 Task: Check the picks of the 2023 Victory Lane Racing NASCAR Cup Series for the race "Daytona 500" on the track "Daytona".
Action: Mouse moved to (257, 317)
Screenshot: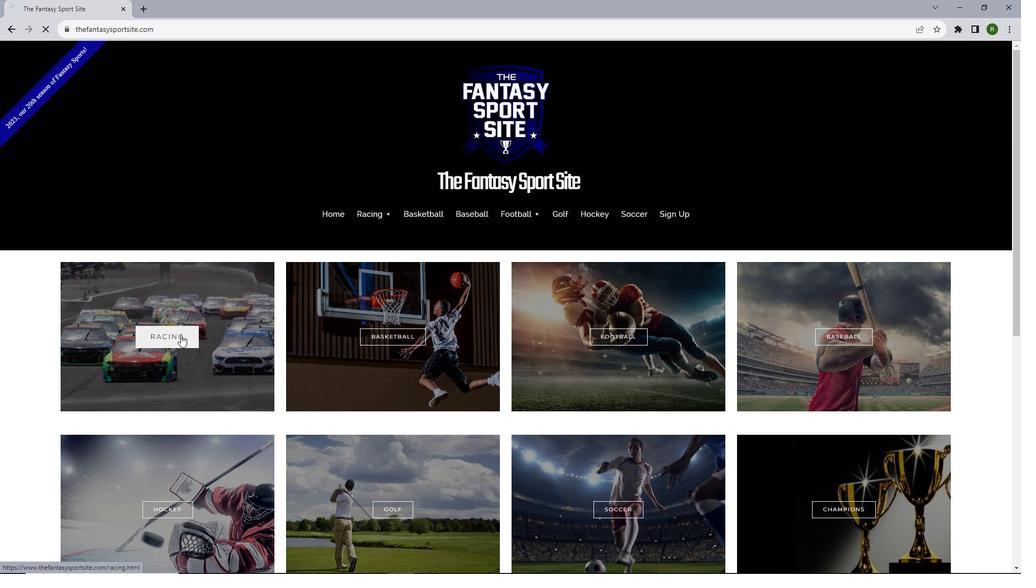 
Action: Mouse pressed left at (257, 317)
Screenshot: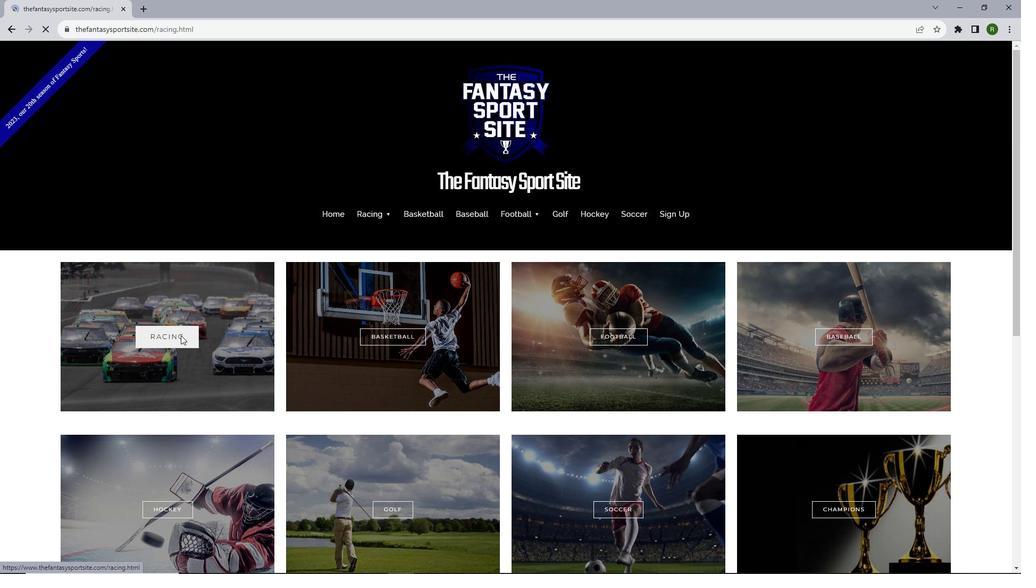 
Action: Mouse moved to (339, 297)
Screenshot: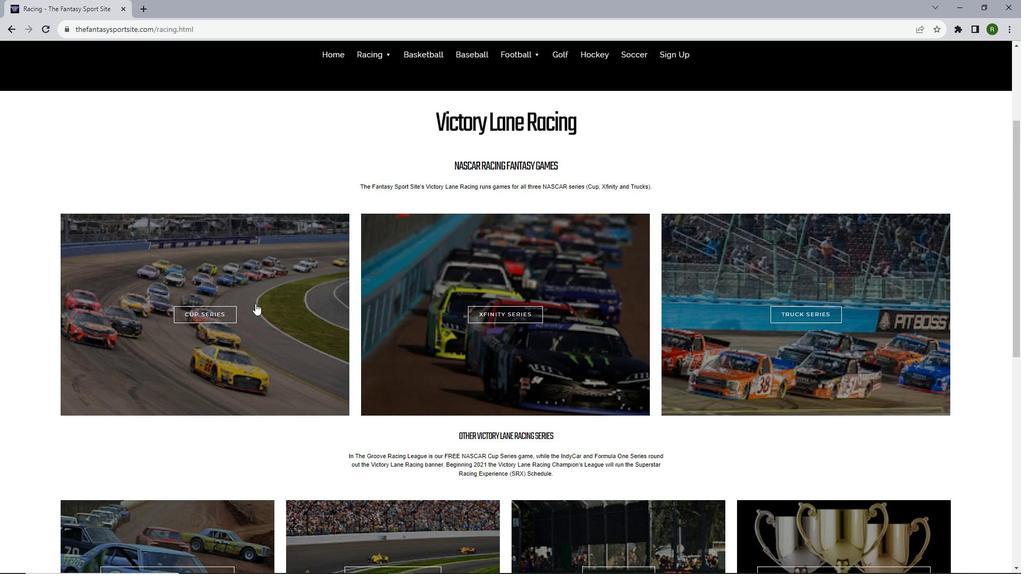 
Action: Mouse scrolled (339, 296) with delta (0, 0)
Screenshot: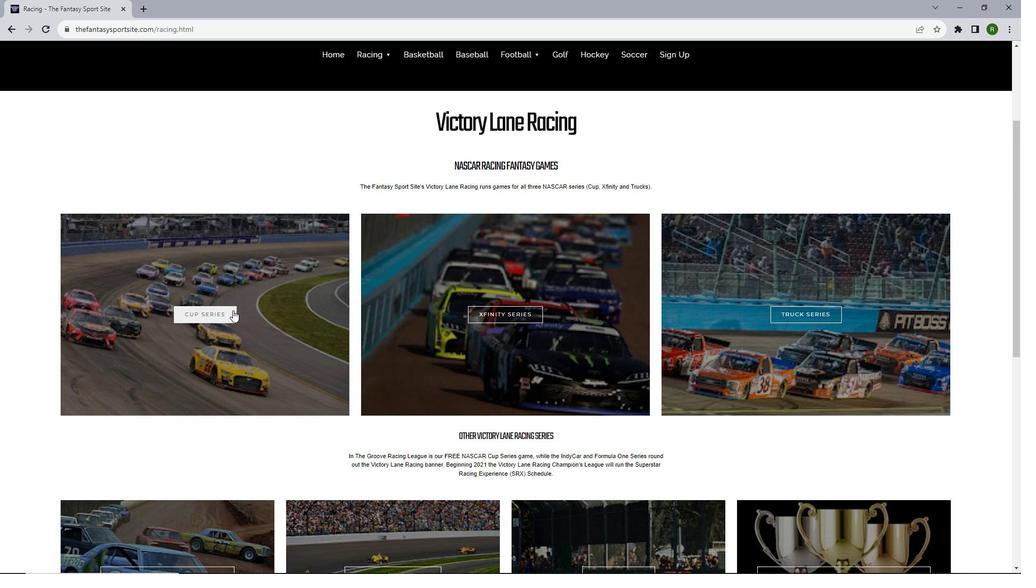 
Action: Mouse scrolled (339, 296) with delta (0, 0)
Screenshot: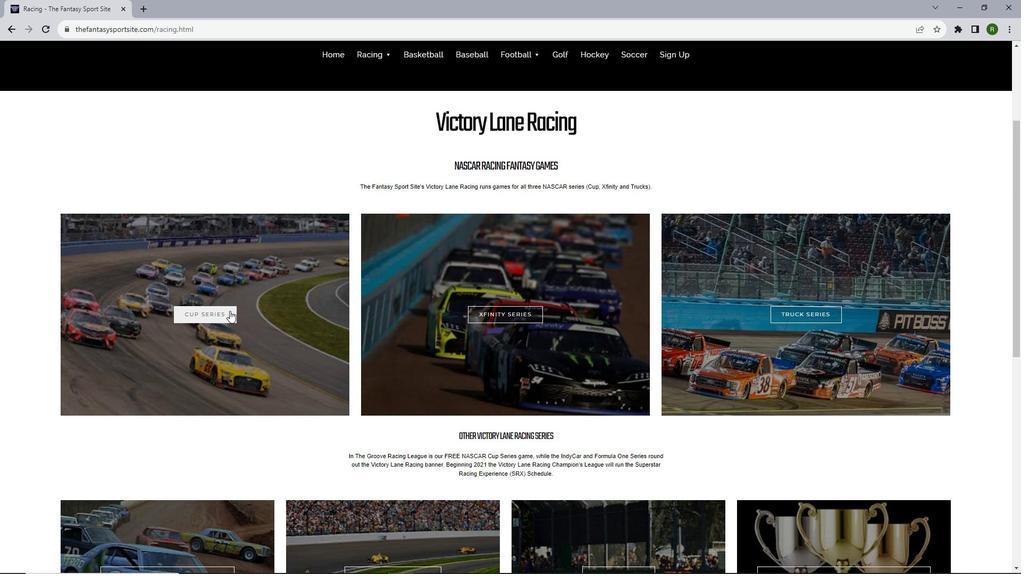 
Action: Mouse scrolled (339, 296) with delta (0, 0)
Screenshot: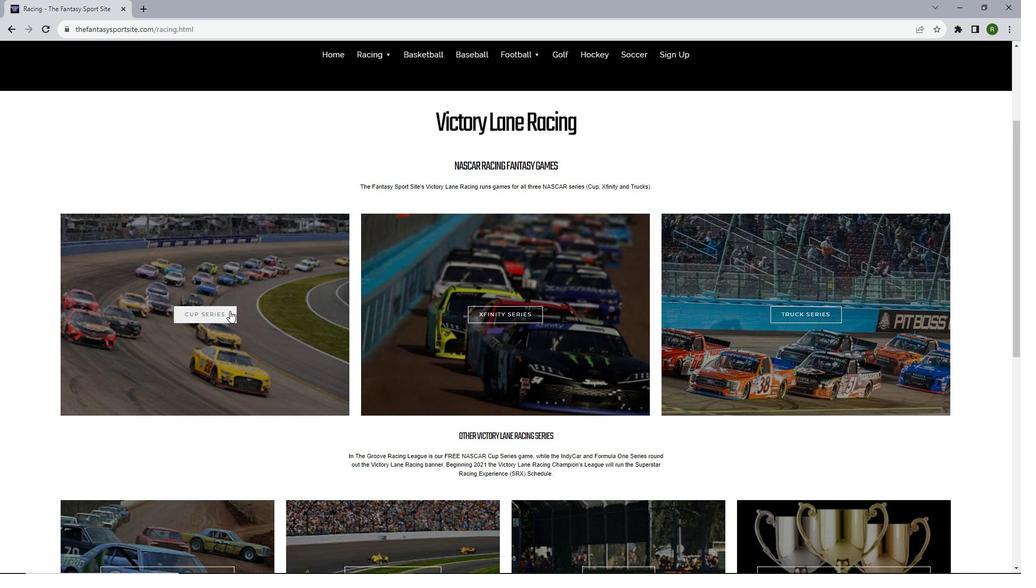 
Action: Mouse moved to (292, 304)
Screenshot: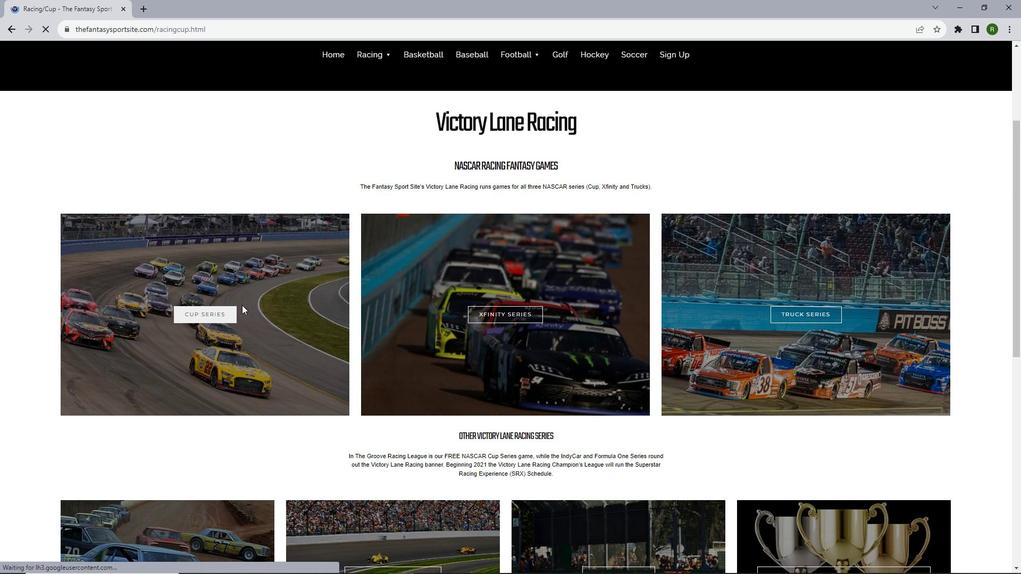 
Action: Mouse pressed left at (292, 304)
Screenshot: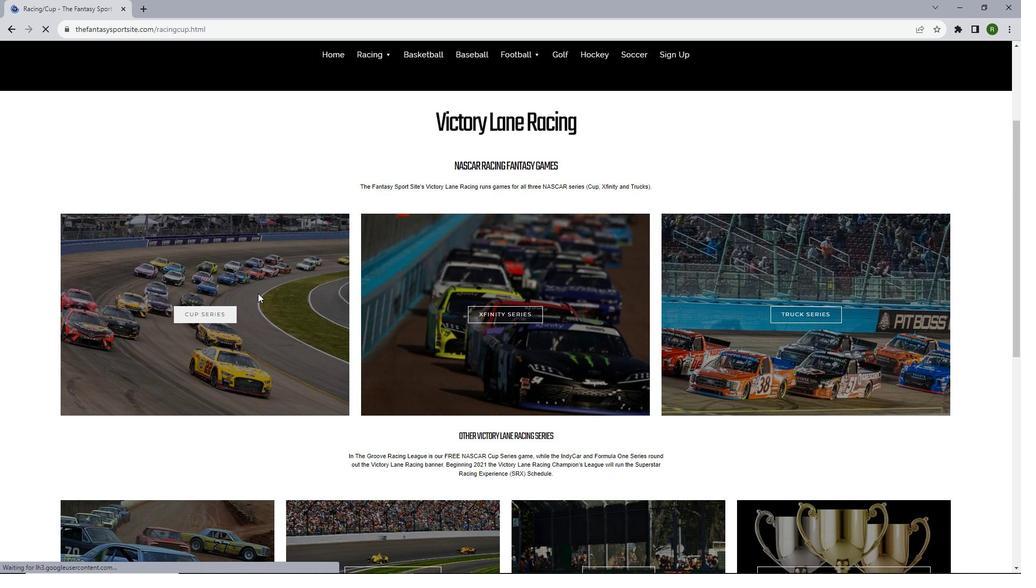 
Action: Mouse moved to (403, 288)
Screenshot: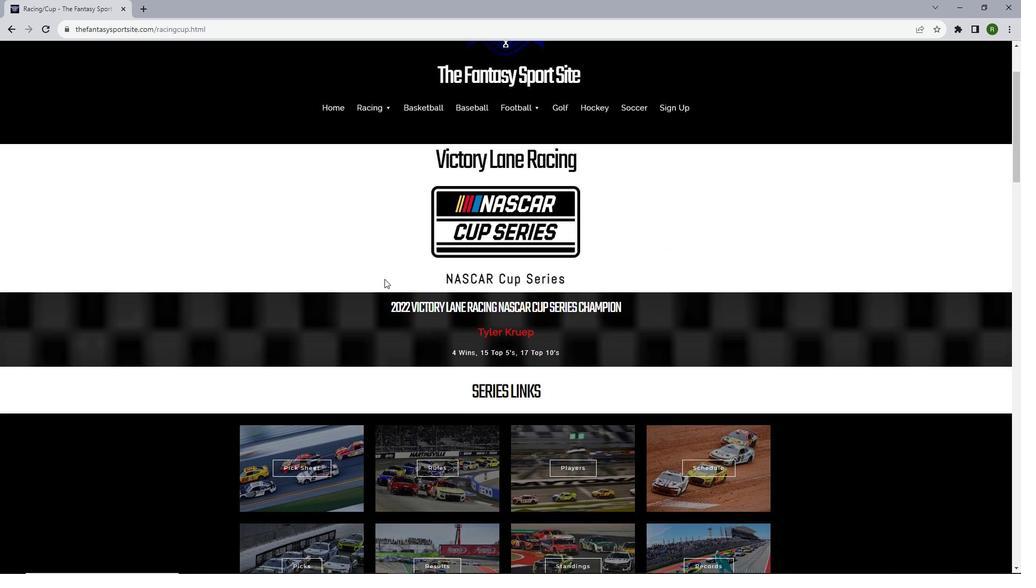 
Action: Mouse scrolled (403, 287) with delta (0, 0)
Screenshot: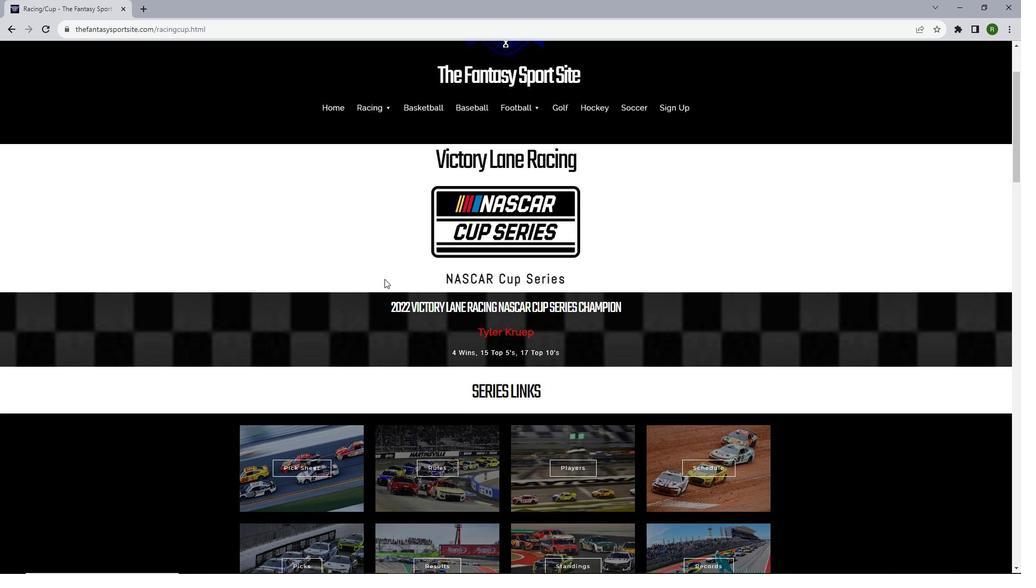 
Action: Mouse scrolled (403, 287) with delta (0, 0)
Screenshot: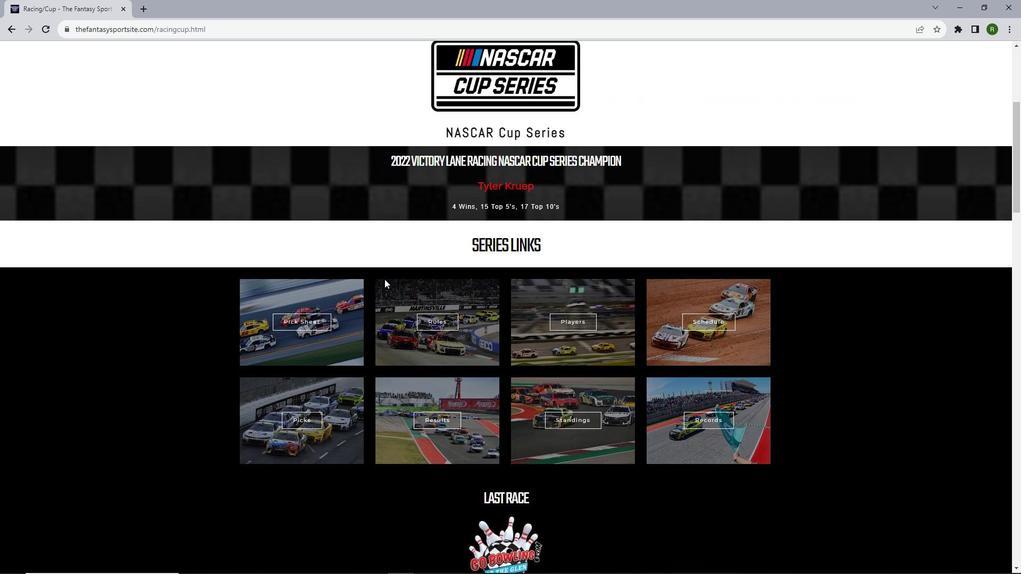 
Action: Mouse scrolled (403, 287) with delta (0, 0)
Screenshot: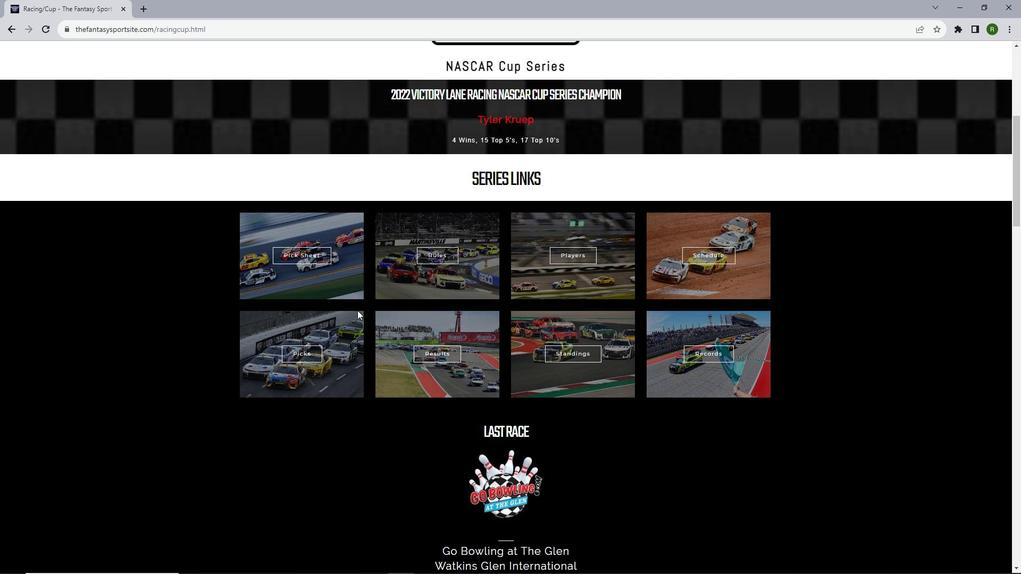 
Action: Mouse moved to (403, 288)
Screenshot: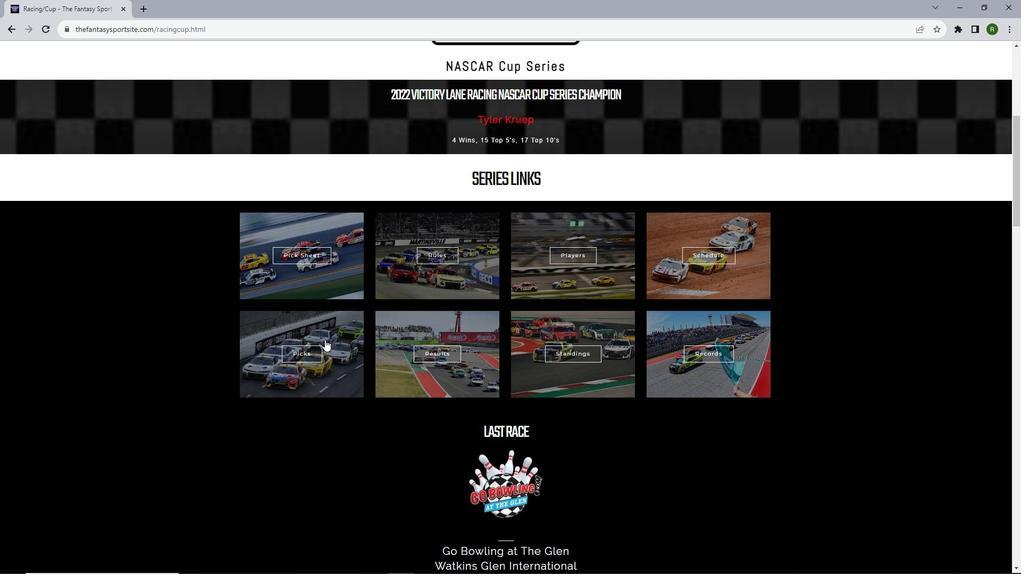 
Action: Mouse scrolled (403, 287) with delta (0, 0)
Screenshot: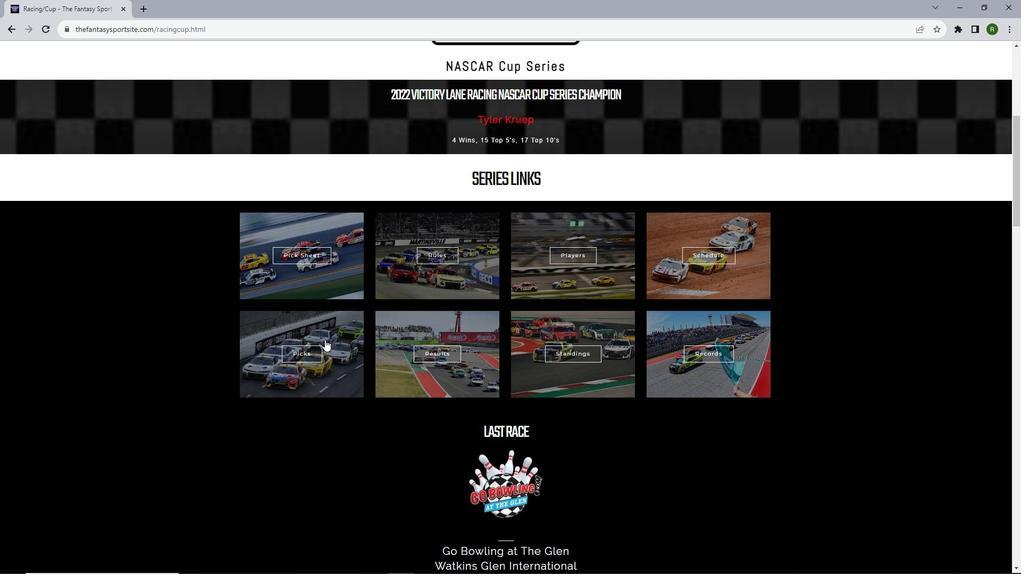 
Action: Mouse scrolled (403, 287) with delta (0, 0)
Screenshot: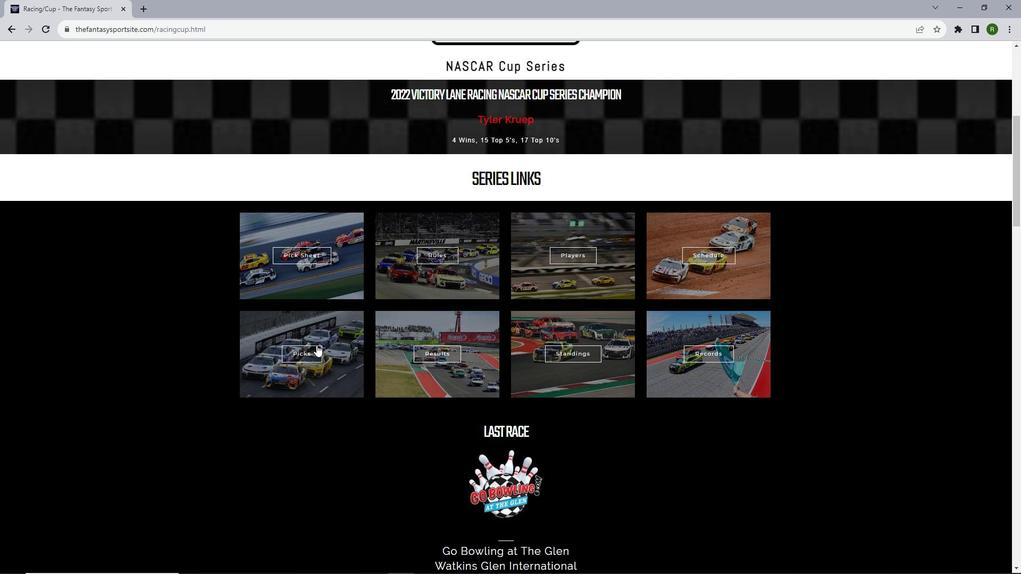 
Action: Mouse scrolled (403, 287) with delta (0, 0)
Screenshot: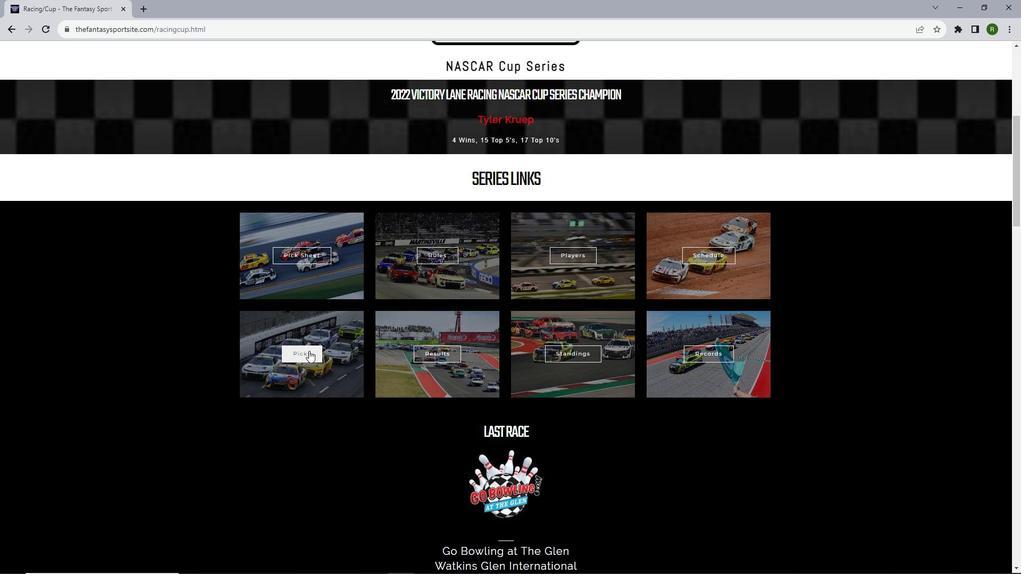 
Action: Mouse moved to (349, 325)
Screenshot: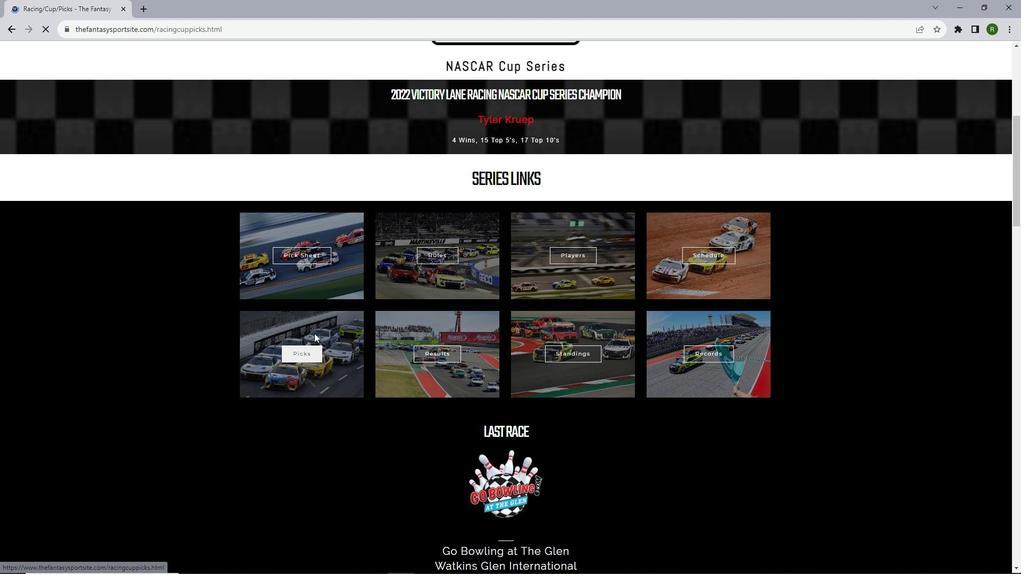 
Action: Mouse pressed left at (349, 325)
Screenshot: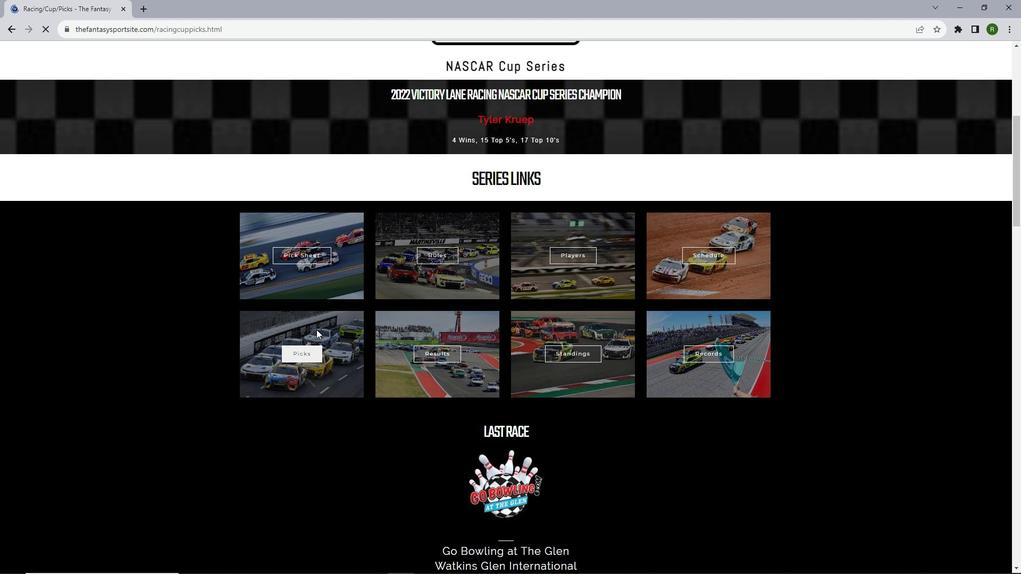 
Action: Mouse moved to (409, 294)
Screenshot: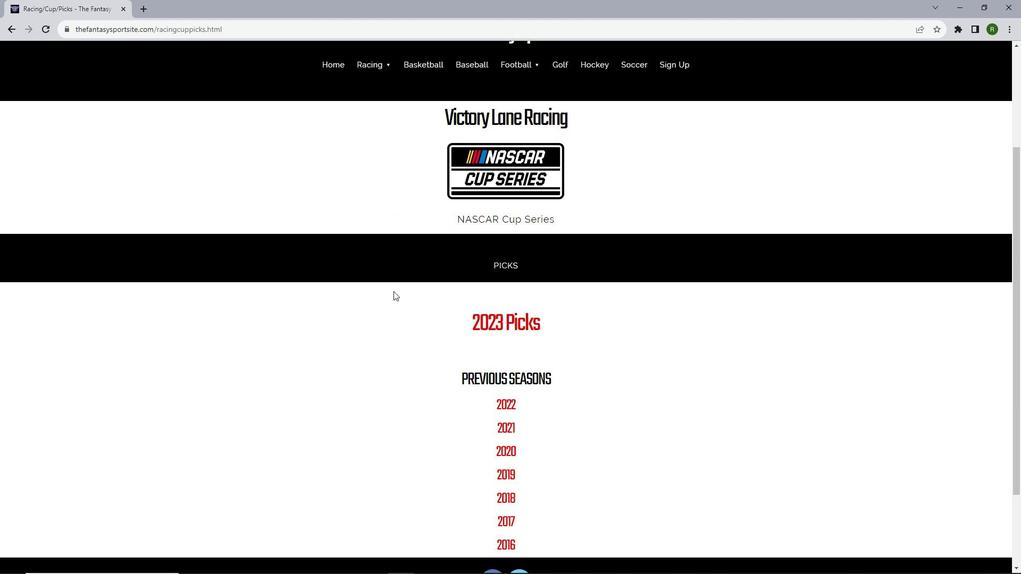 
Action: Mouse scrolled (409, 294) with delta (0, 0)
Screenshot: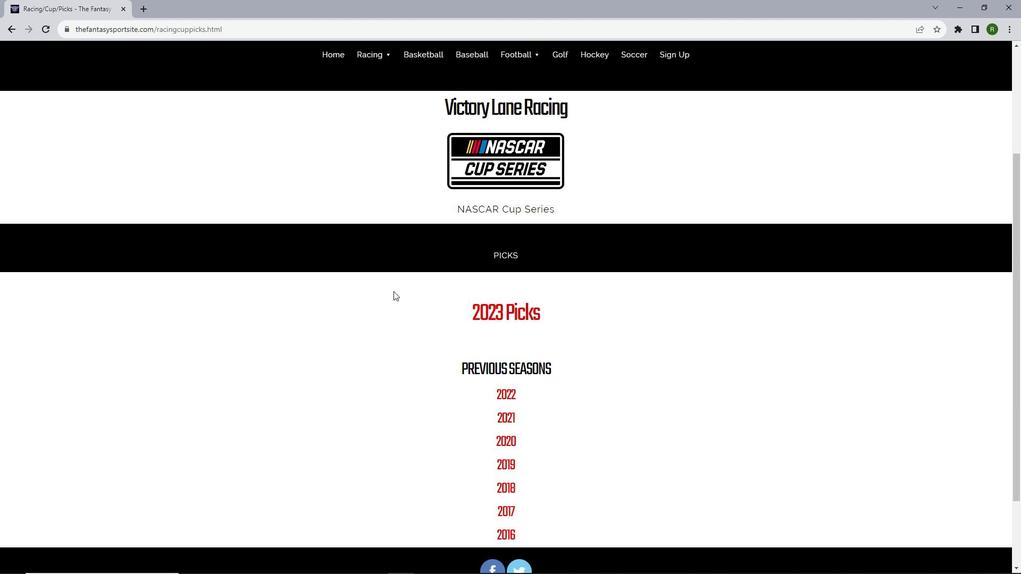 
Action: Mouse scrolled (409, 294) with delta (0, 0)
Screenshot: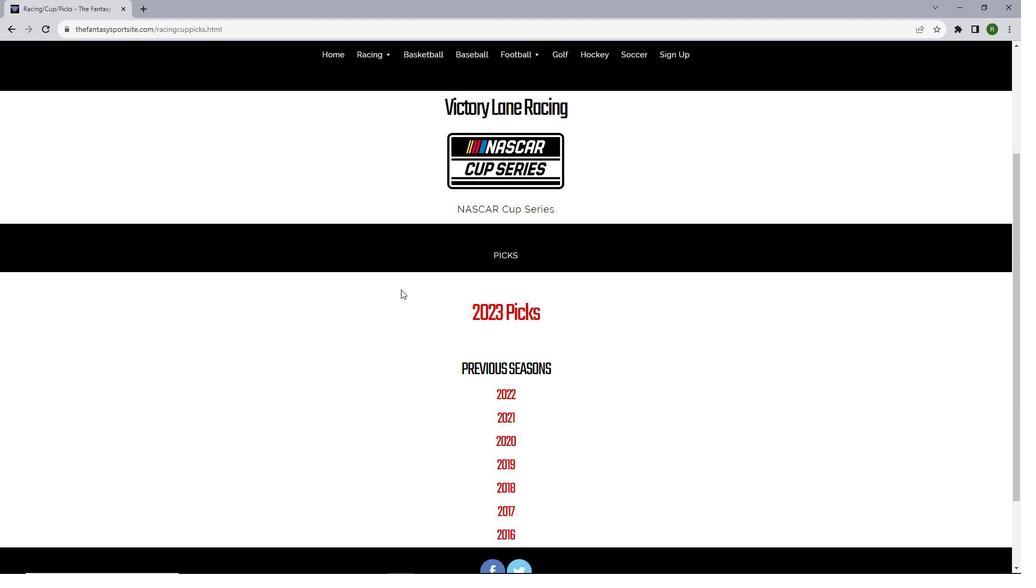 
Action: Mouse scrolled (409, 294) with delta (0, 0)
Screenshot: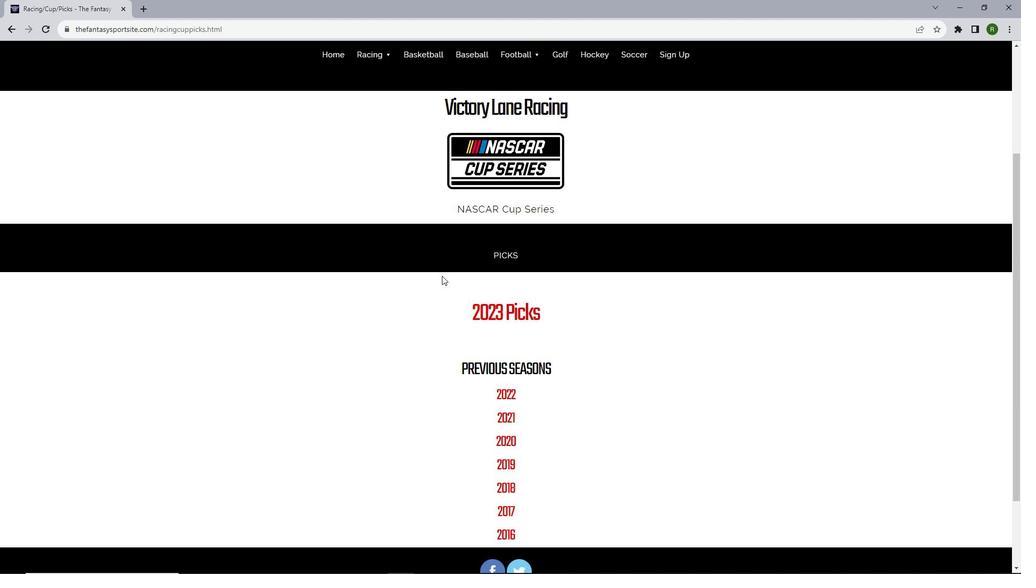 
Action: Mouse moved to (479, 305)
Screenshot: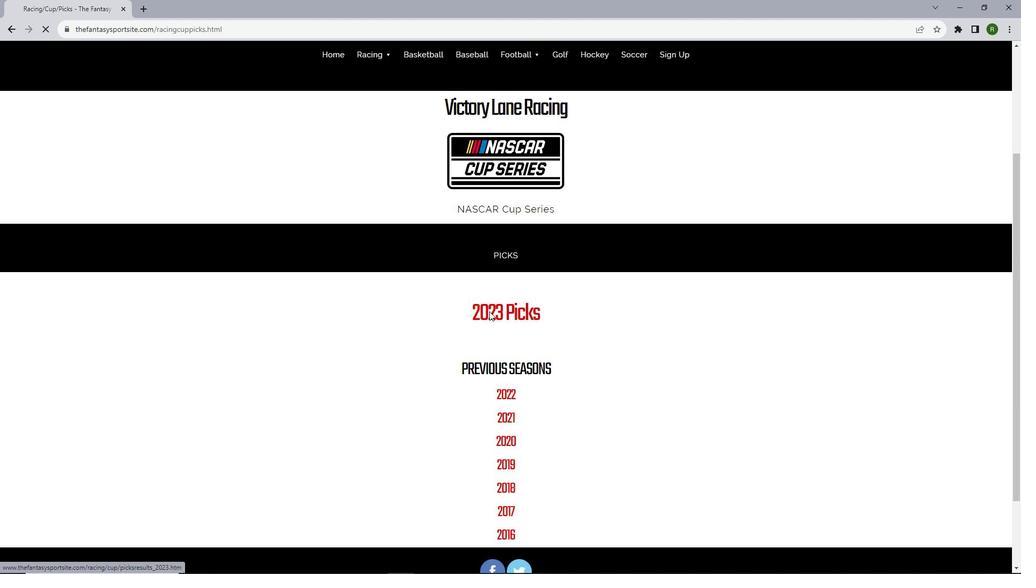 
Action: Mouse pressed left at (479, 305)
Screenshot: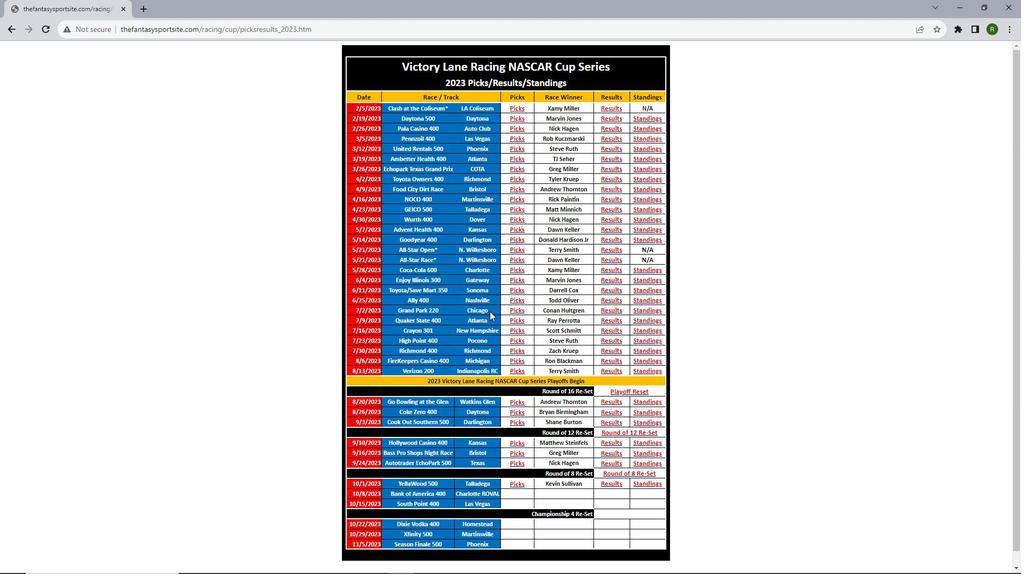 
Action: Mouse moved to (501, 204)
Screenshot: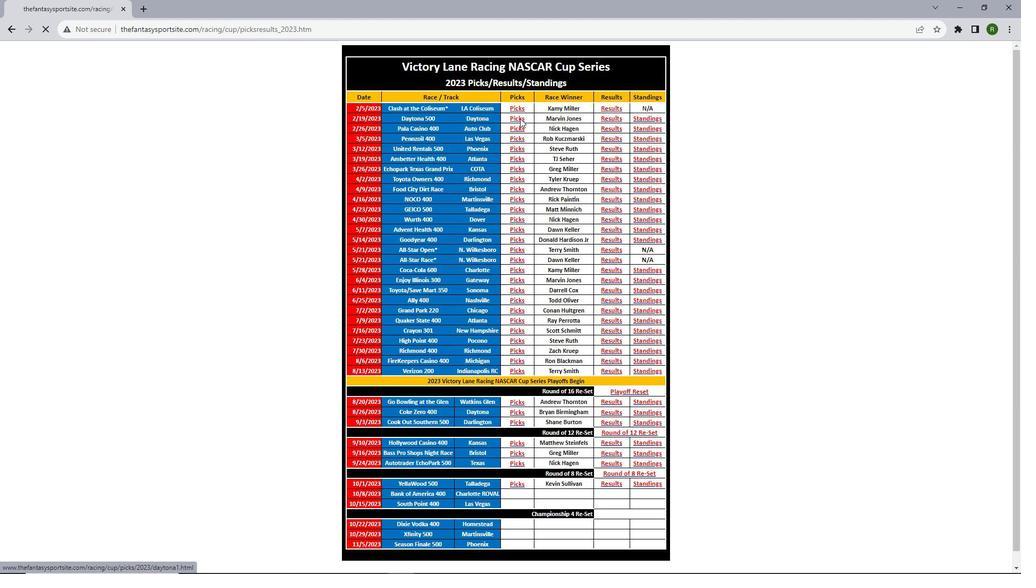 
Action: Mouse pressed left at (501, 204)
Screenshot: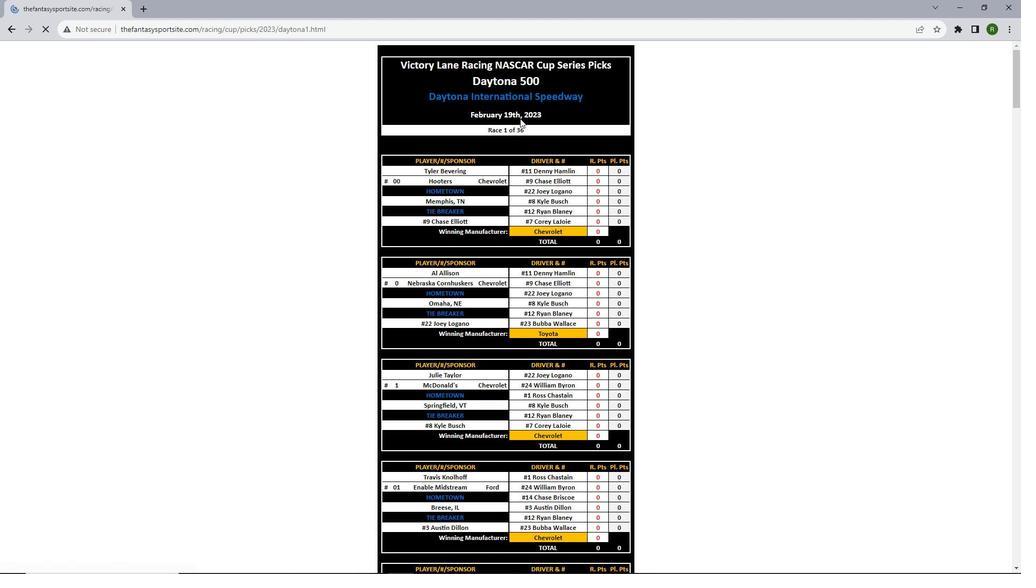 
Action: Mouse moved to (501, 212)
Screenshot: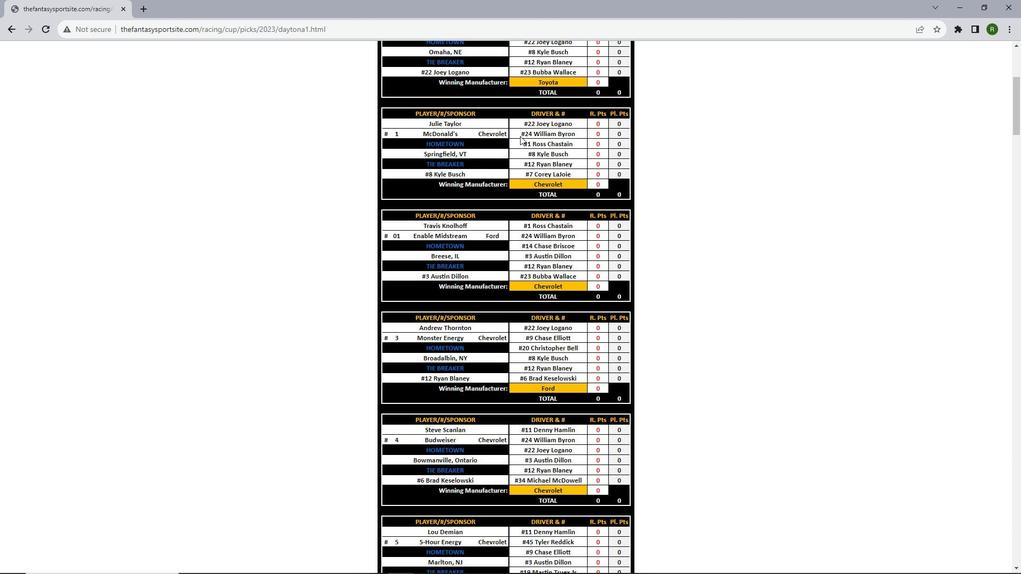 
Action: Mouse scrolled (501, 212) with delta (0, 0)
Screenshot: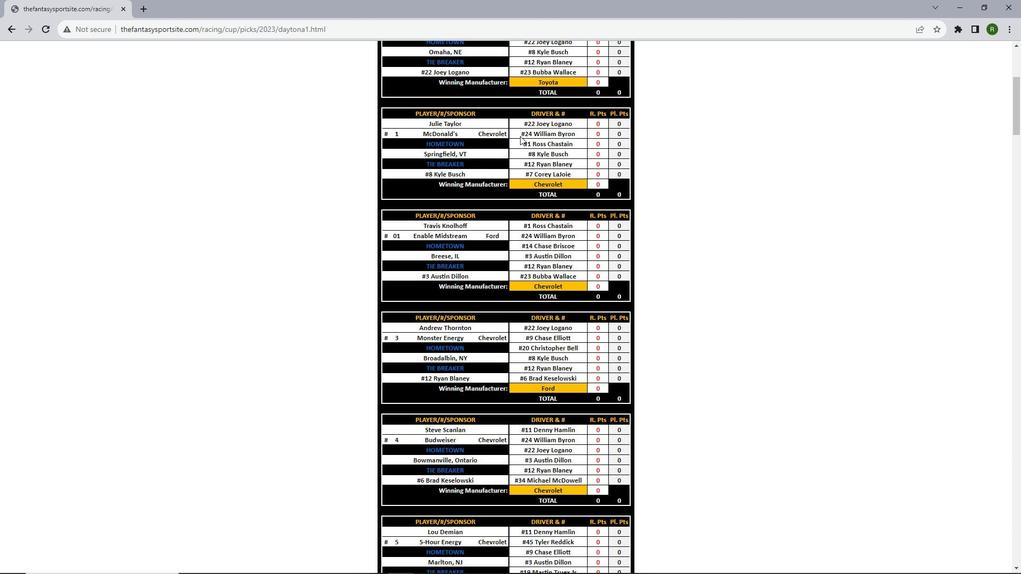 
Action: Mouse moved to (501, 213)
Screenshot: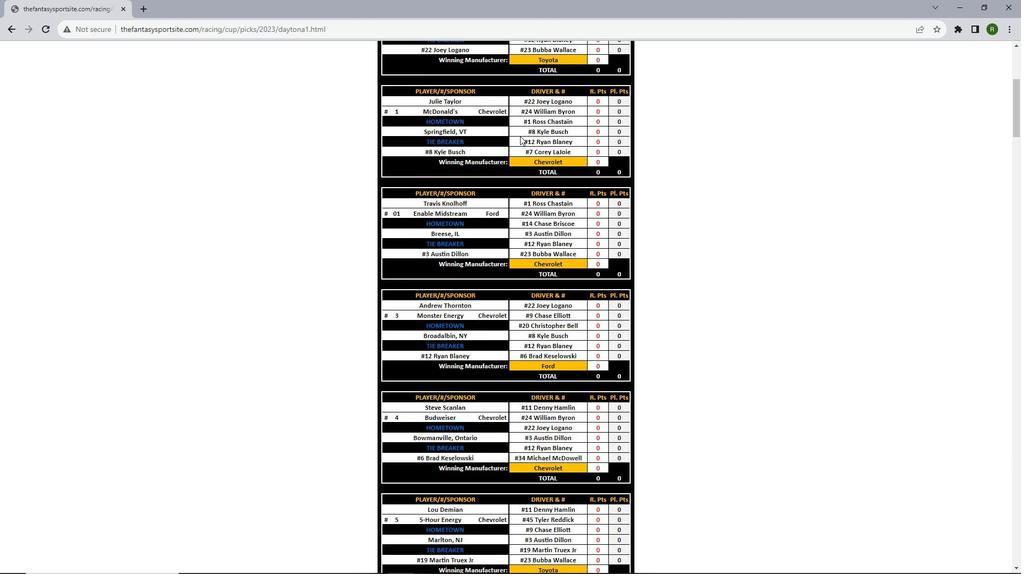 
Action: Mouse scrolled (501, 213) with delta (0, 0)
Screenshot: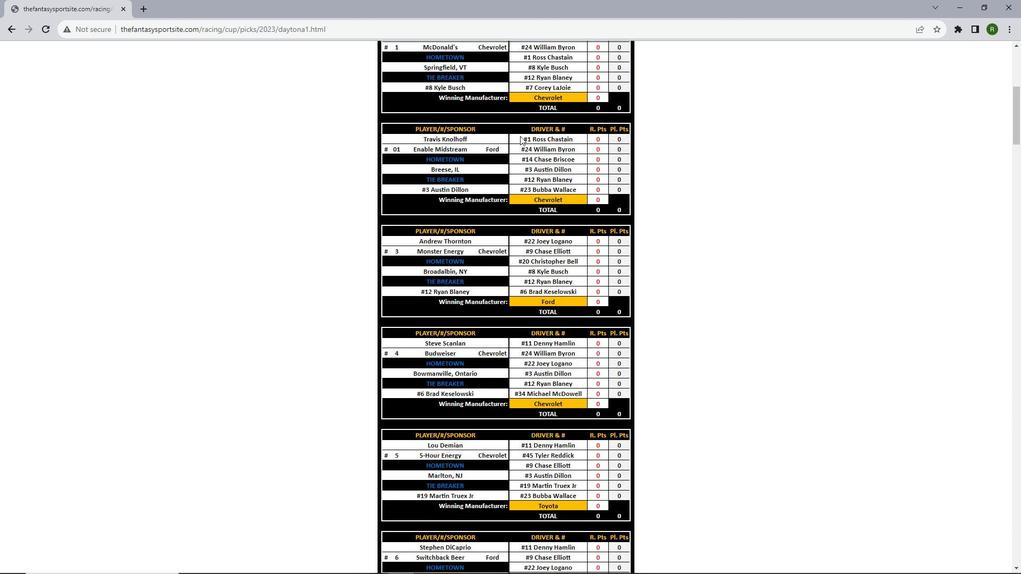 
Action: Mouse scrolled (501, 213) with delta (0, 0)
Screenshot: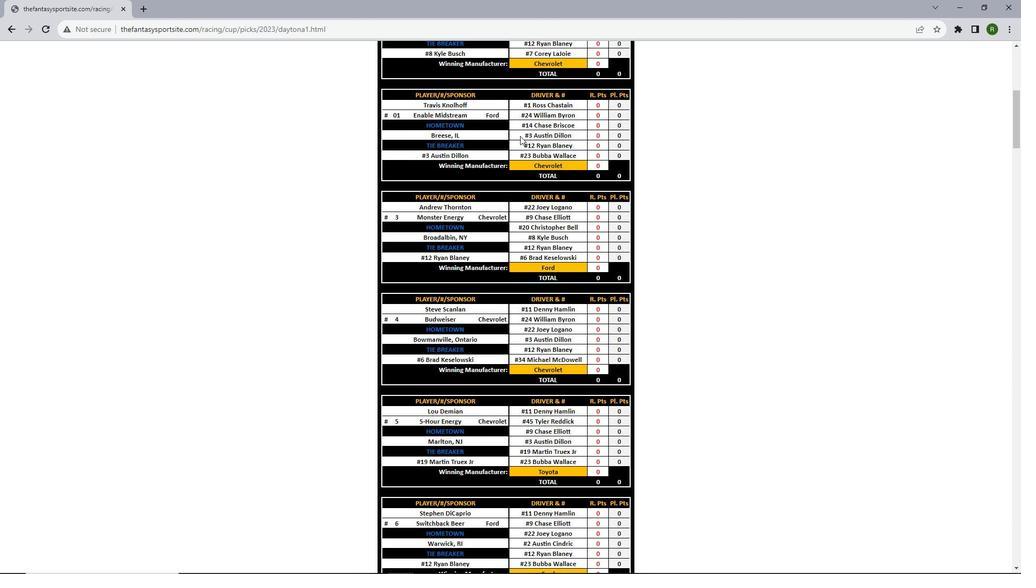 
Action: Mouse scrolled (501, 213) with delta (0, 0)
Screenshot: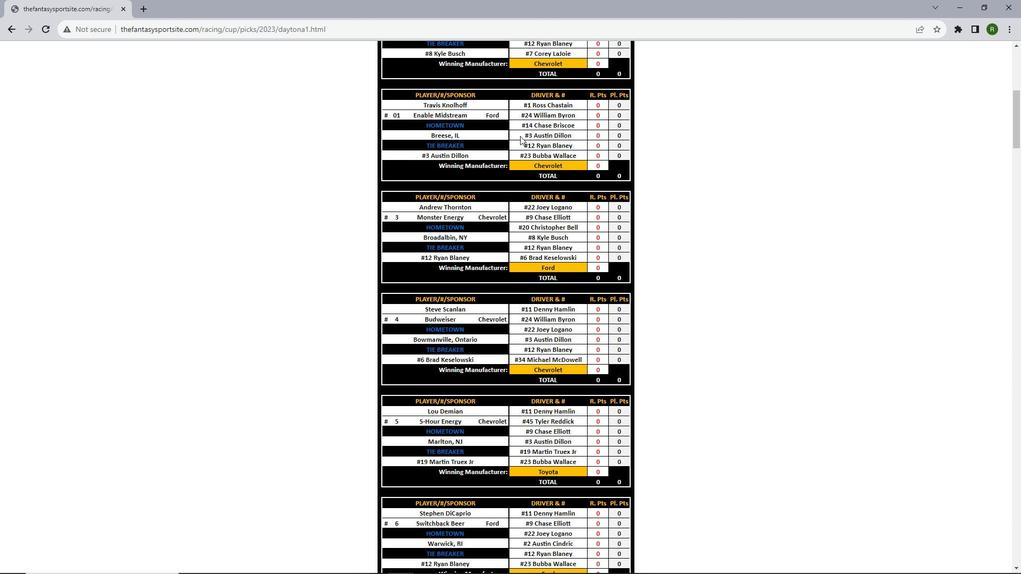 
Action: Mouse scrolled (501, 213) with delta (0, 0)
Screenshot: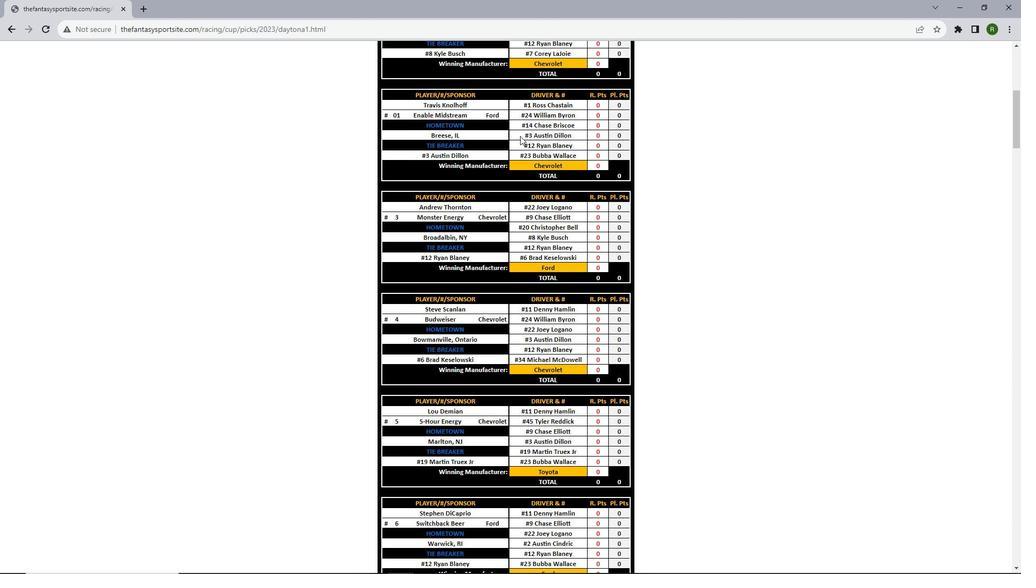 
Action: Mouse scrolled (501, 213) with delta (0, 0)
Screenshot: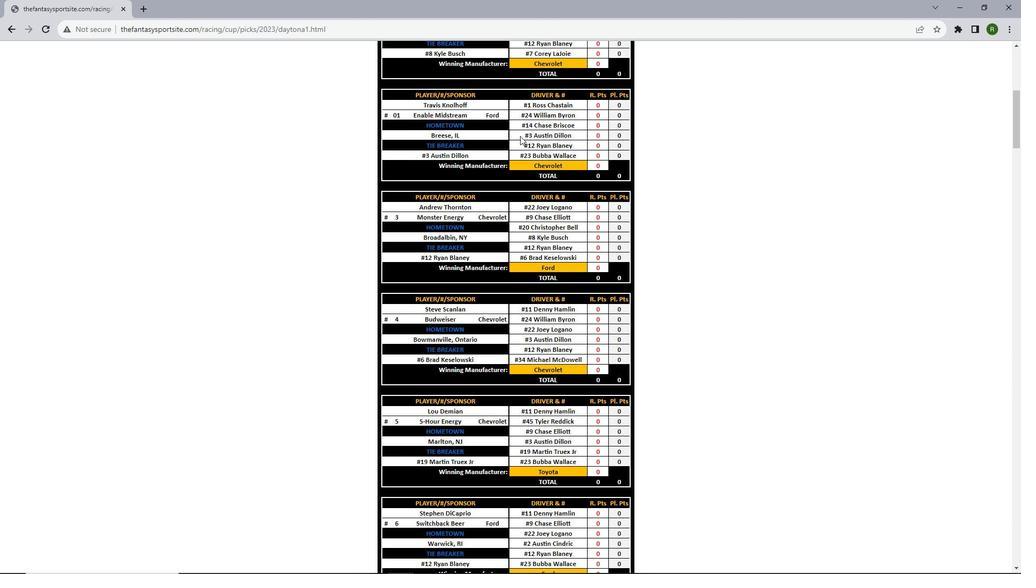 
Action: Mouse scrolled (501, 213) with delta (0, 0)
Screenshot: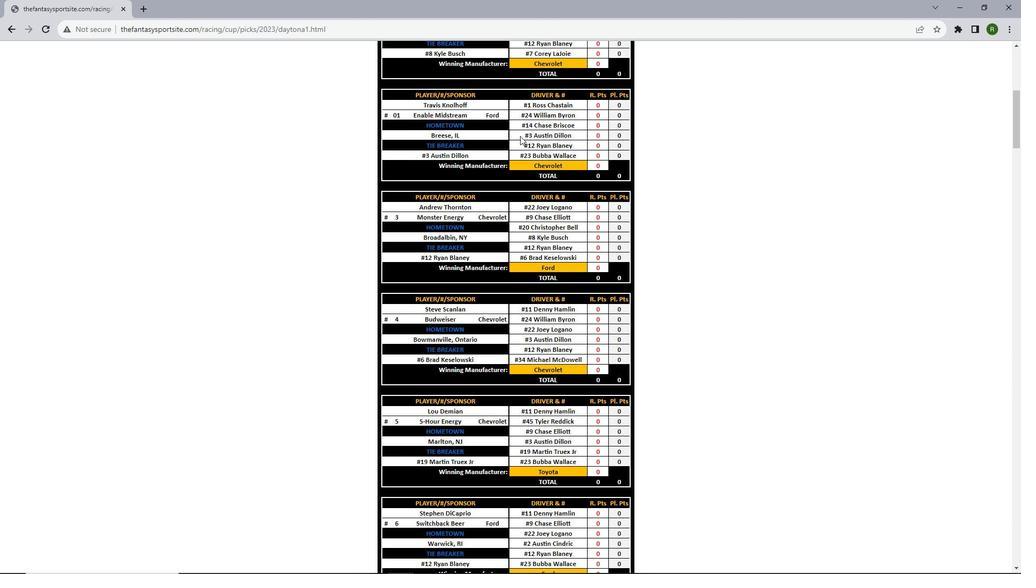 
Action: Mouse moved to (501, 213)
Screenshot: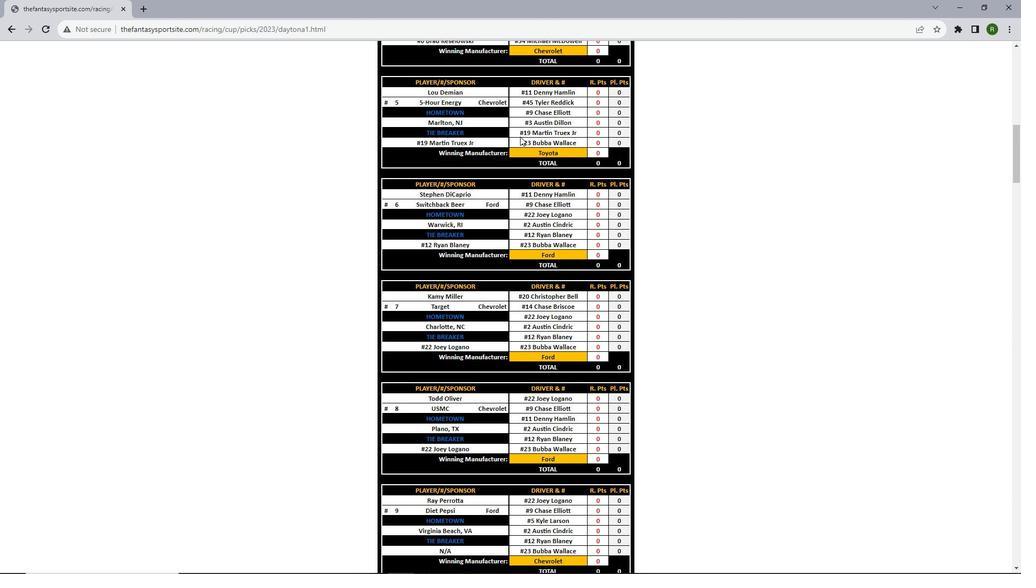 
Action: Mouse scrolled (501, 213) with delta (0, 0)
Screenshot: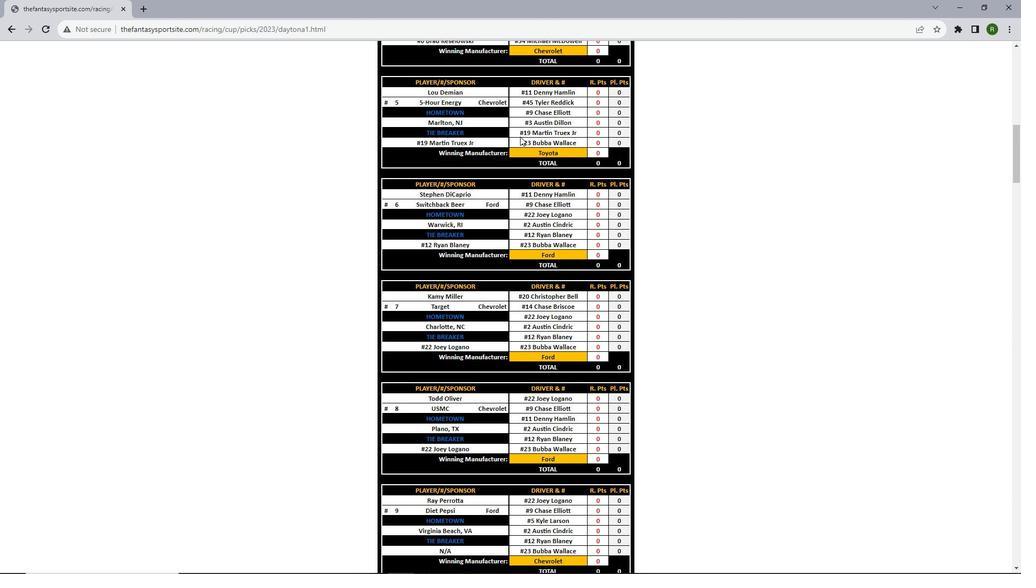 
Action: Mouse scrolled (501, 213) with delta (0, 0)
Screenshot: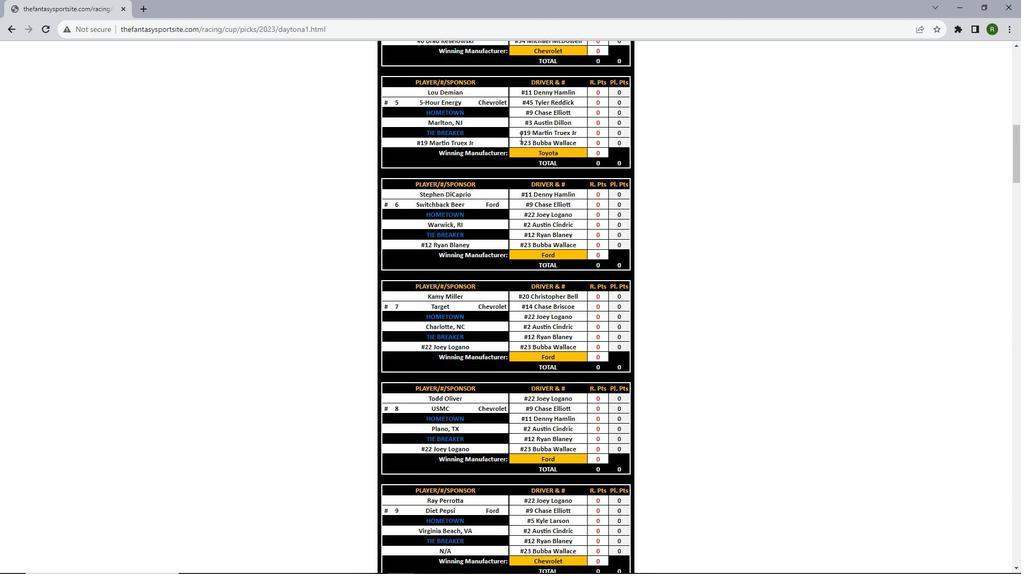 
Action: Mouse scrolled (501, 213) with delta (0, 0)
Screenshot: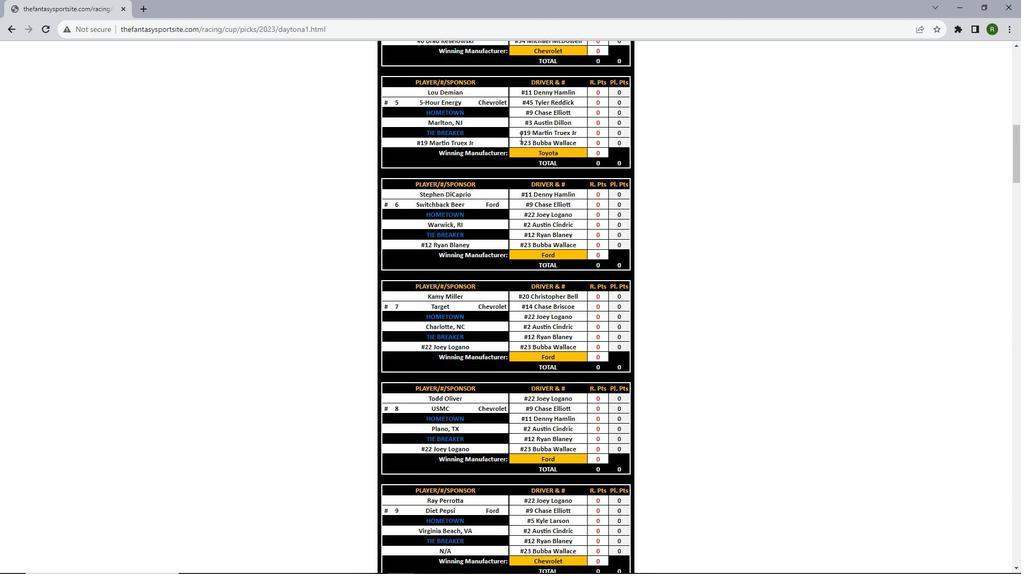 
Action: Mouse scrolled (501, 213) with delta (0, 0)
Screenshot: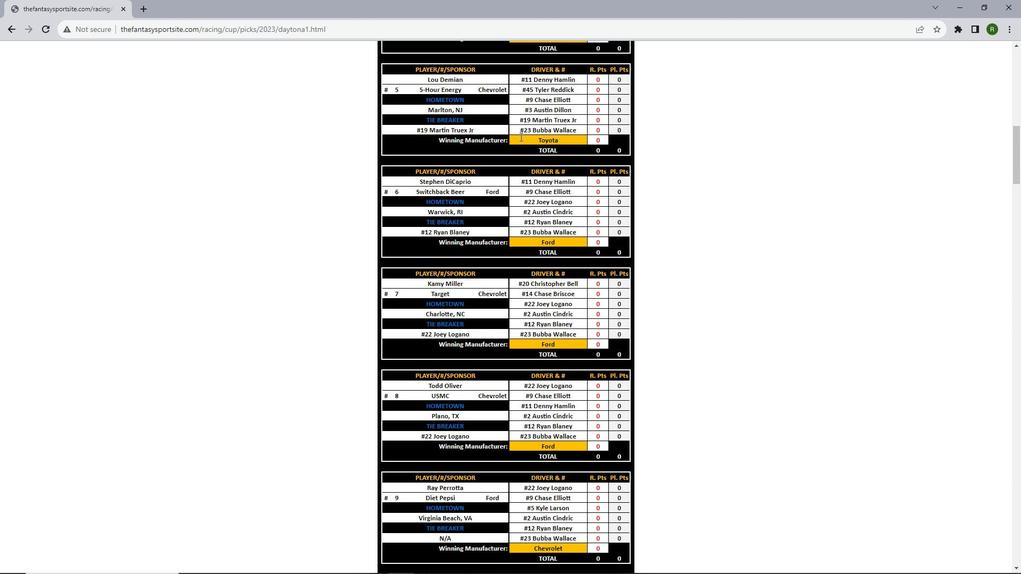 
Action: Mouse scrolled (501, 213) with delta (0, 0)
Screenshot: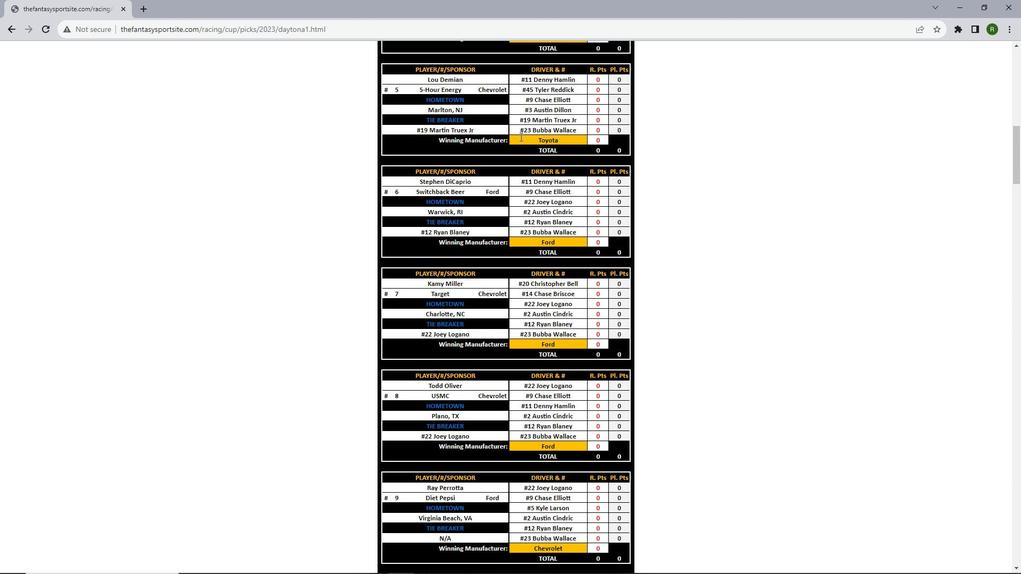 
Action: Mouse scrolled (501, 213) with delta (0, 0)
Screenshot: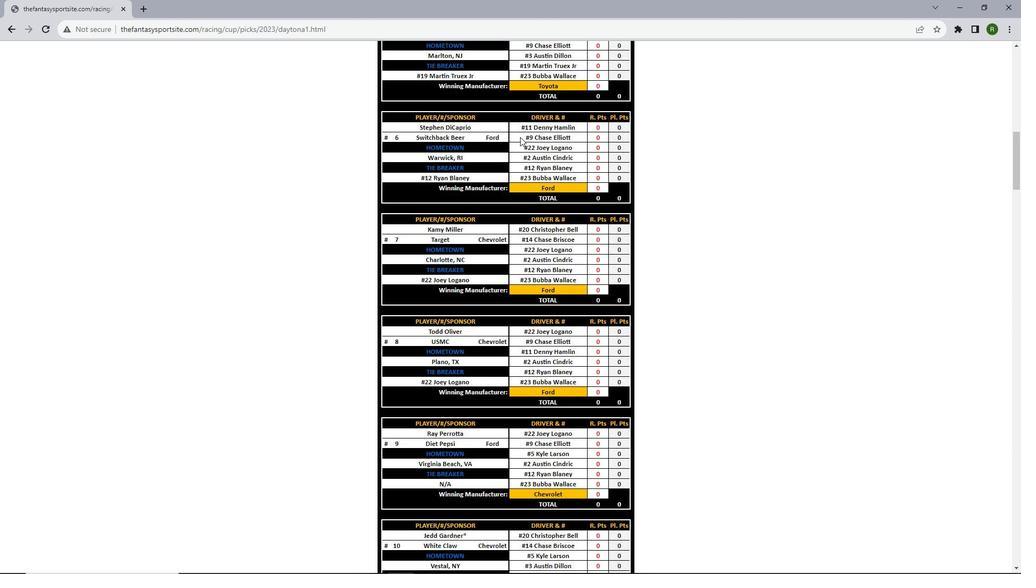
Action: Mouse scrolled (501, 213) with delta (0, 0)
Screenshot: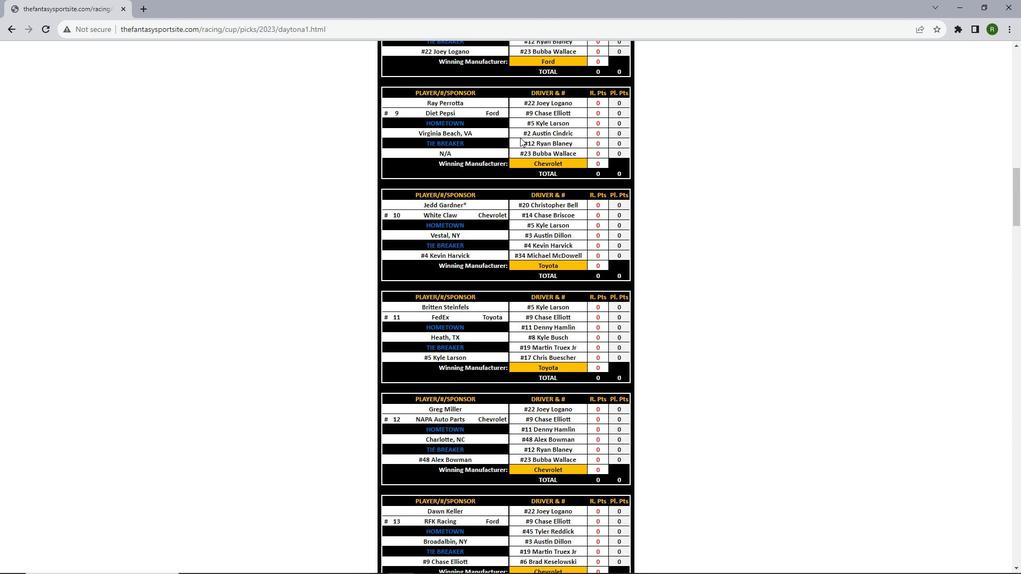 
Action: Mouse scrolled (501, 213) with delta (0, 0)
Screenshot: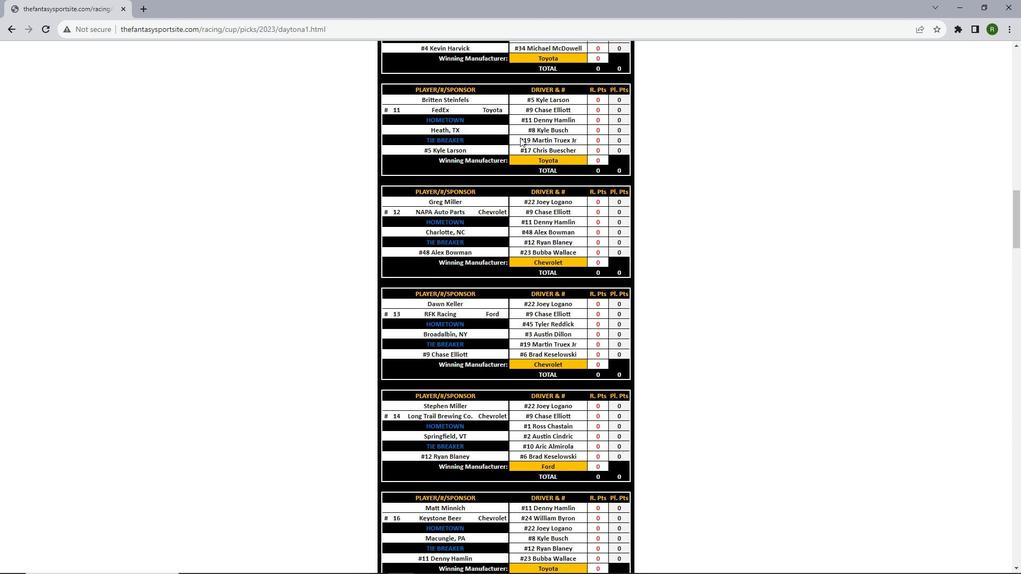
Action: Mouse scrolled (501, 213) with delta (0, 0)
Screenshot: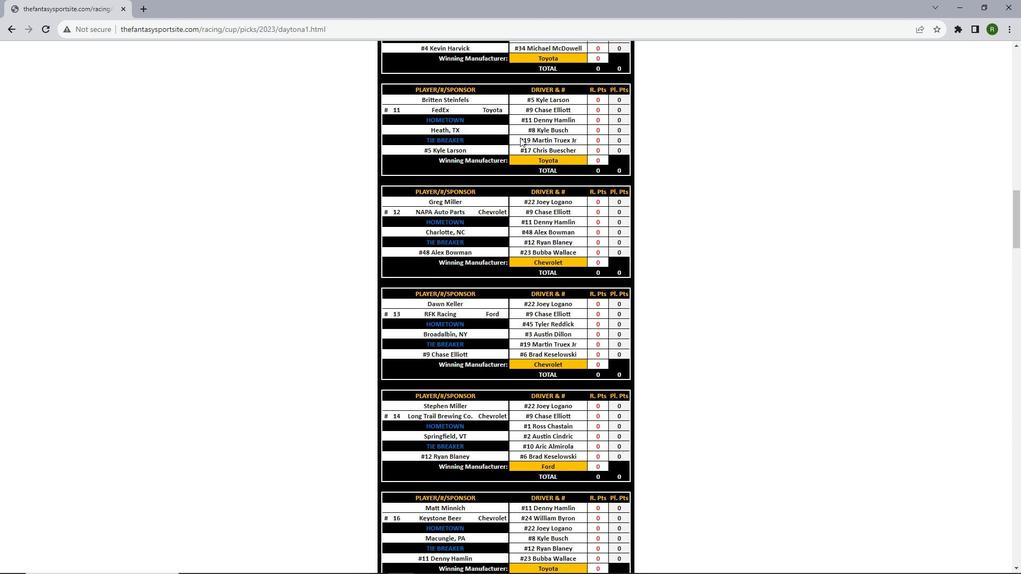 
Action: Mouse scrolled (501, 213) with delta (0, 0)
Screenshot: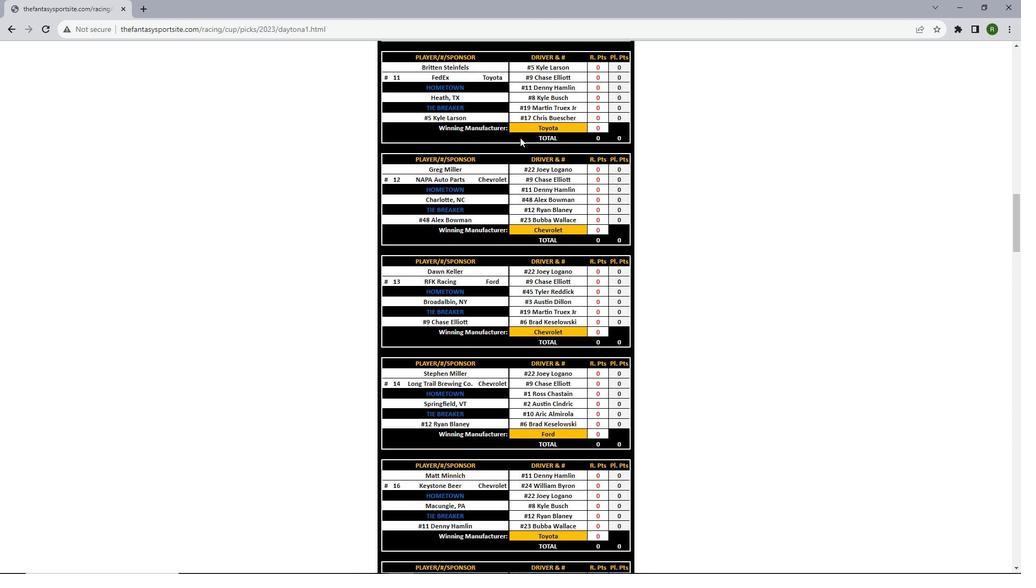
Action: Mouse scrolled (501, 213) with delta (0, 0)
Screenshot: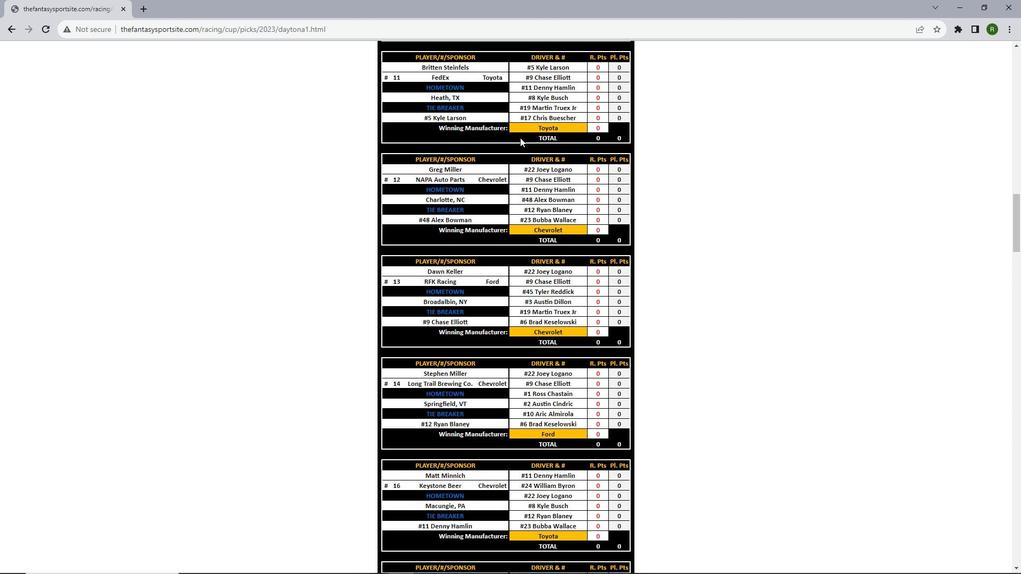 
Action: Mouse moved to (501, 214)
Screenshot: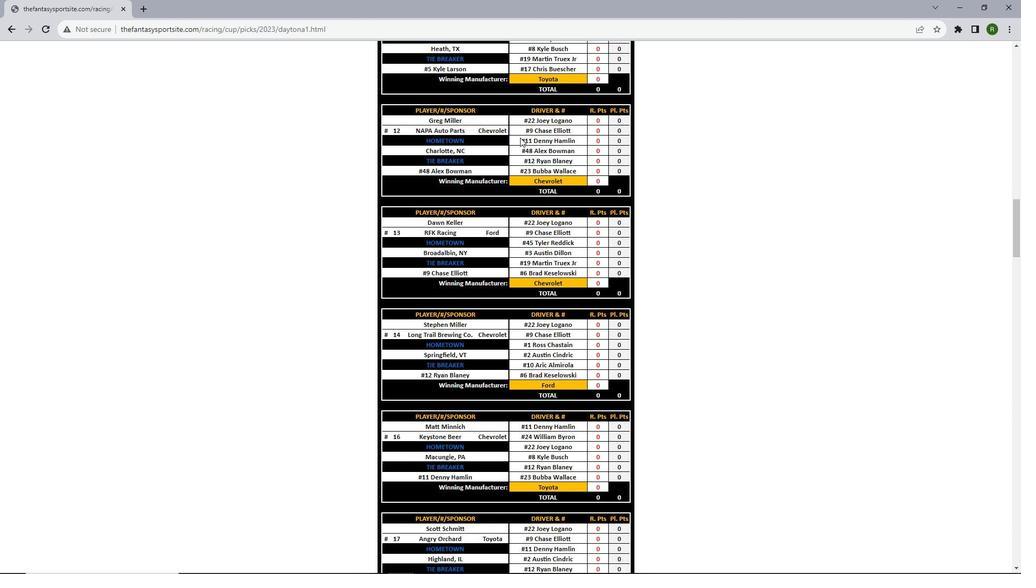 
Action: Mouse scrolled (501, 213) with delta (0, 0)
Screenshot: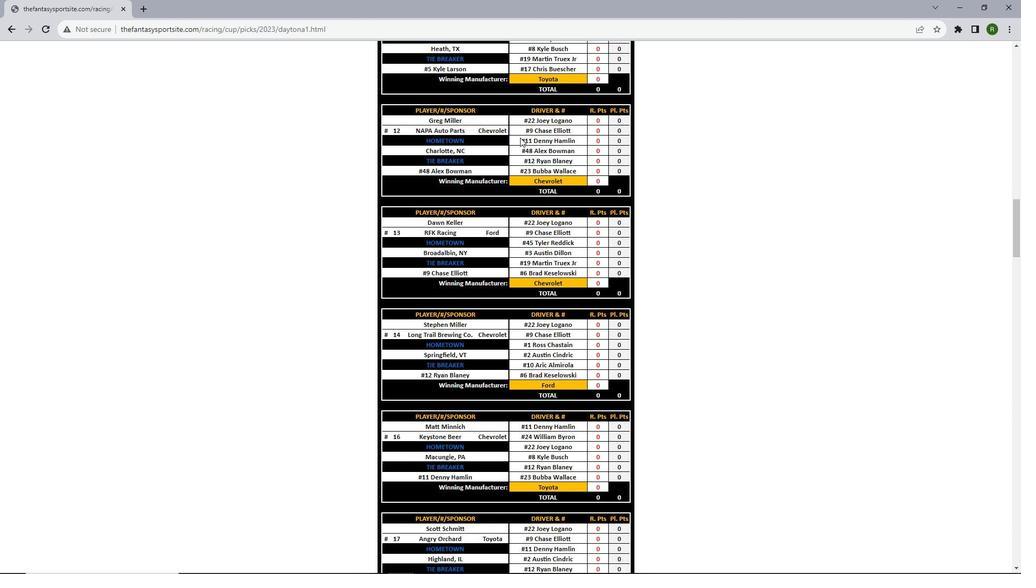 
Action: Mouse moved to (501, 214)
Screenshot: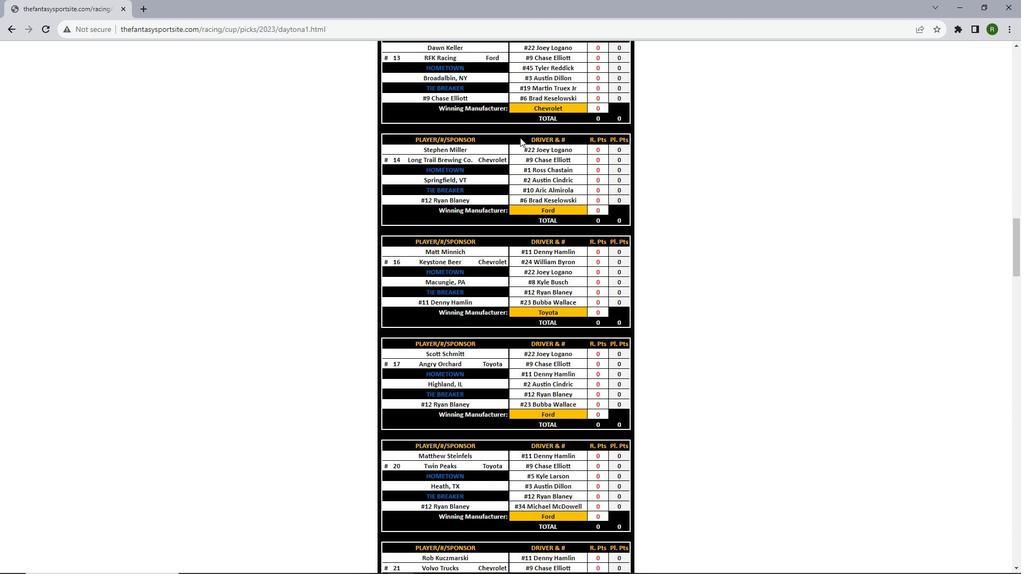 
Action: Mouse scrolled (501, 214) with delta (0, 0)
Screenshot: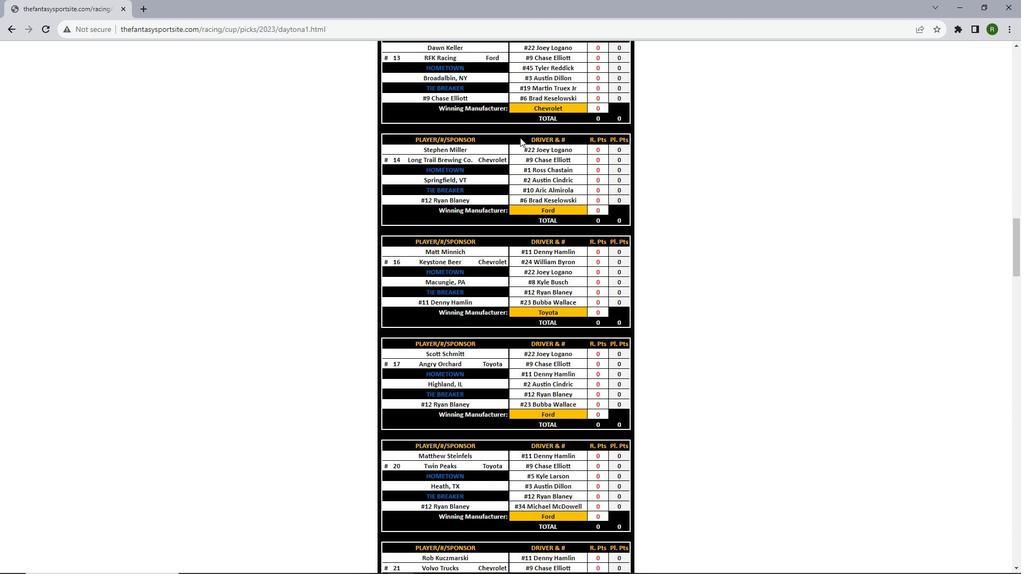 
Action: Mouse scrolled (501, 214) with delta (0, 0)
Screenshot: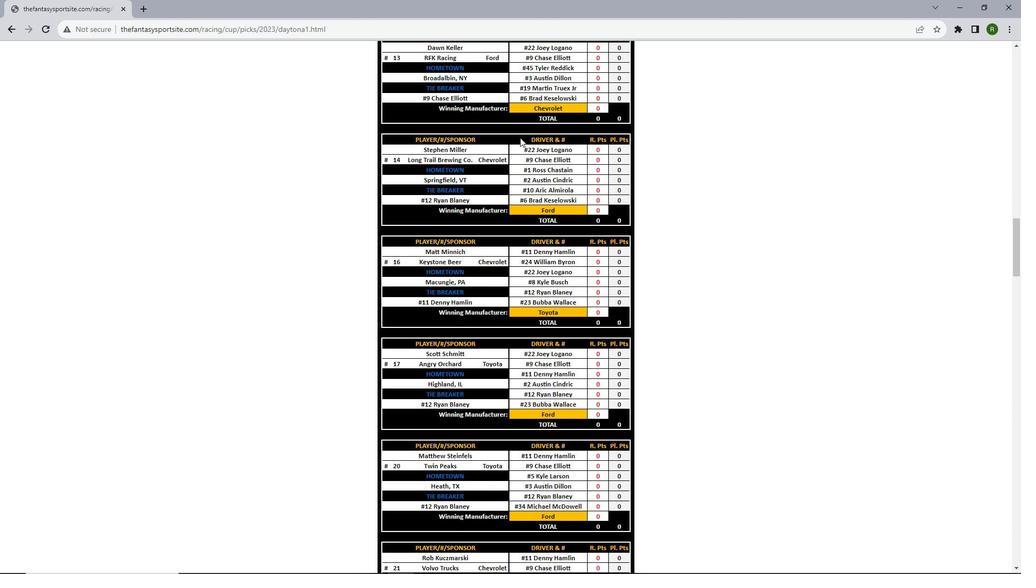 
Action: Mouse scrolled (501, 214) with delta (0, 0)
Screenshot: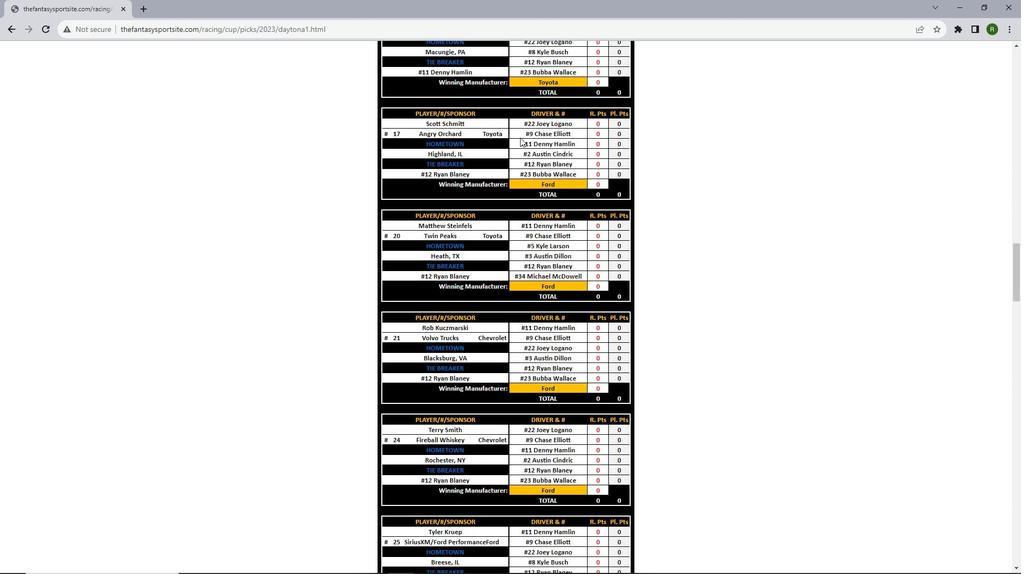 
Action: Mouse scrolled (501, 214) with delta (0, 0)
Screenshot: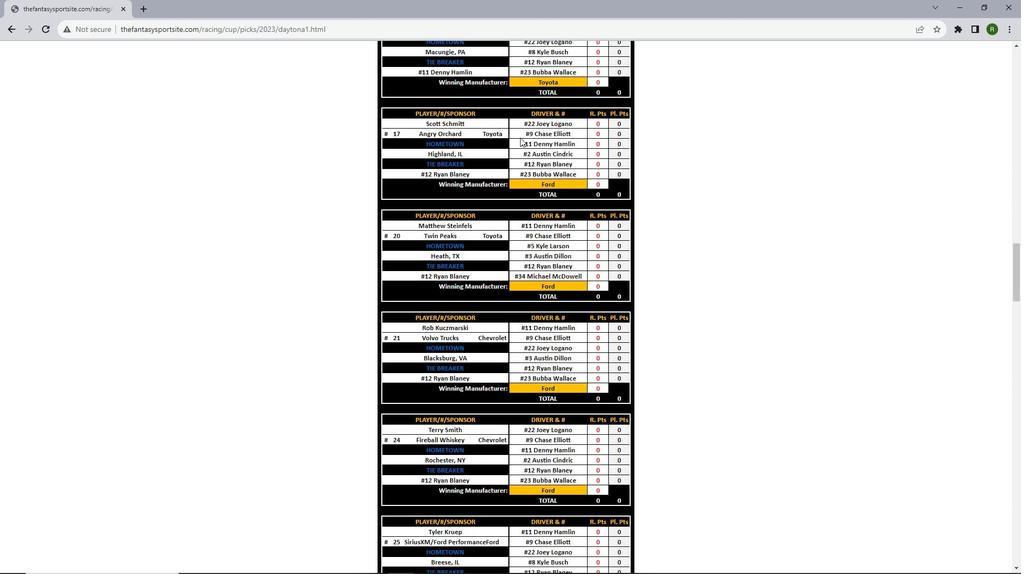 
Action: Mouse scrolled (501, 214) with delta (0, 0)
Screenshot: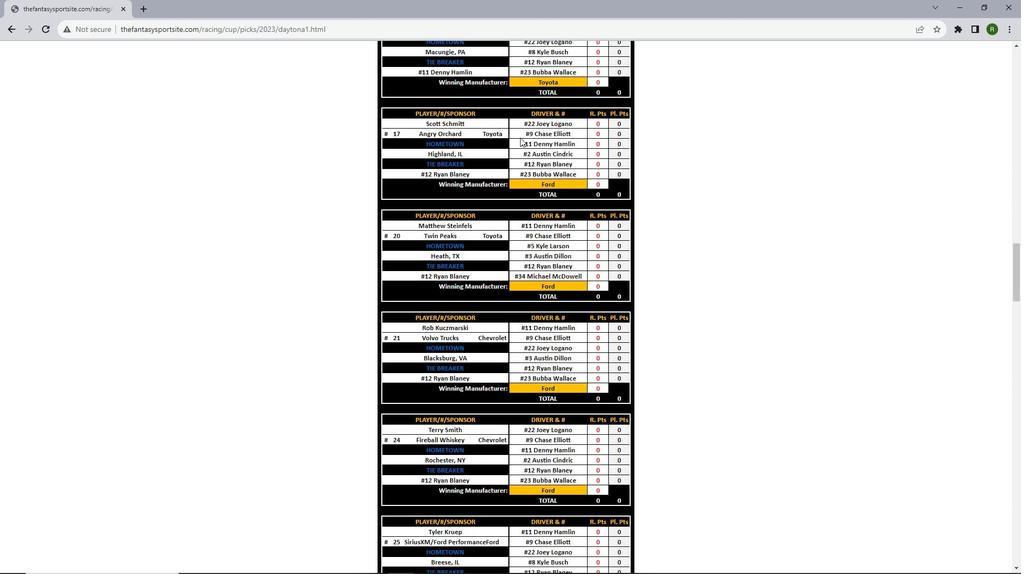 
Action: Mouse scrolled (501, 214) with delta (0, 0)
Screenshot: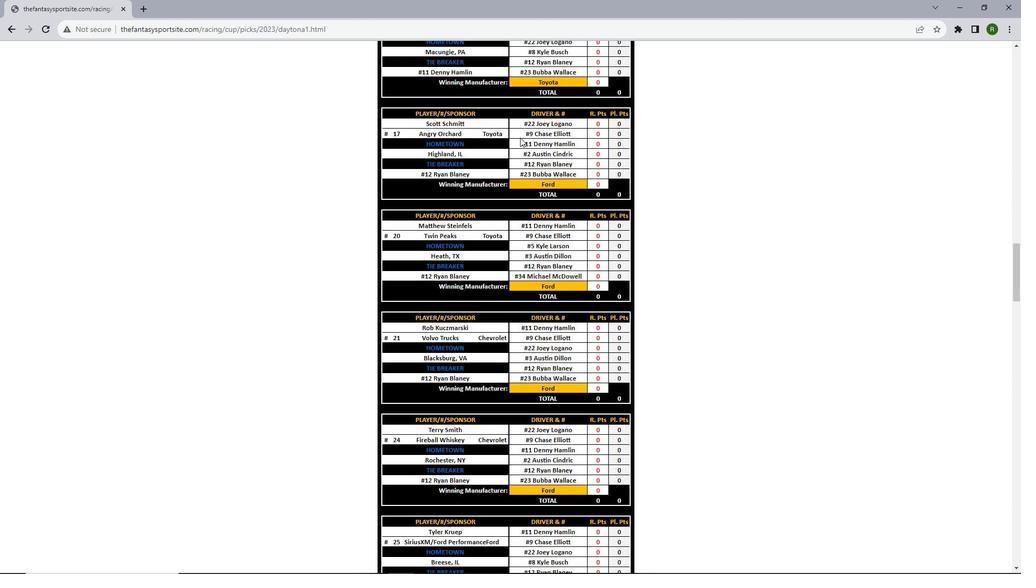 
Action: Mouse scrolled (501, 214) with delta (0, 0)
Screenshot: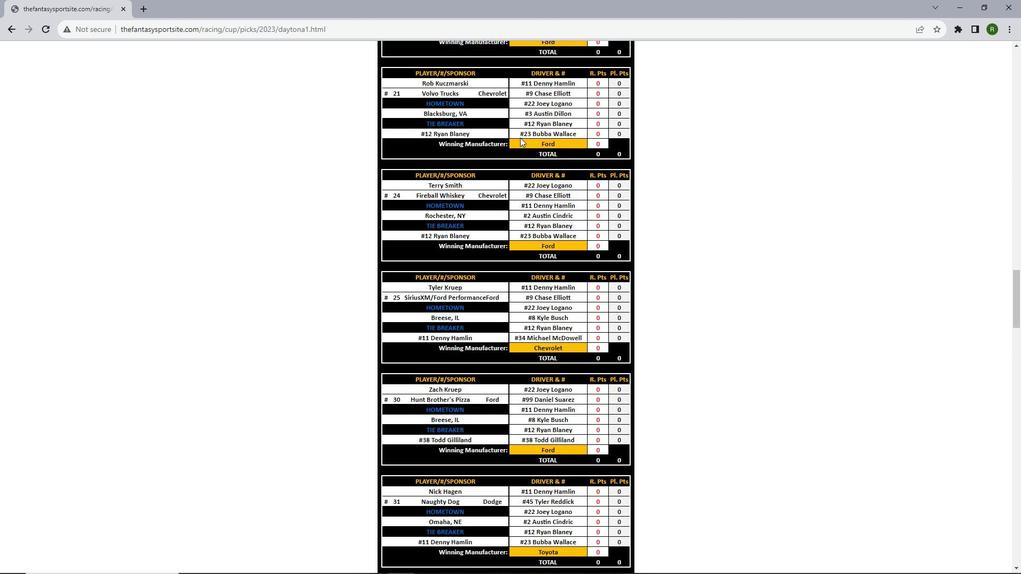 
Action: Mouse scrolled (501, 214) with delta (0, 0)
Screenshot: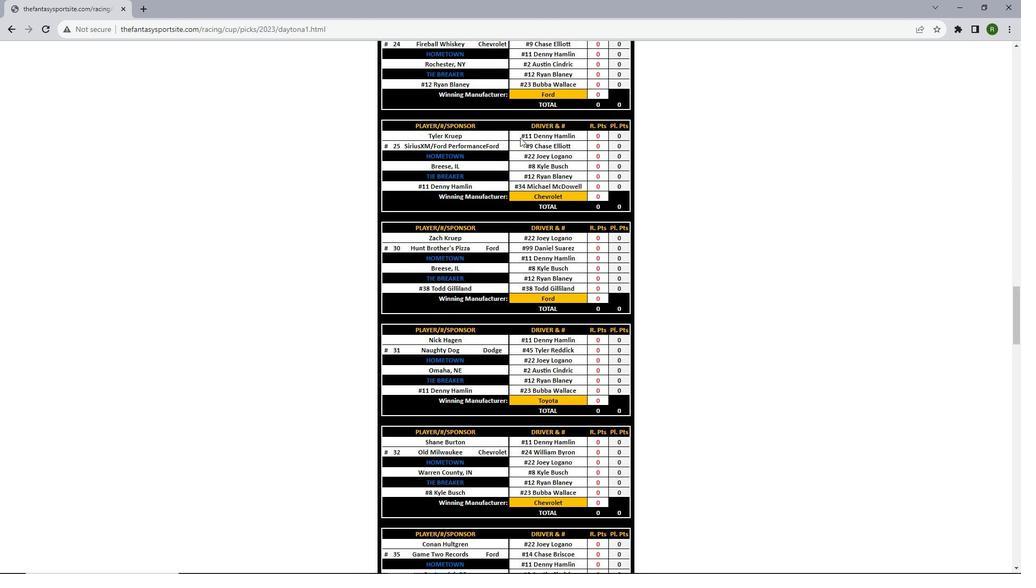 
Action: Mouse scrolled (501, 214) with delta (0, 0)
Screenshot: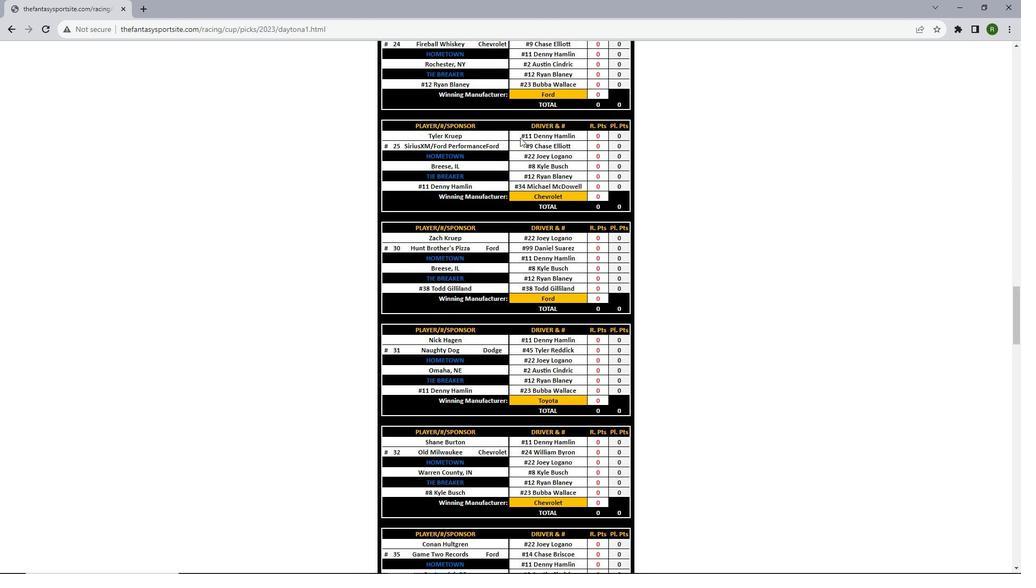 
Action: Mouse scrolled (501, 214) with delta (0, 0)
Screenshot: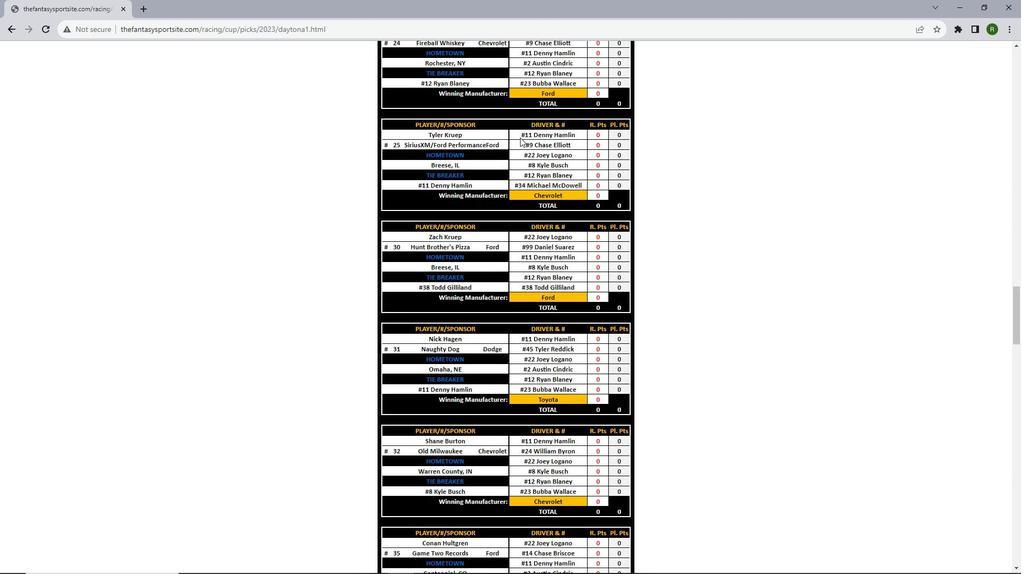 
Action: Mouse scrolled (501, 214) with delta (0, 0)
Screenshot: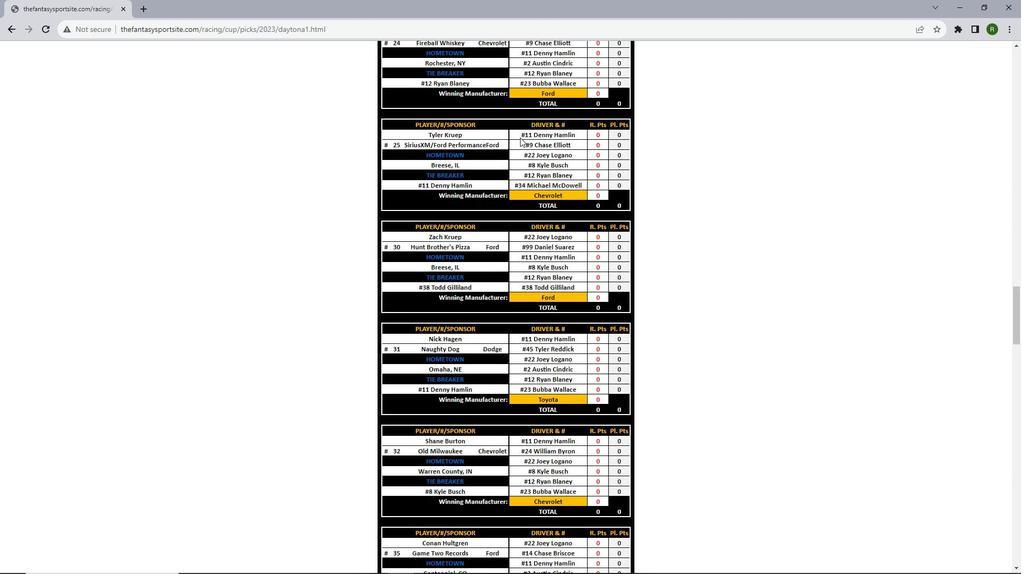 
Action: Mouse scrolled (501, 214) with delta (0, 0)
Screenshot: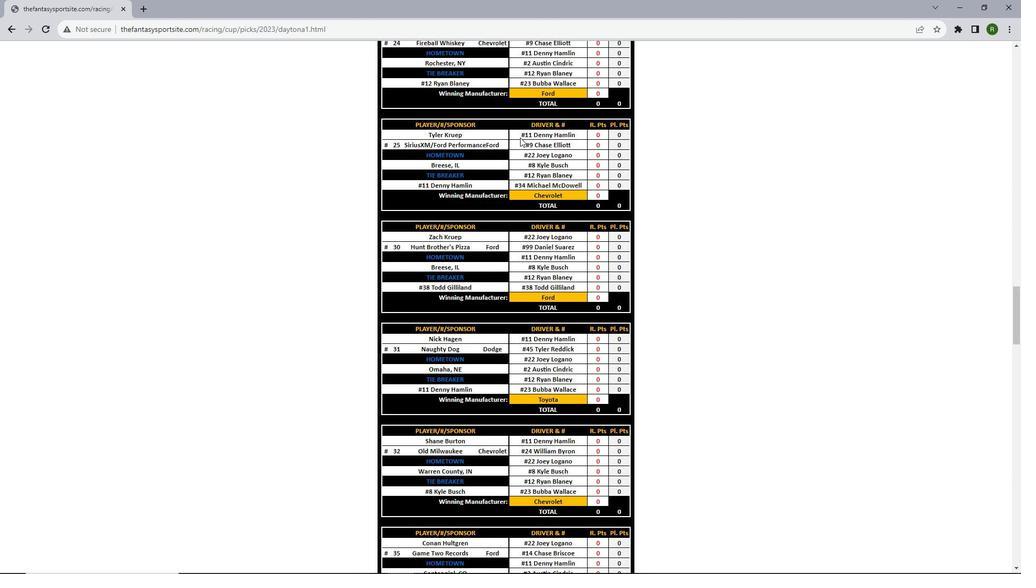 
Action: Mouse scrolled (501, 214) with delta (0, 0)
Screenshot: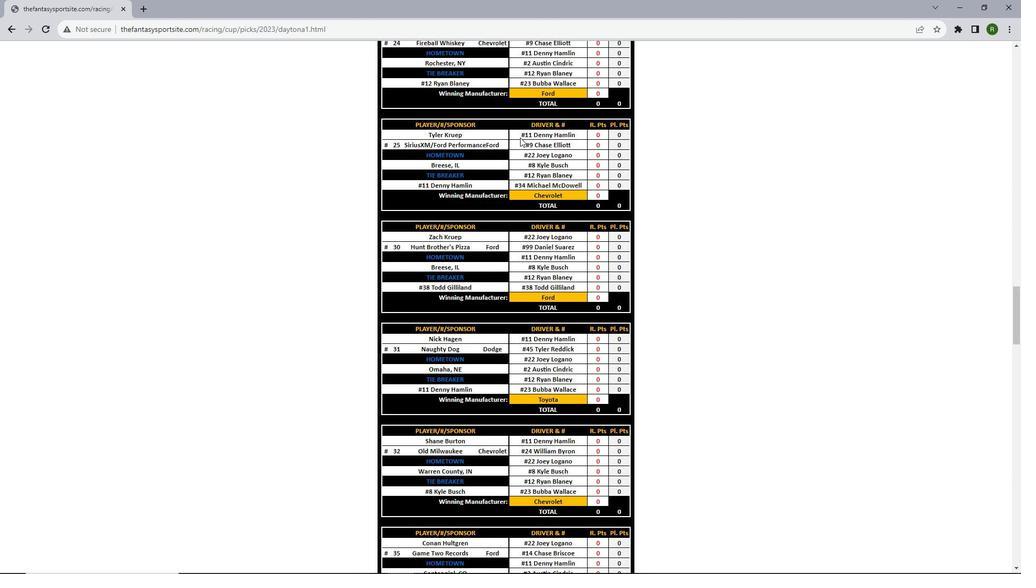 
Action: Mouse scrolled (501, 214) with delta (0, 0)
Screenshot: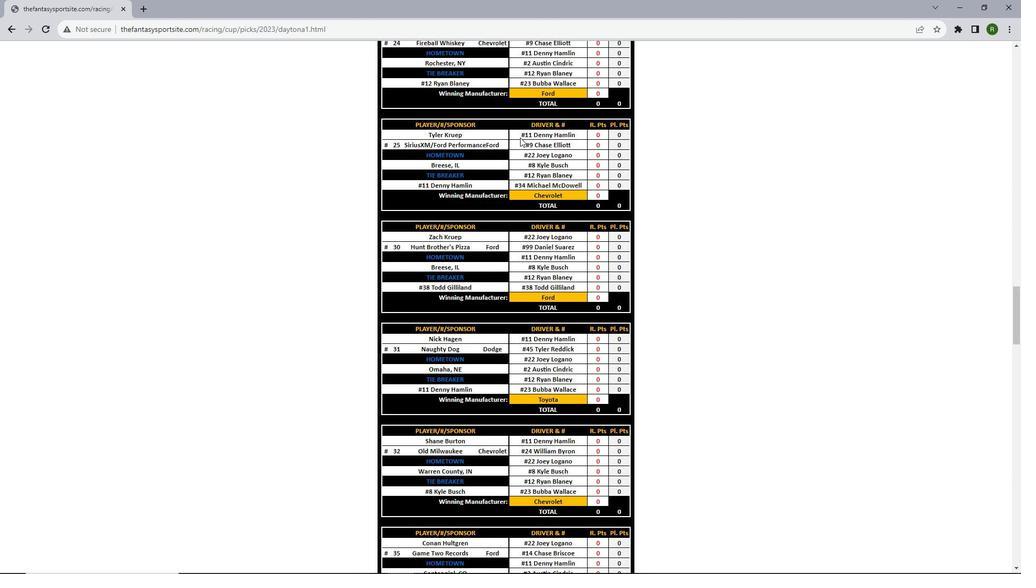 
Action: Mouse scrolled (501, 214) with delta (0, 0)
Screenshot: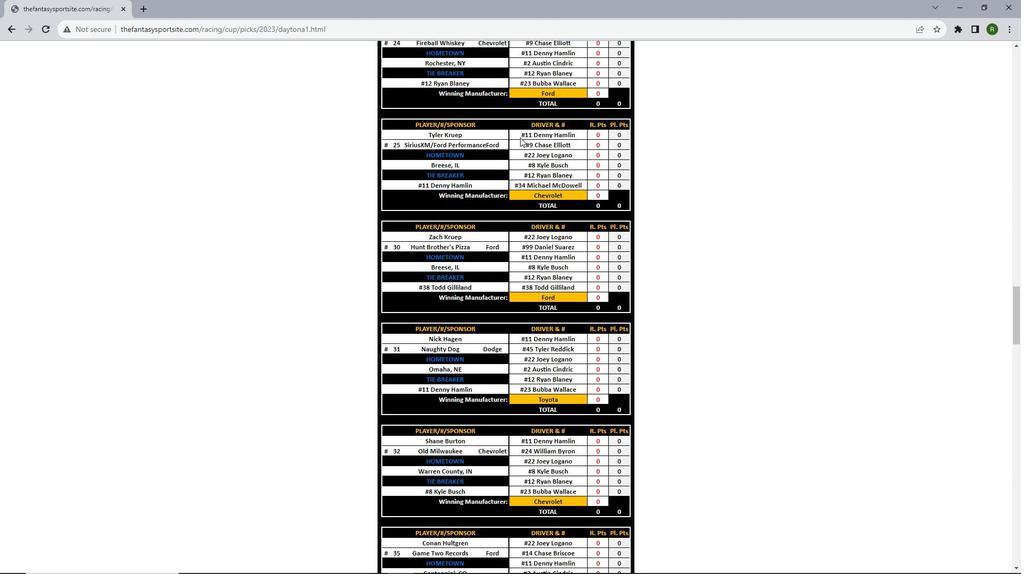 
Action: Mouse scrolled (501, 214) with delta (0, 0)
Screenshot: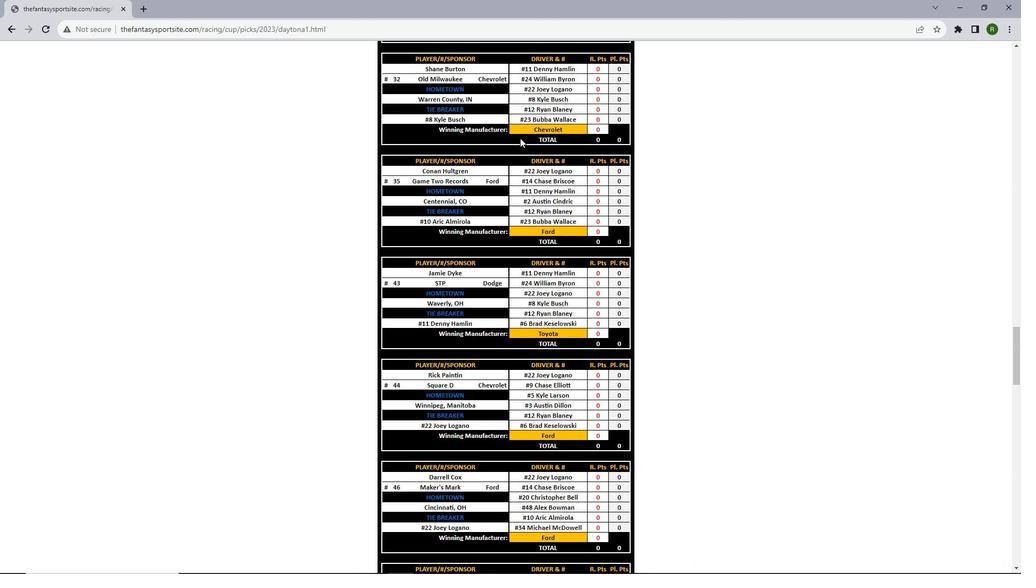 
Action: Mouse scrolled (501, 214) with delta (0, 0)
Screenshot: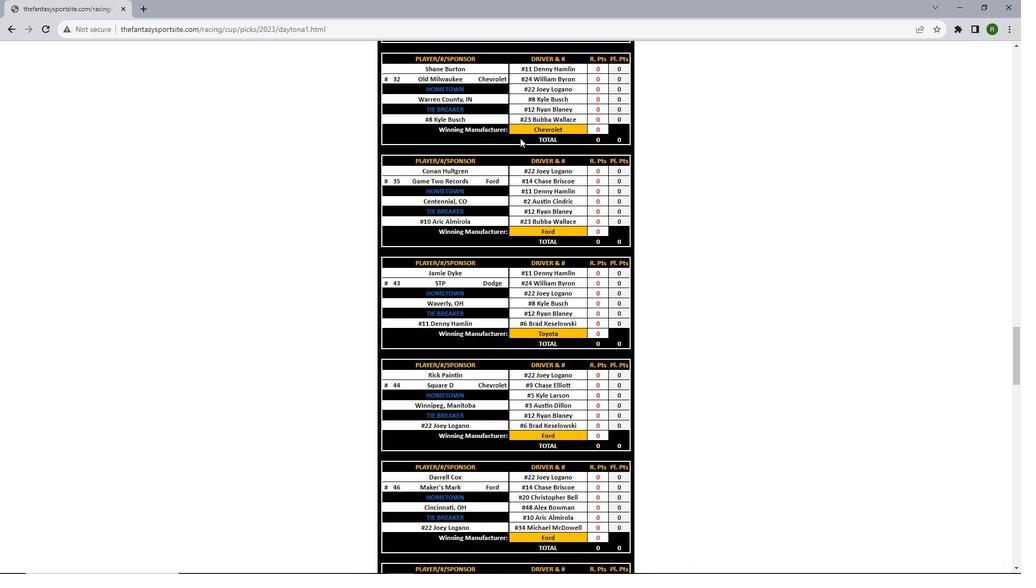 
Action: Mouse scrolled (501, 214) with delta (0, 0)
Screenshot: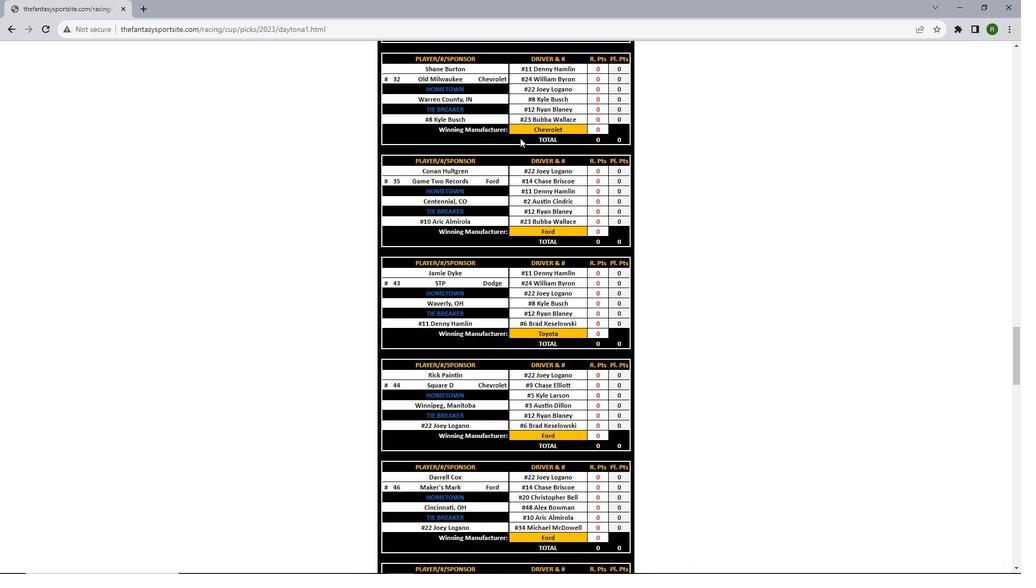 
Action: Mouse scrolled (501, 214) with delta (0, 0)
Screenshot: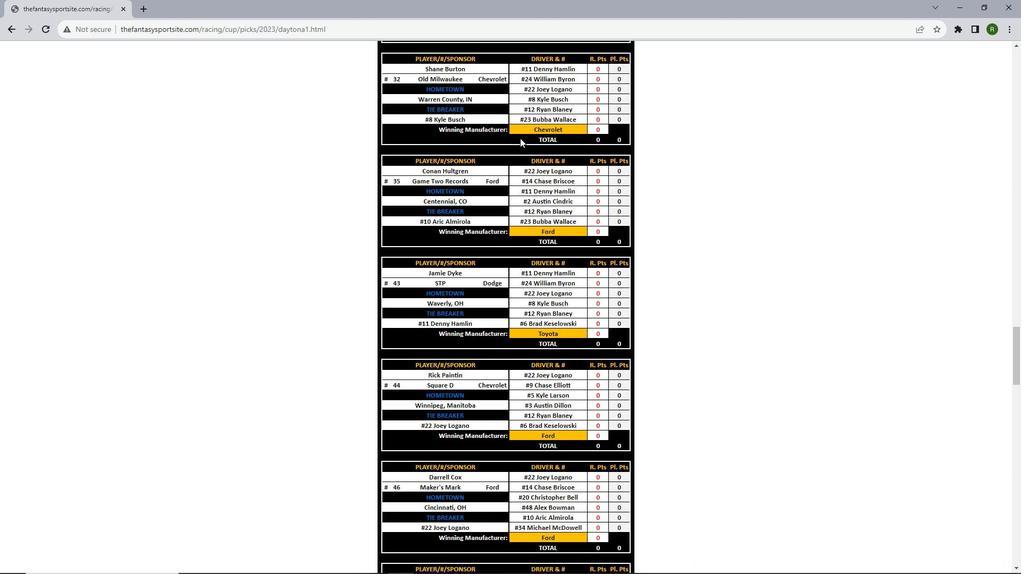 
Action: Mouse scrolled (501, 214) with delta (0, 0)
Screenshot: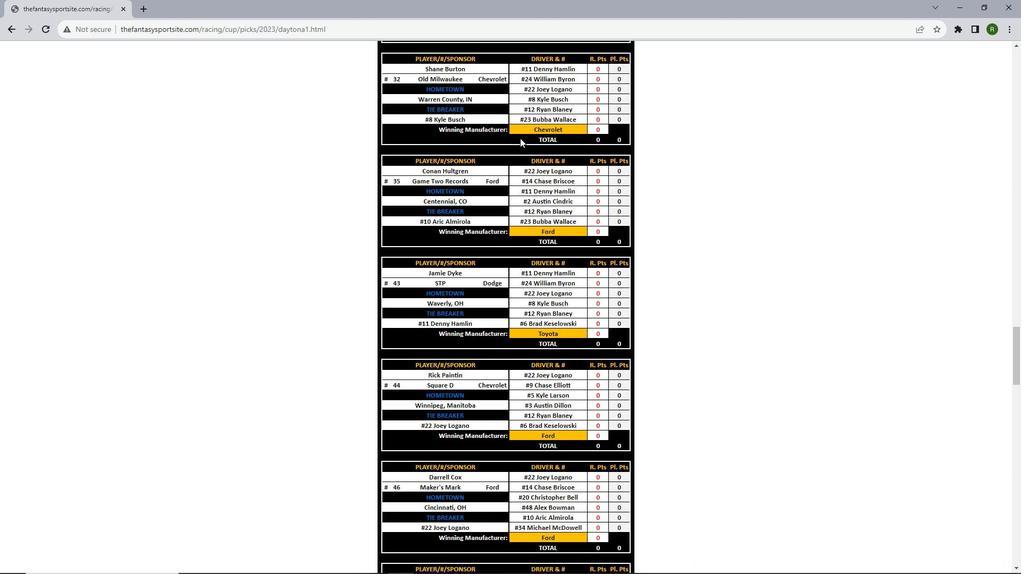 
Action: Mouse scrolled (501, 214) with delta (0, 0)
Screenshot: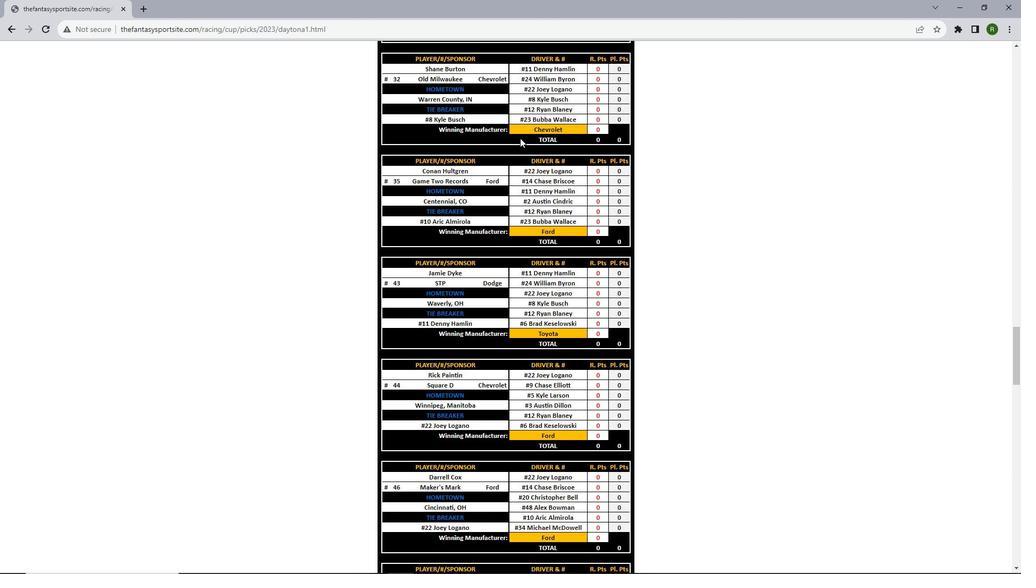 
Action: Mouse scrolled (501, 214) with delta (0, 0)
Screenshot: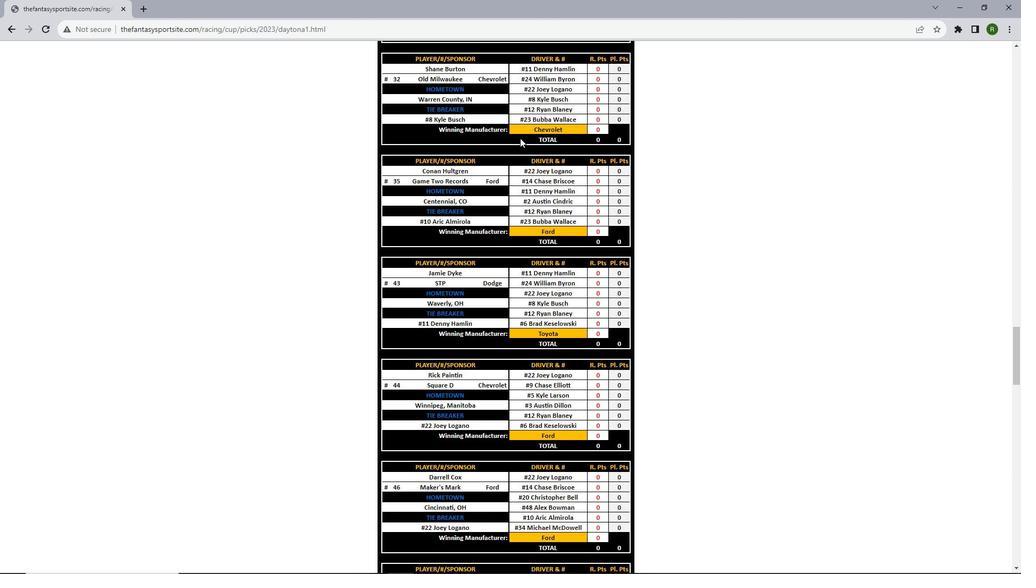 
Action: Mouse scrolled (501, 214) with delta (0, 0)
Screenshot: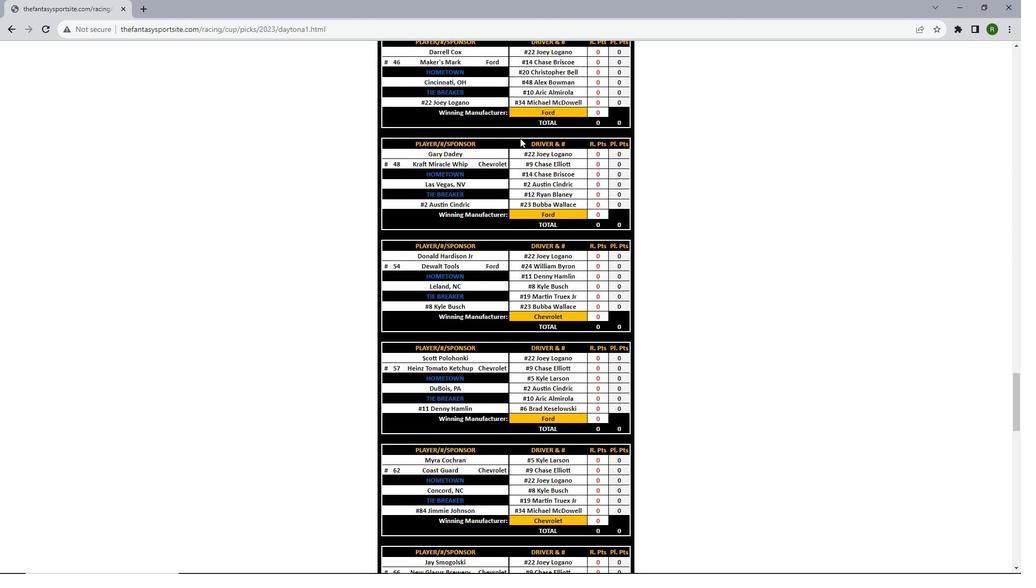 
Action: Mouse scrolled (501, 214) with delta (0, 0)
Screenshot: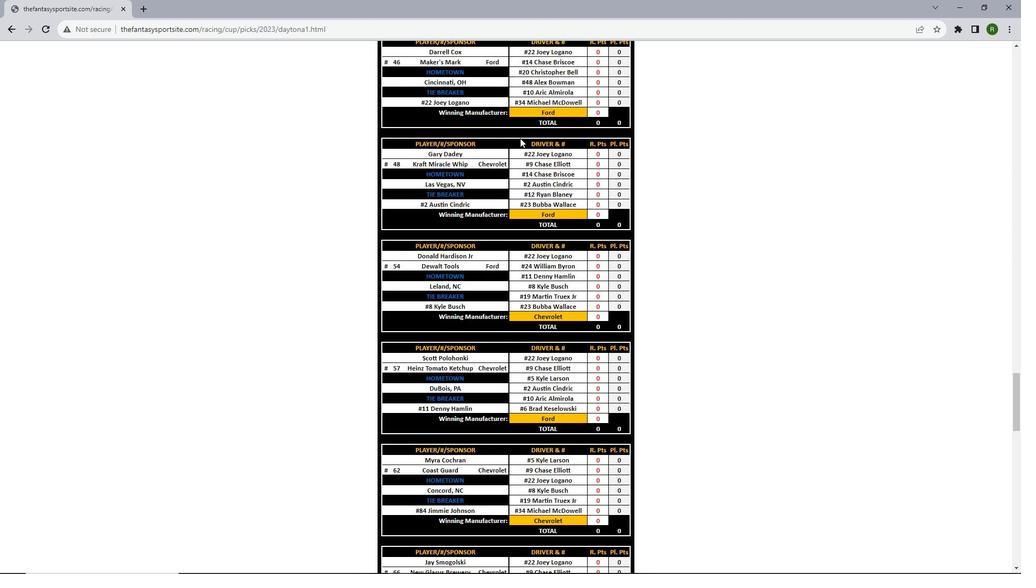 
Action: Mouse moved to (501, 215)
Screenshot: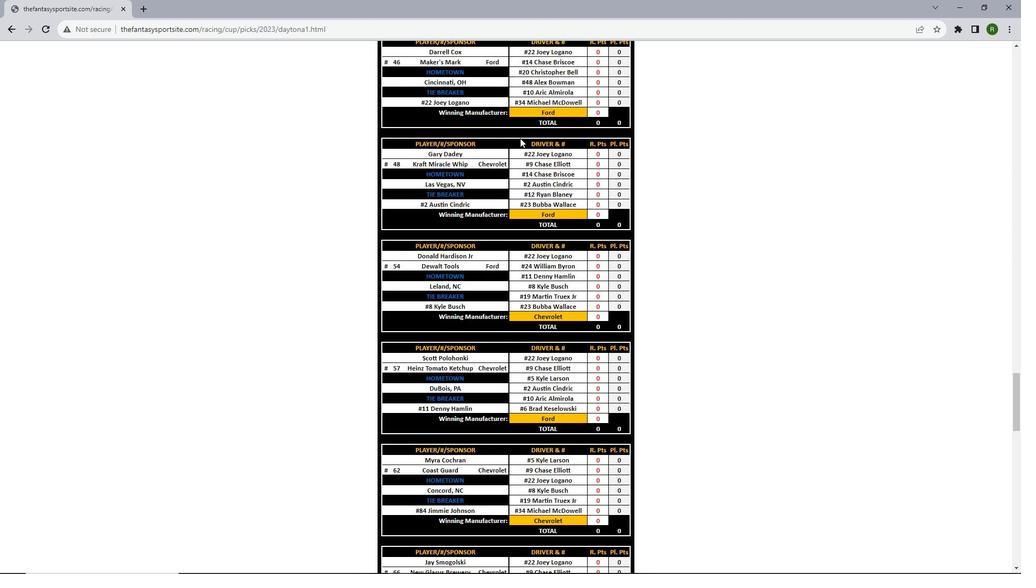 
Action: Mouse scrolled (501, 214) with delta (0, 0)
Screenshot: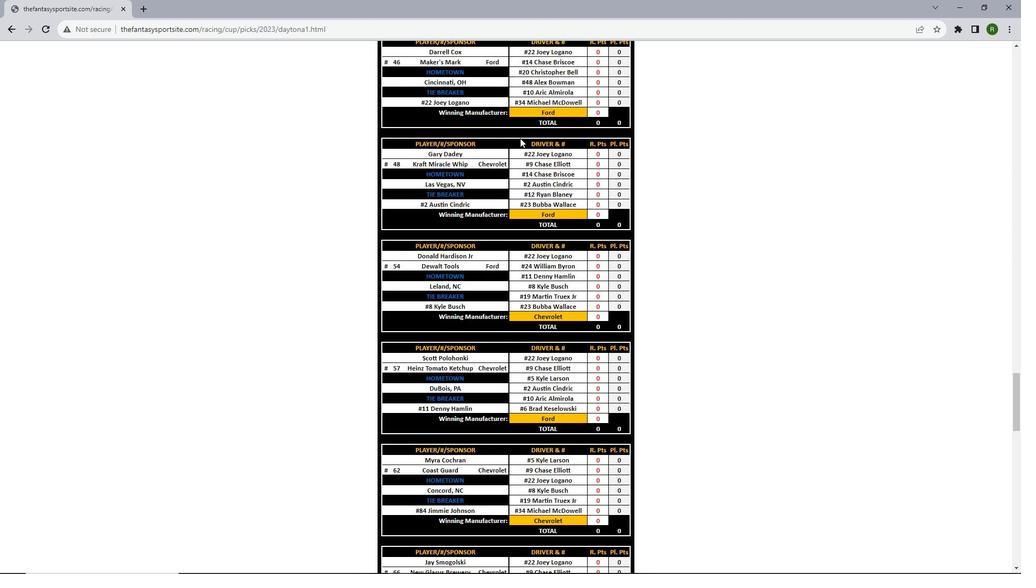 
Action: Mouse scrolled (501, 214) with delta (0, 0)
Screenshot: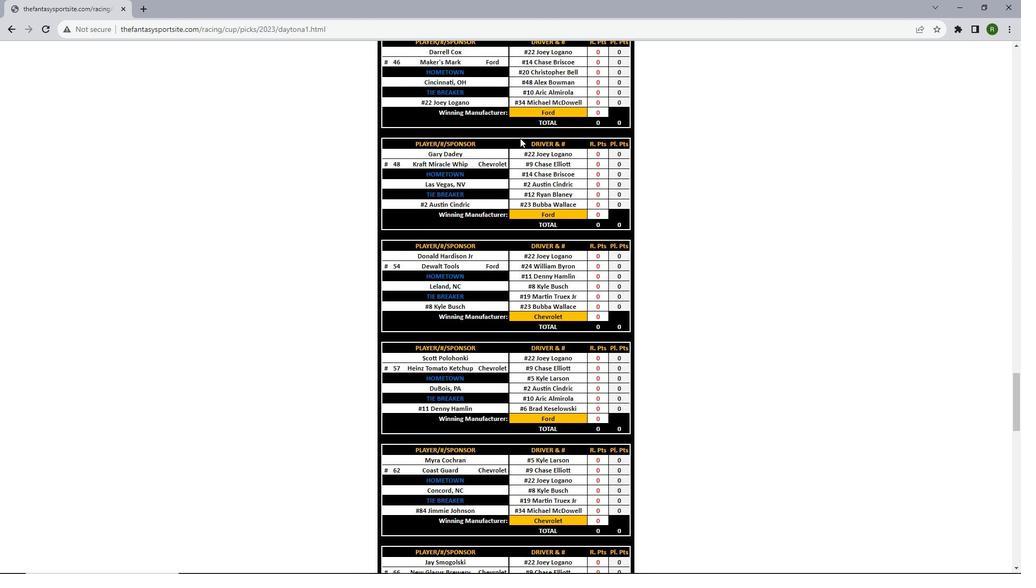 
Action: Mouse scrolled (501, 214) with delta (0, 0)
Screenshot: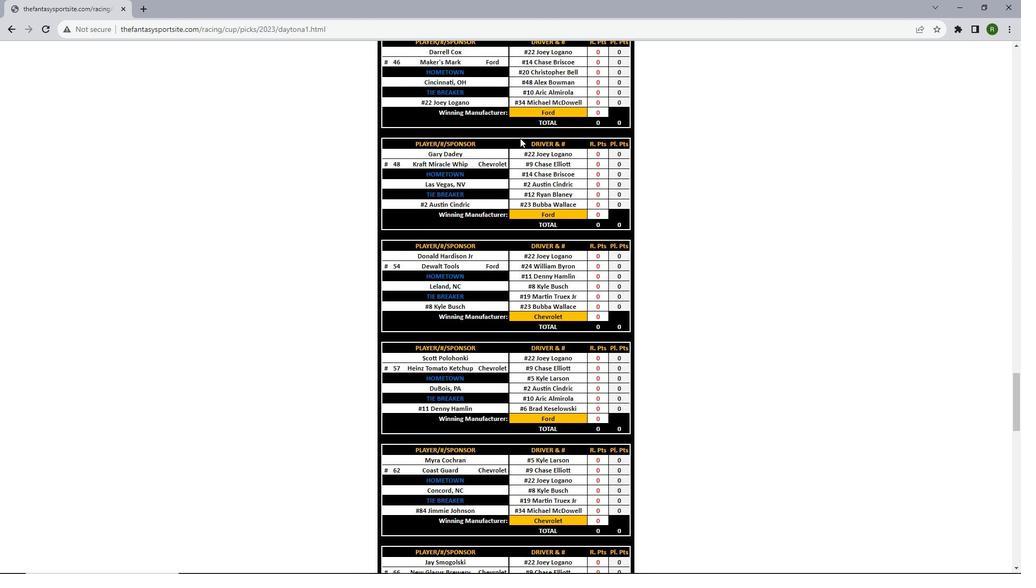 
Action: Mouse scrolled (501, 214) with delta (0, 0)
Screenshot: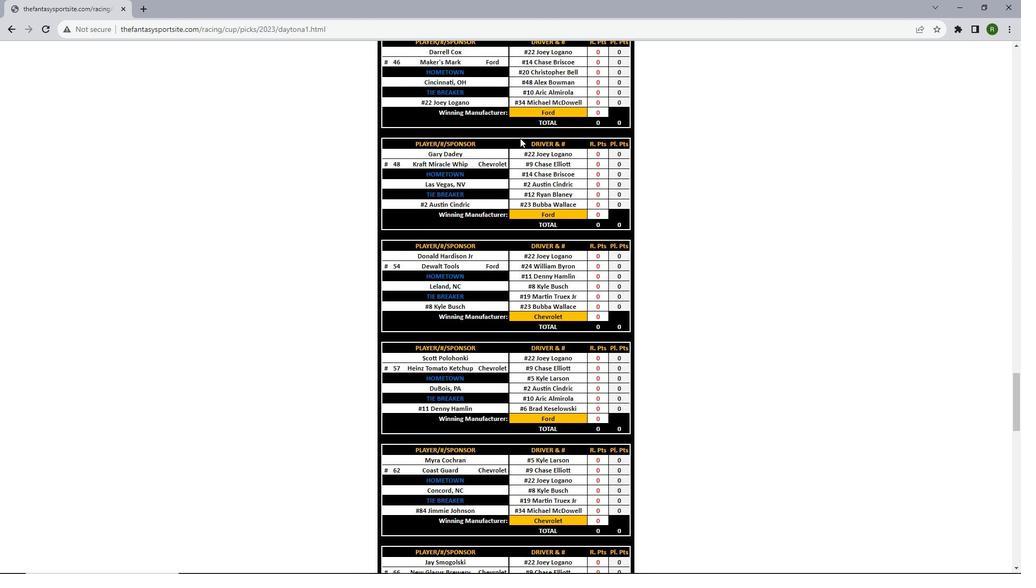 
Action: Mouse scrolled (501, 214) with delta (0, 0)
Screenshot: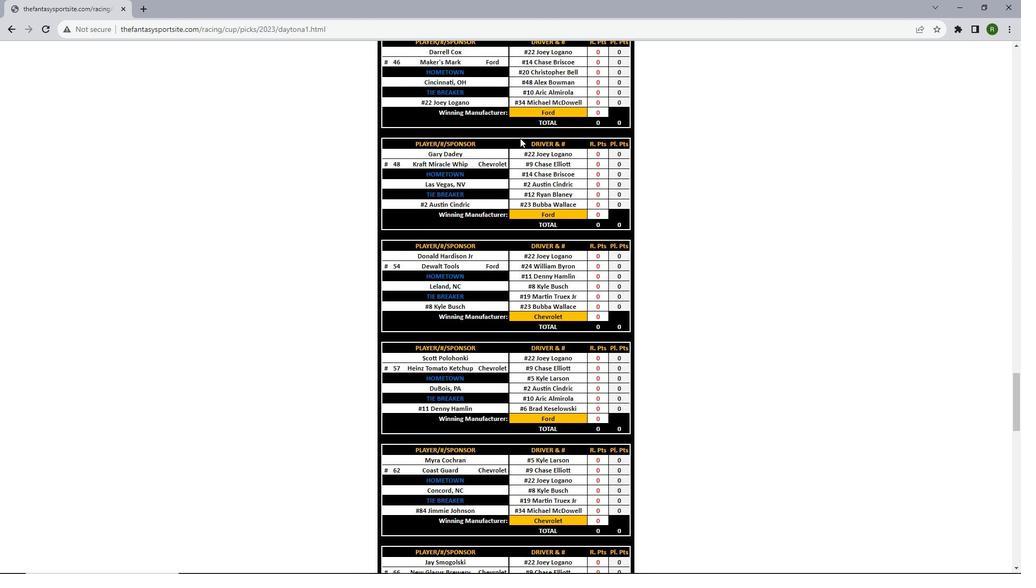 
Action: Mouse scrolled (501, 214) with delta (0, 0)
Screenshot: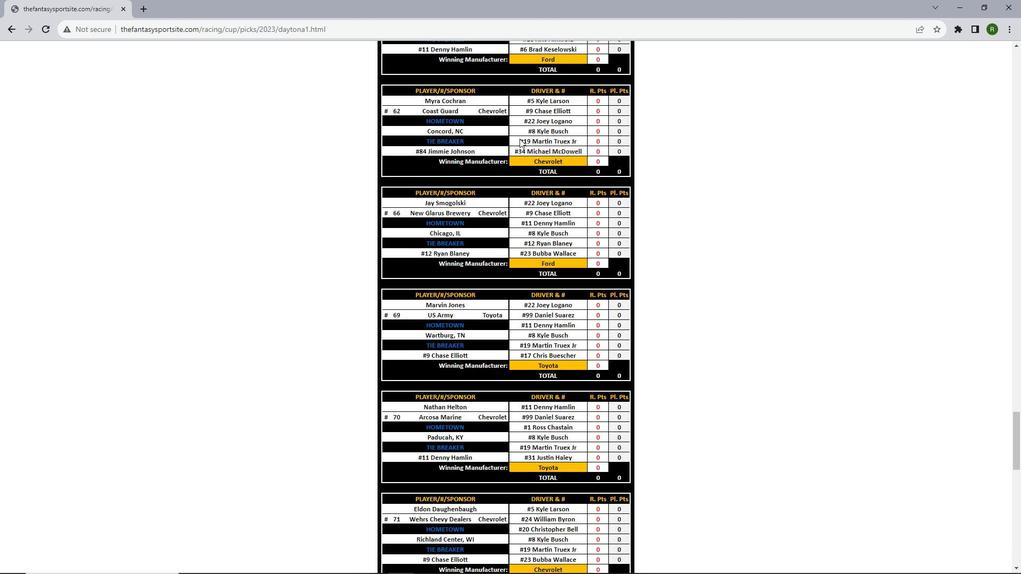 
Action: Mouse scrolled (501, 214) with delta (0, 0)
Screenshot: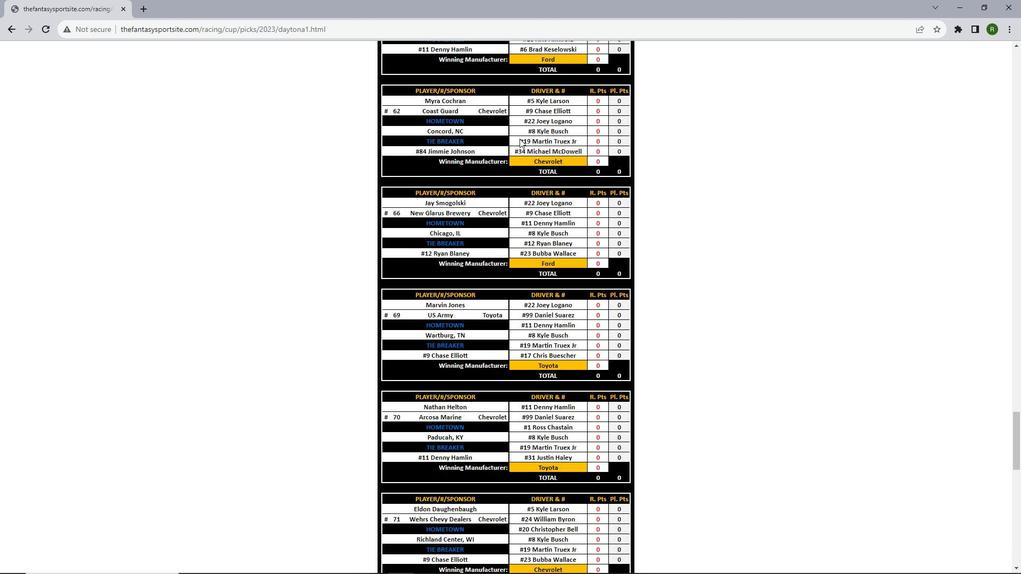 
Action: Mouse scrolled (501, 214) with delta (0, 0)
Screenshot: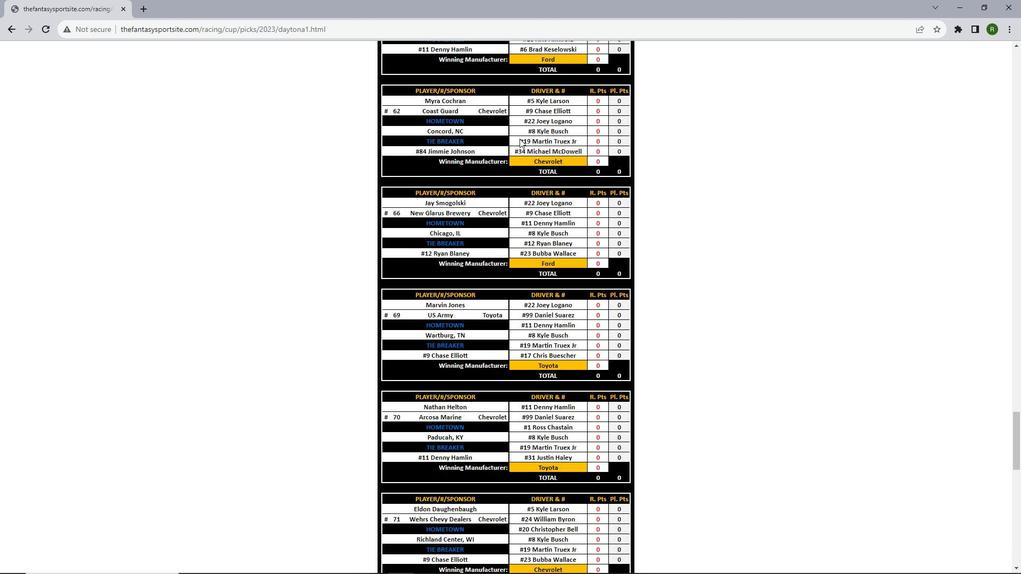 
Action: Mouse scrolled (501, 214) with delta (0, 0)
Screenshot: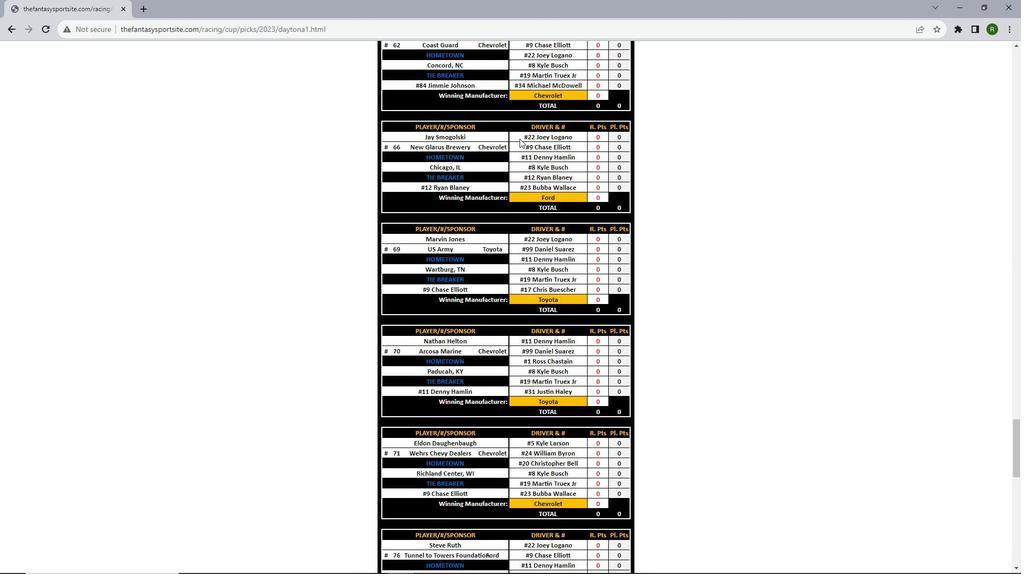 
Action: Mouse scrolled (501, 214) with delta (0, 0)
Screenshot: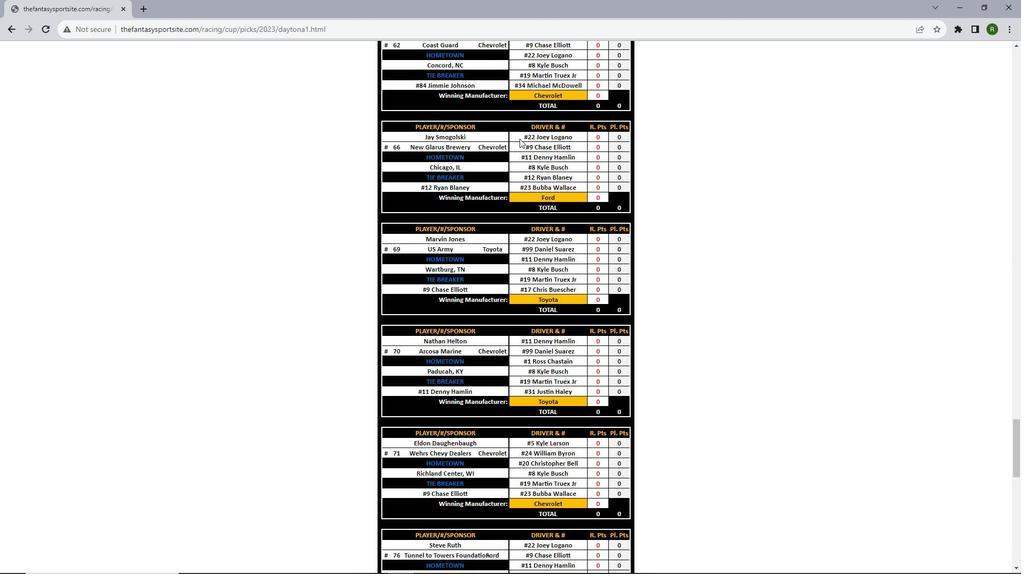 
Action: Mouse scrolled (501, 214) with delta (0, 0)
Screenshot: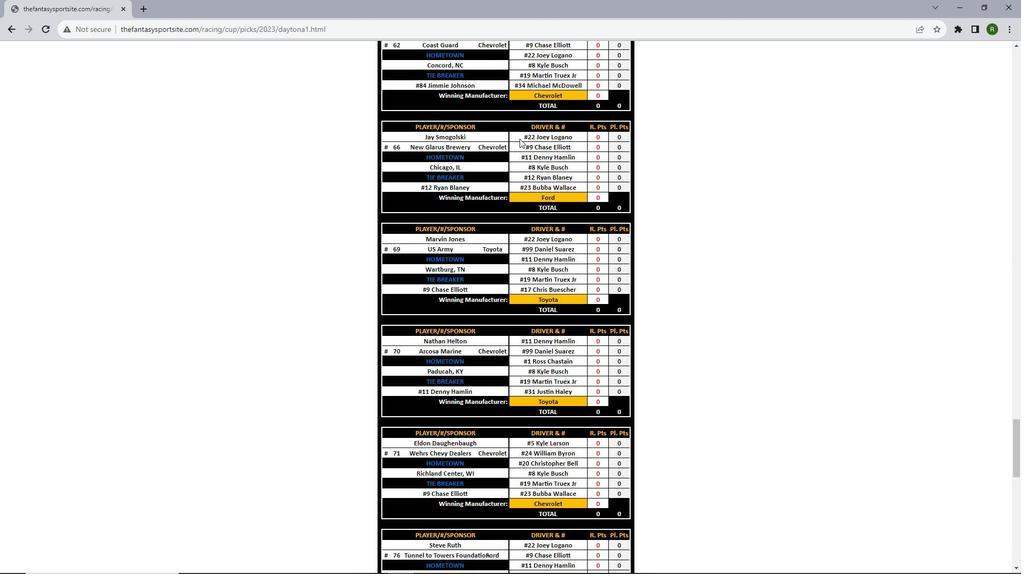 
Action: Mouse scrolled (501, 214) with delta (0, 0)
Screenshot: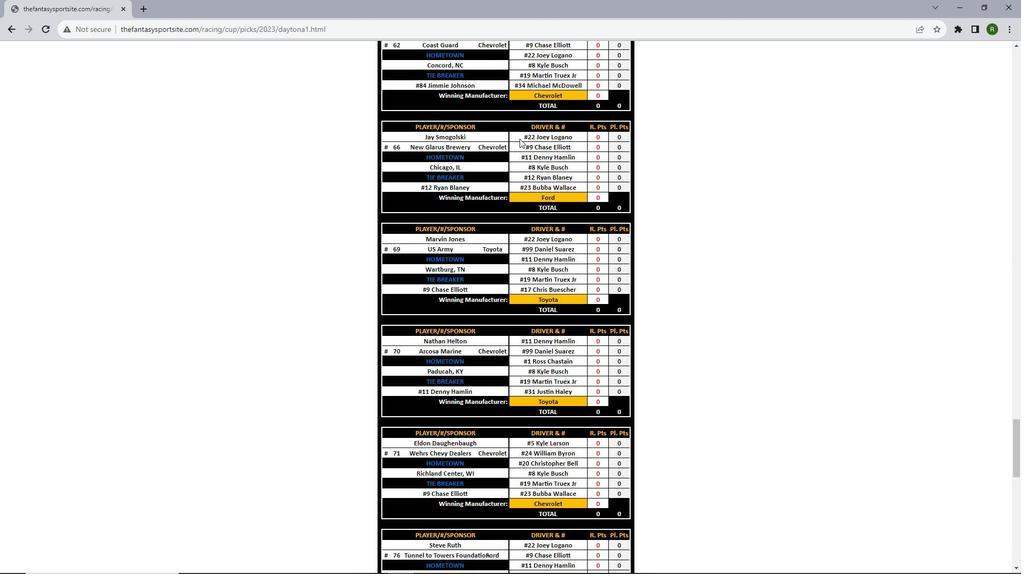 
Action: Mouse scrolled (501, 214) with delta (0, 0)
Screenshot: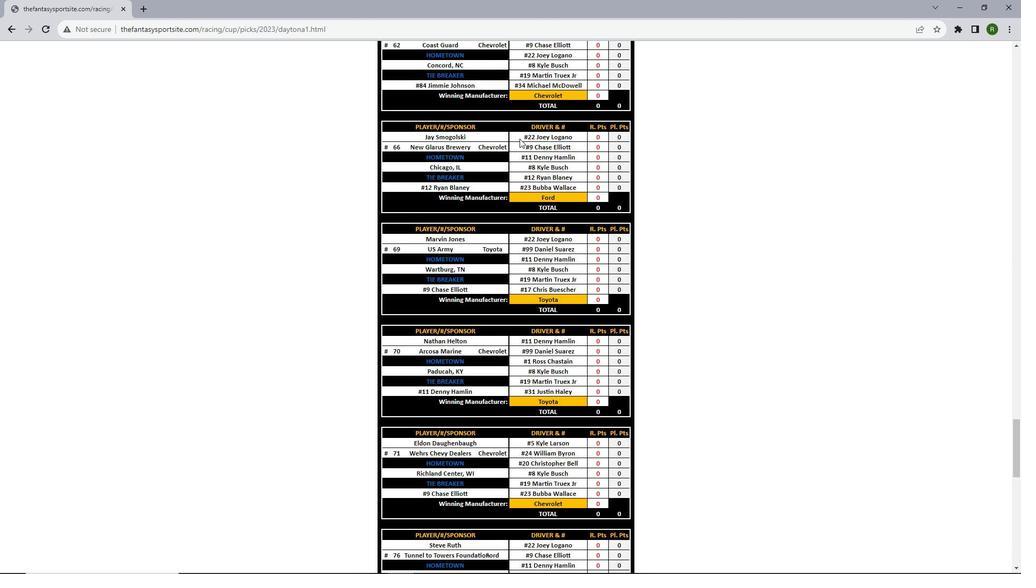 
Action: Mouse moved to (501, 215)
Screenshot: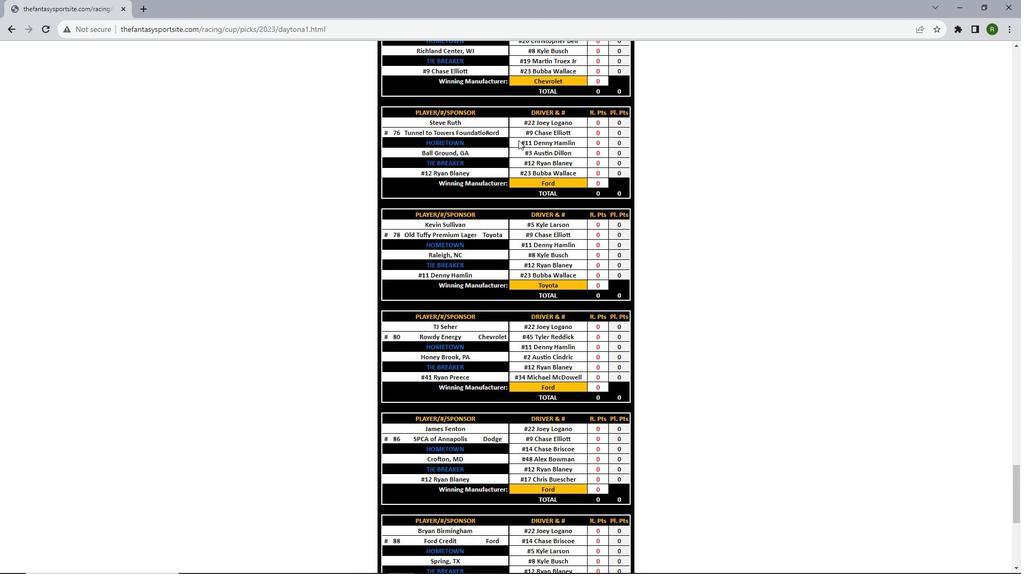 
Action: Mouse scrolled (501, 215) with delta (0, 0)
Screenshot: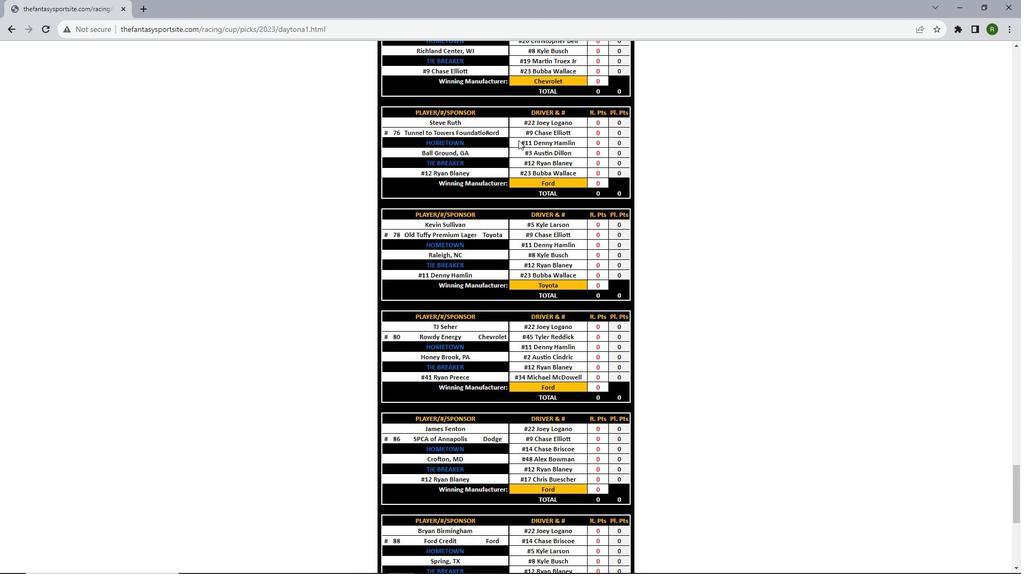 
Action: Mouse scrolled (501, 215) with delta (0, 0)
Screenshot: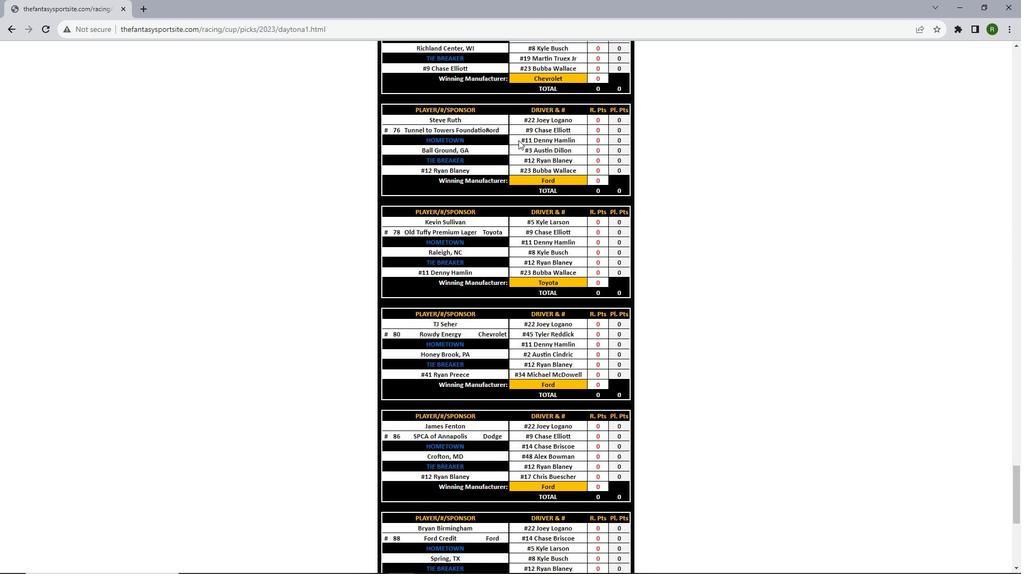 
Action: Mouse scrolled (501, 215) with delta (0, 0)
Screenshot: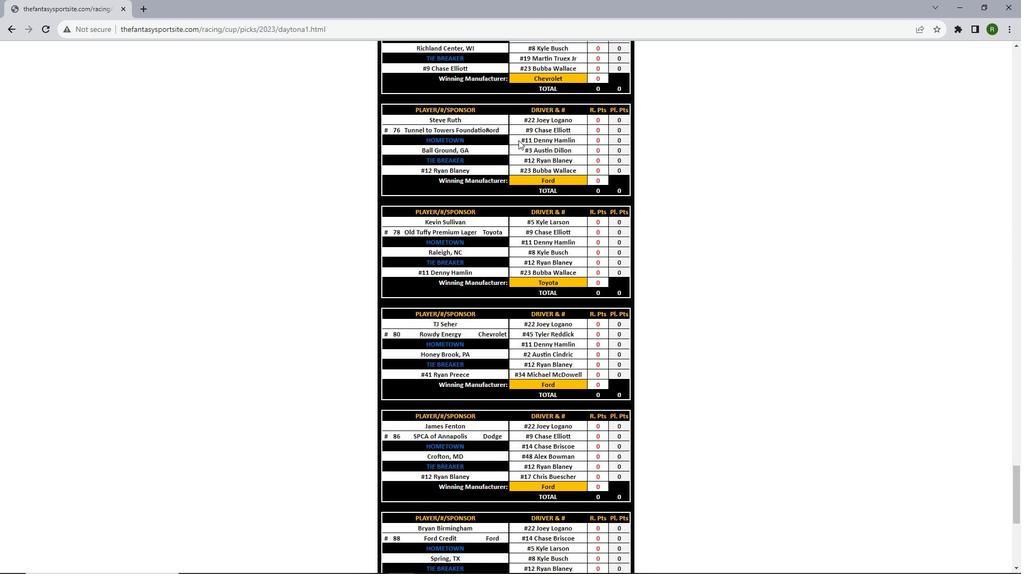 
Action: Mouse scrolled (501, 215) with delta (0, 0)
Screenshot: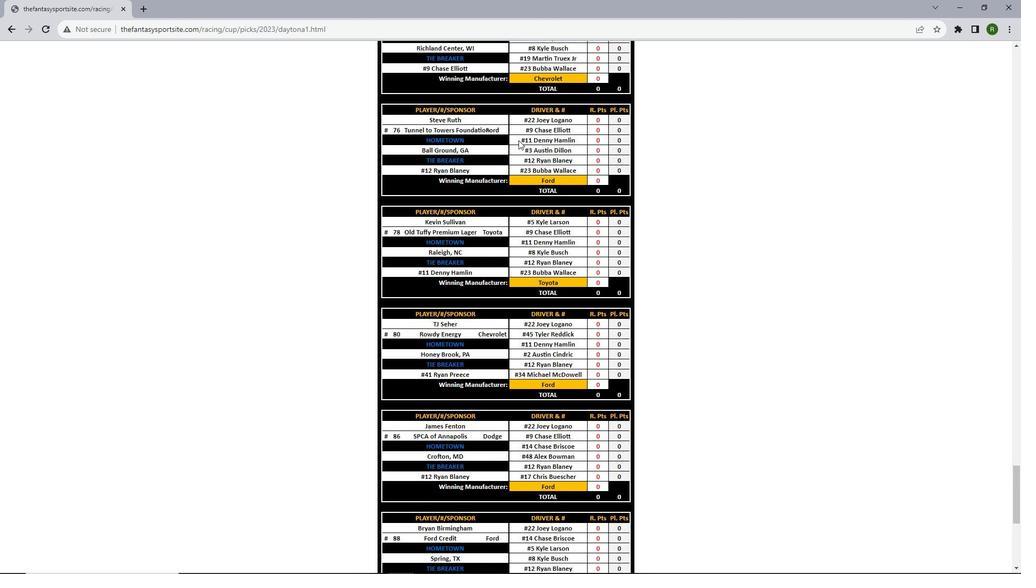 
Action: Mouse scrolled (501, 215) with delta (0, 0)
Screenshot: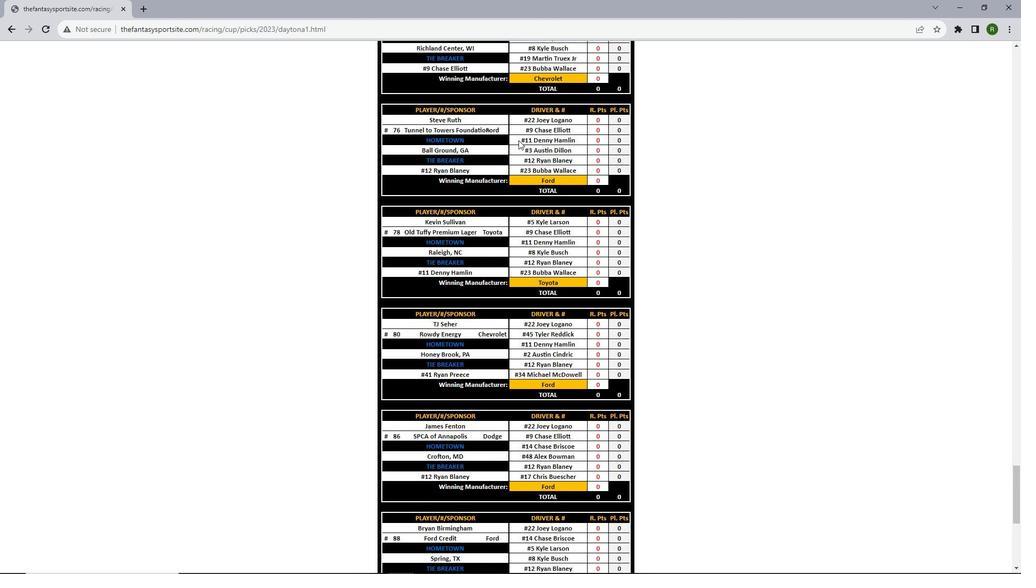 
Action: Mouse scrolled (501, 215) with delta (0, 0)
Screenshot: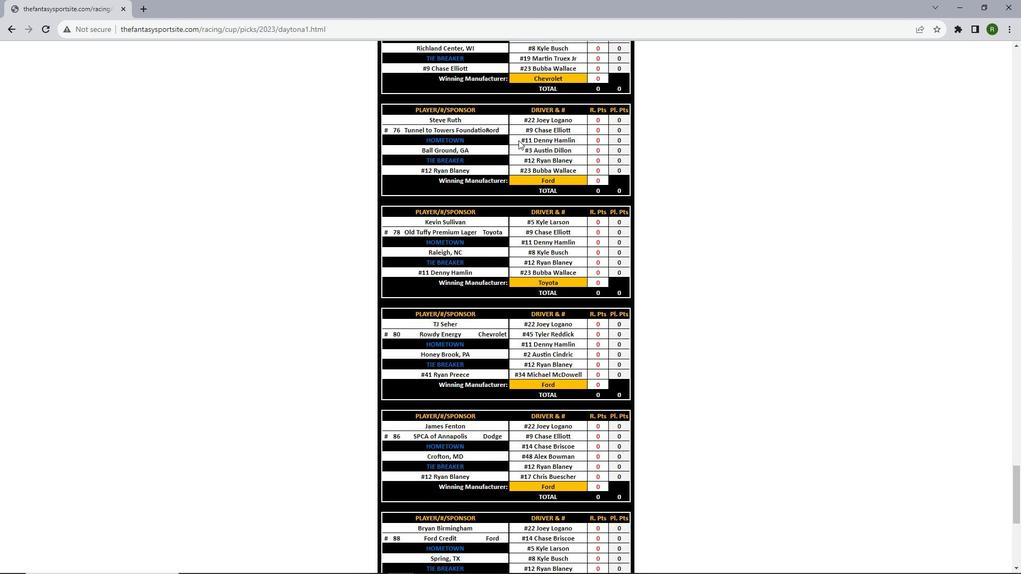 
Action: Mouse scrolled (501, 215) with delta (0, 0)
Screenshot: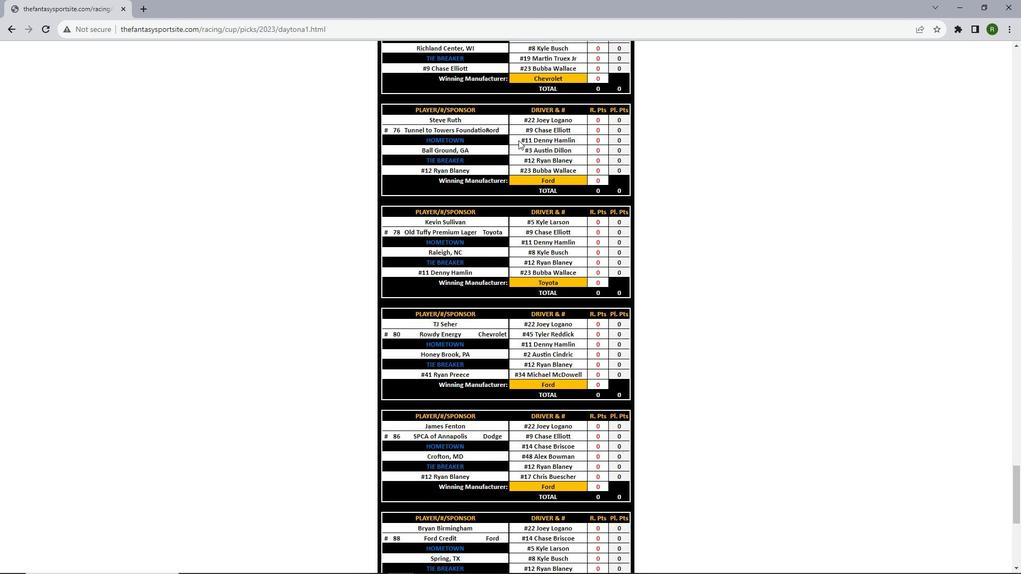 
Action: Mouse scrolled (501, 215) with delta (0, 0)
Screenshot: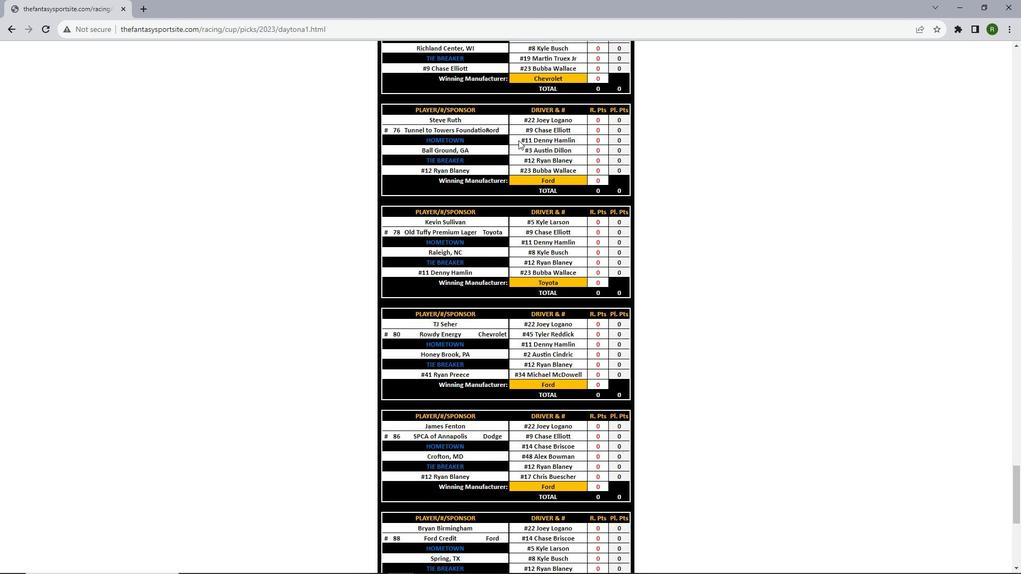 
Action: Mouse moved to (500, 215)
Screenshot: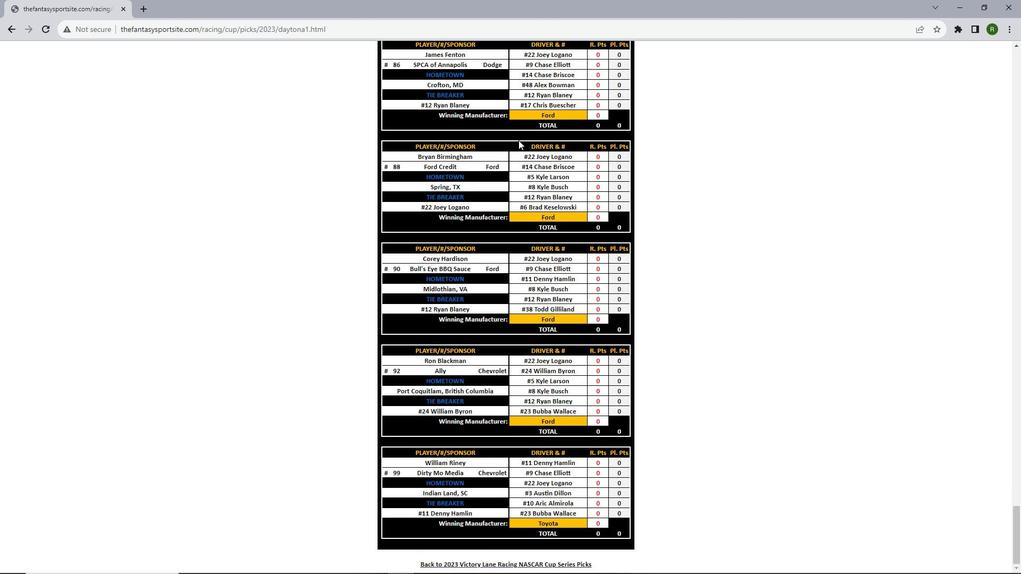 
Action: Mouse scrolled (500, 215) with delta (0, 0)
Screenshot: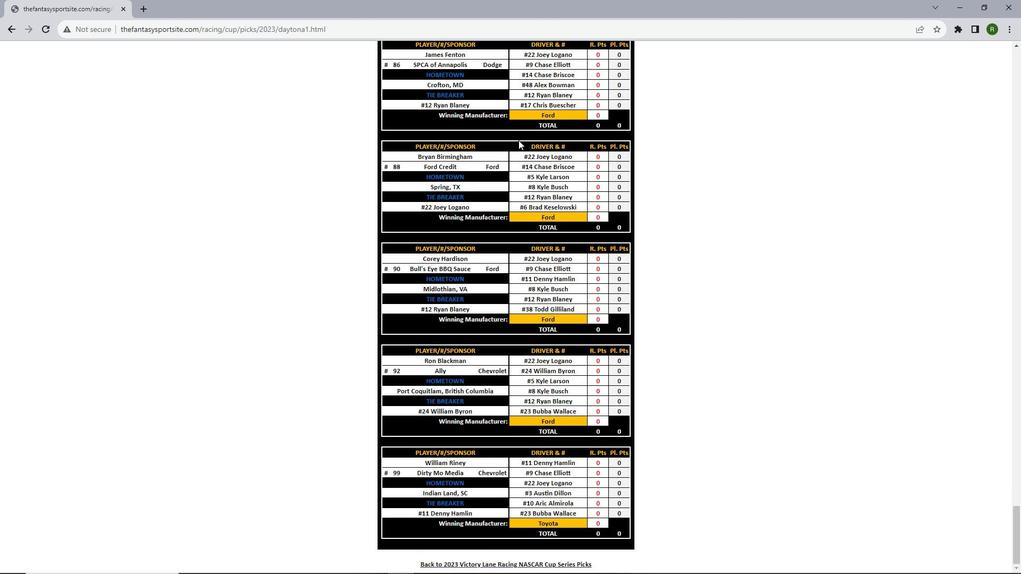 
Action: Mouse moved to (500, 215)
Screenshot: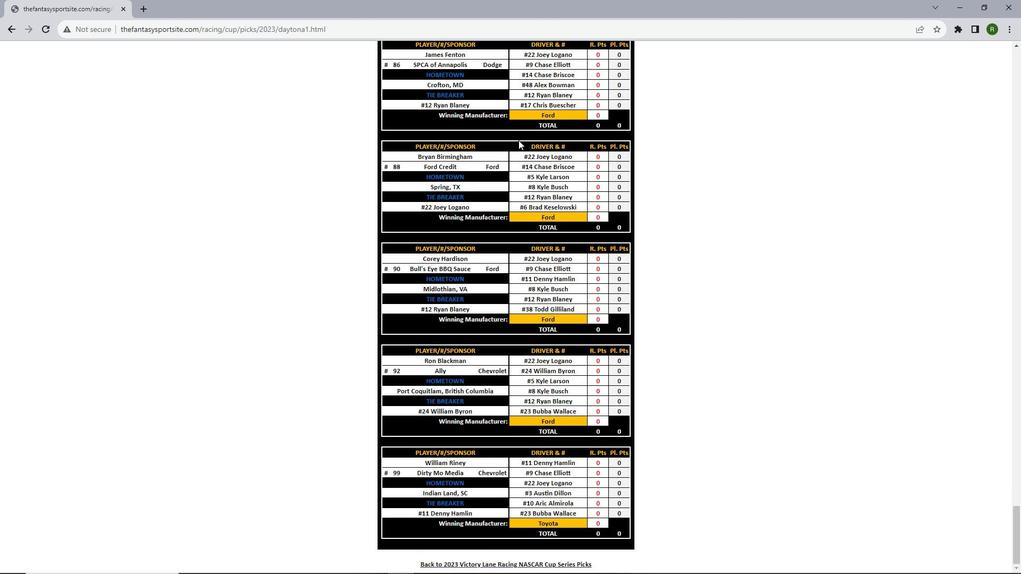 
Action: Mouse scrolled (500, 215) with delta (0, 0)
Screenshot: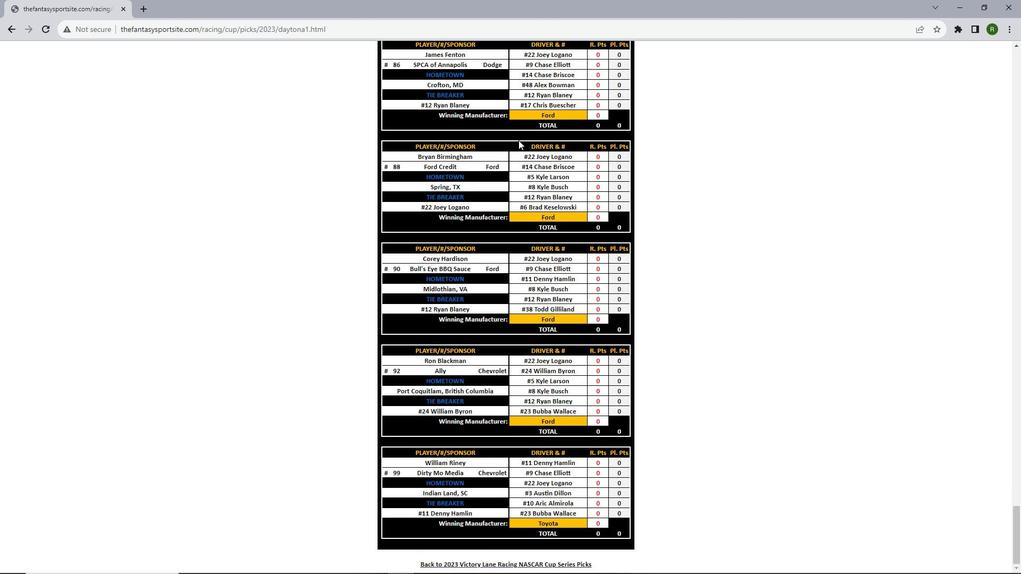 
Action: Mouse moved to (500, 216)
Screenshot: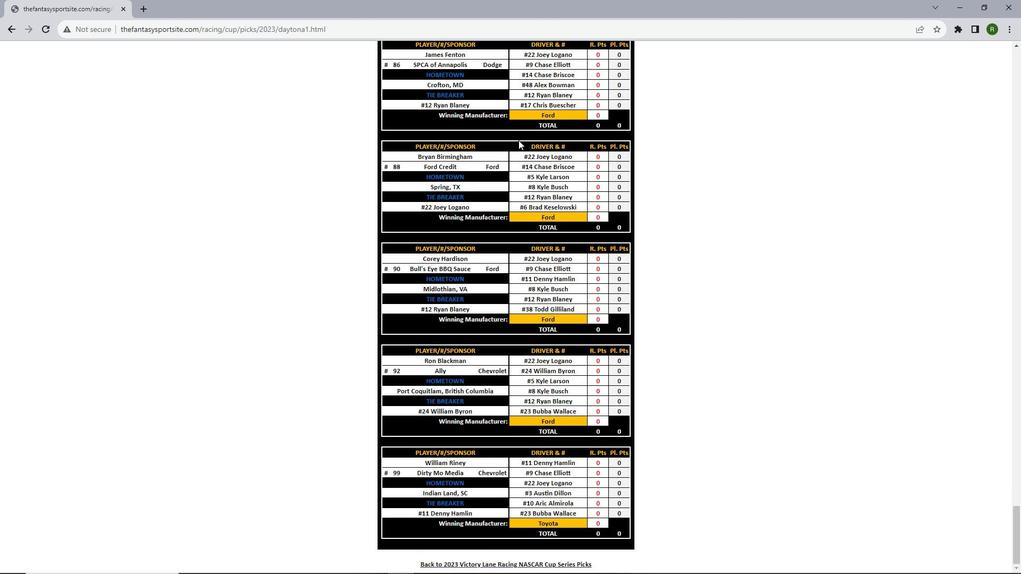 
Action: Mouse scrolled (500, 215) with delta (0, 0)
Screenshot: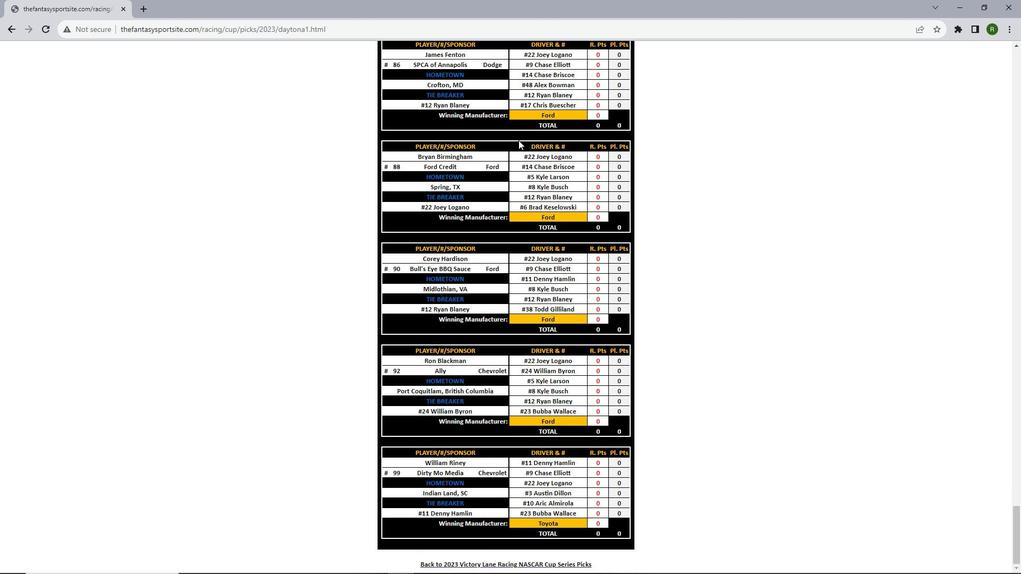 
Action: Mouse scrolled (500, 215) with delta (0, 0)
Screenshot: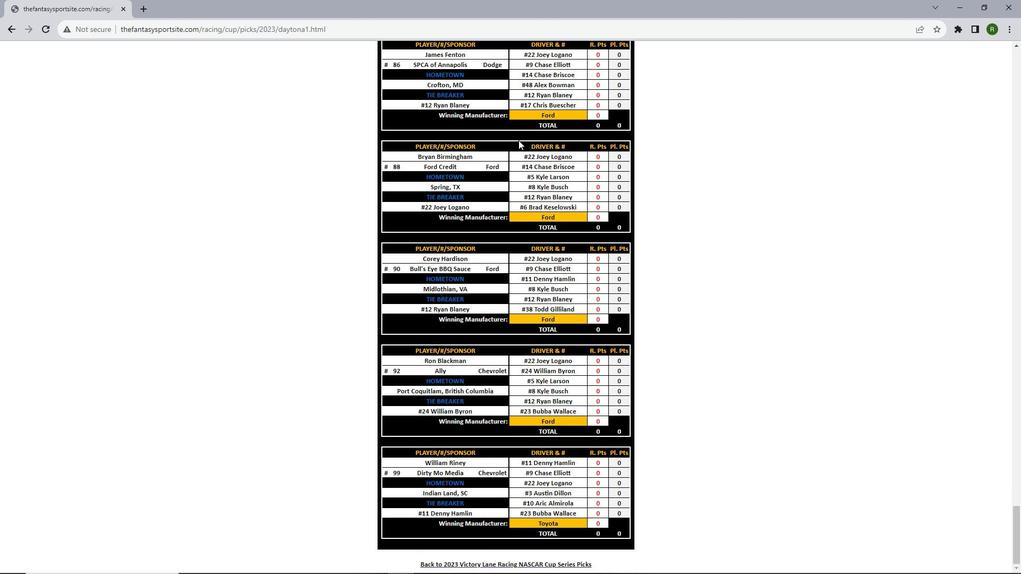 
Action: Mouse scrolled (500, 215) with delta (0, 0)
Screenshot: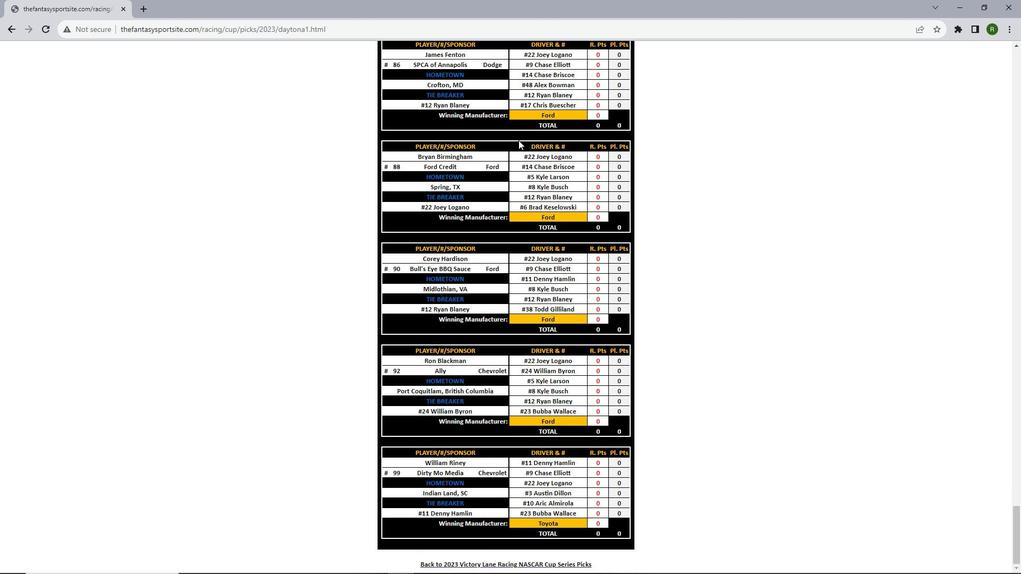 
Action: Mouse moved to (500, 216)
Screenshot: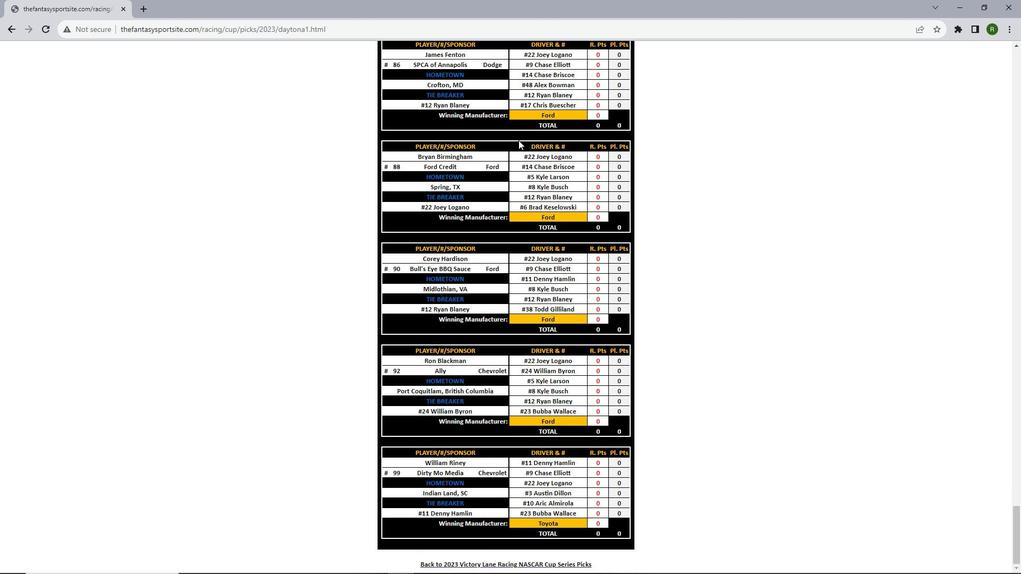 
Action: Mouse scrolled (500, 215) with delta (0, 0)
Screenshot: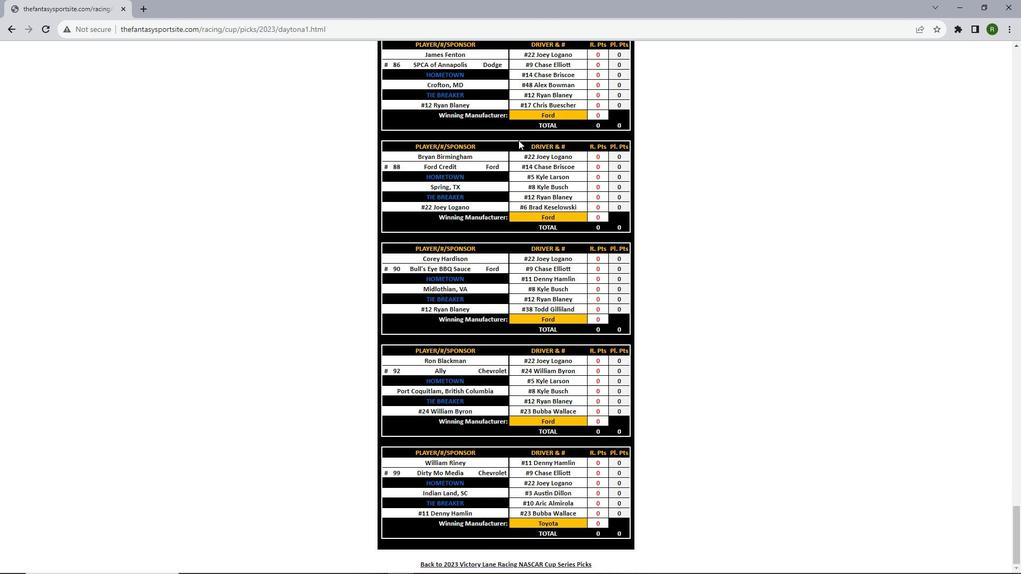 
Action: Mouse scrolled (500, 215) with delta (0, 0)
Screenshot: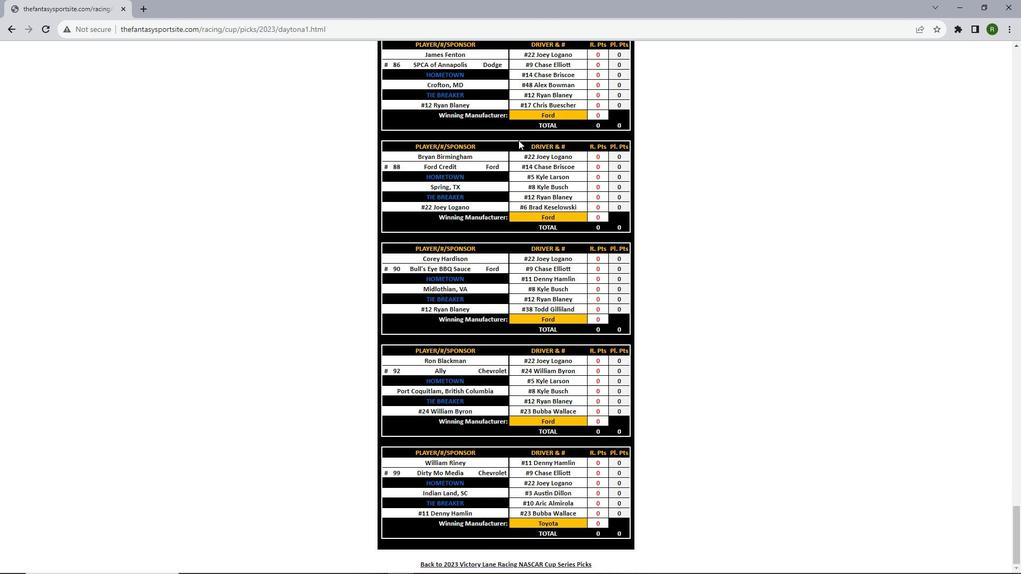 
Action: Mouse scrolled (500, 215) with delta (0, 0)
Screenshot: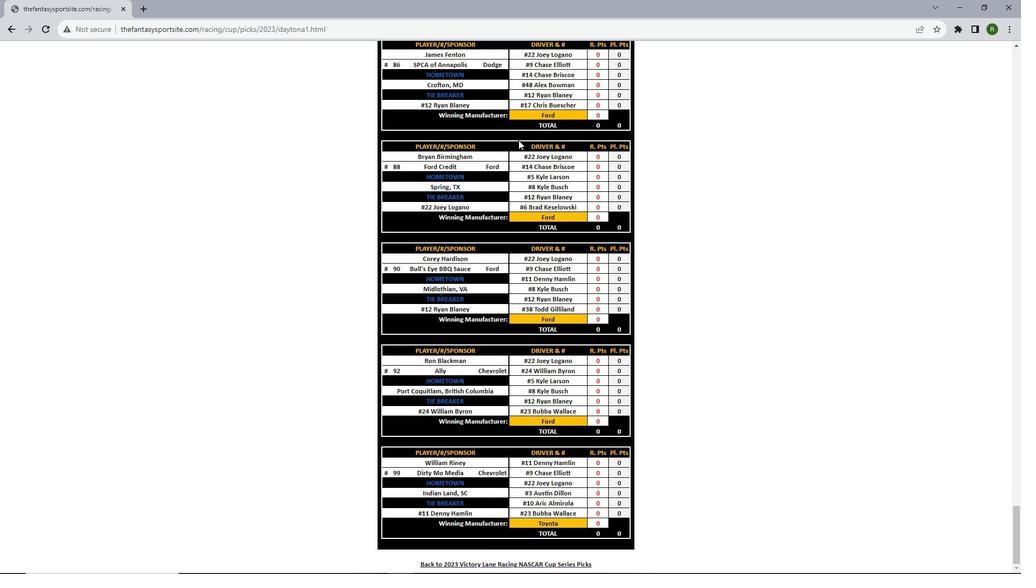 
Action: Mouse scrolled (500, 215) with delta (0, 0)
Screenshot: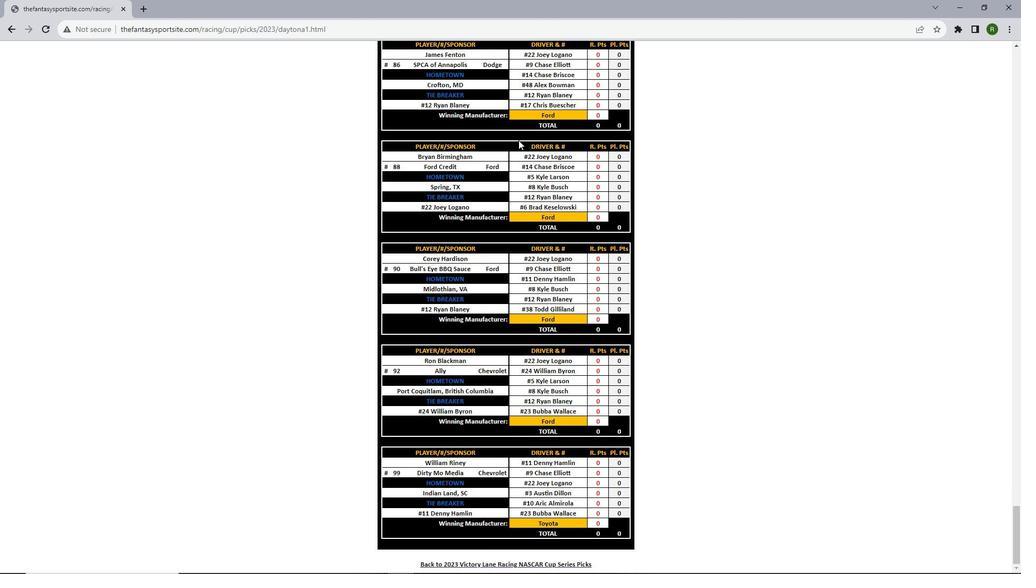 
Action: Mouse scrolled (500, 215) with delta (0, 0)
Screenshot: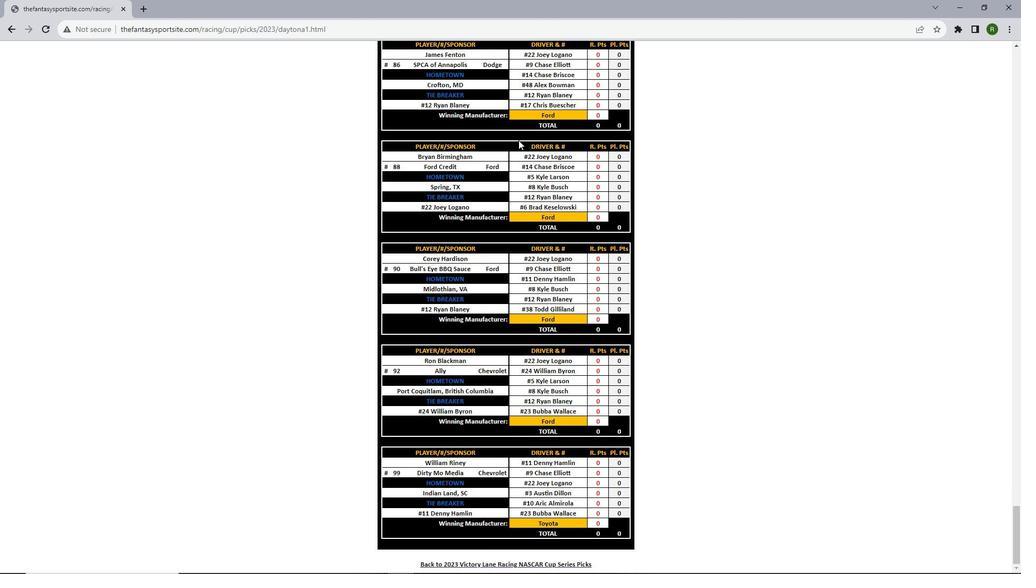 
Action: Mouse scrolled (500, 215) with delta (0, 0)
Screenshot: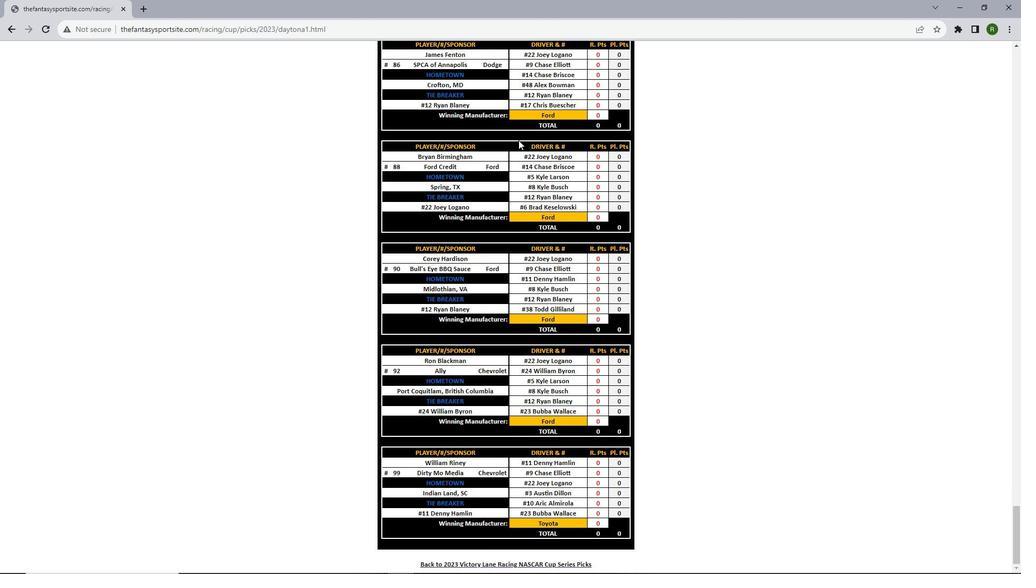 
Action: Mouse scrolled (500, 215) with delta (0, 0)
Screenshot: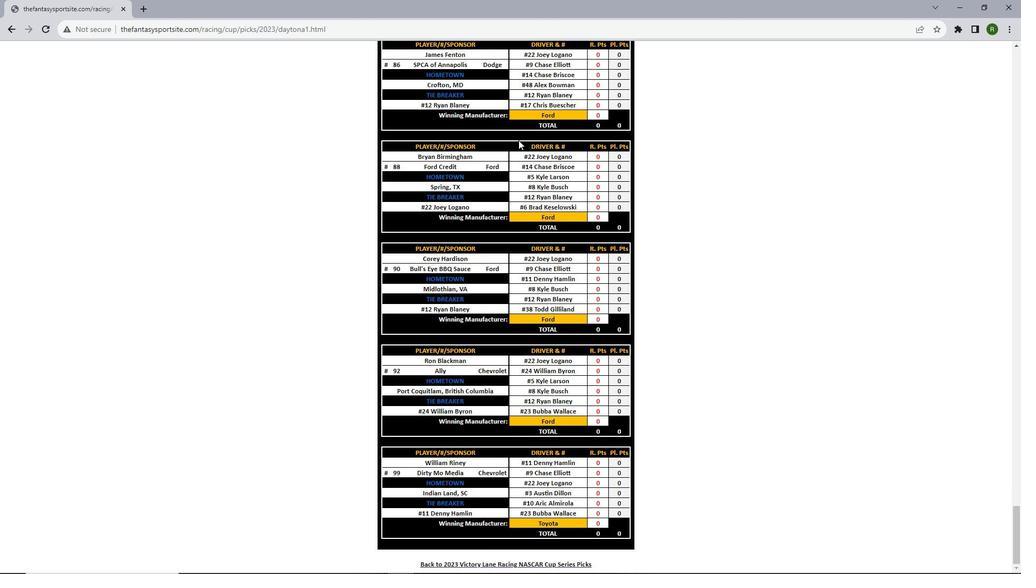 
Action: Mouse scrolled (500, 215) with delta (0, 0)
Screenshot: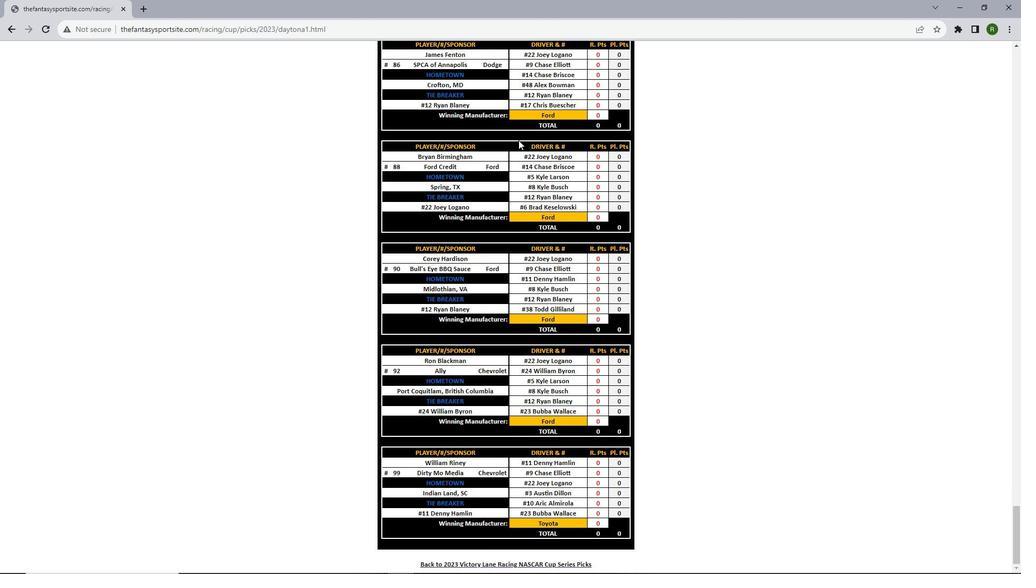 
Action: Mouse scrolled (500, 215) with delta (0, 0)
Screenshot: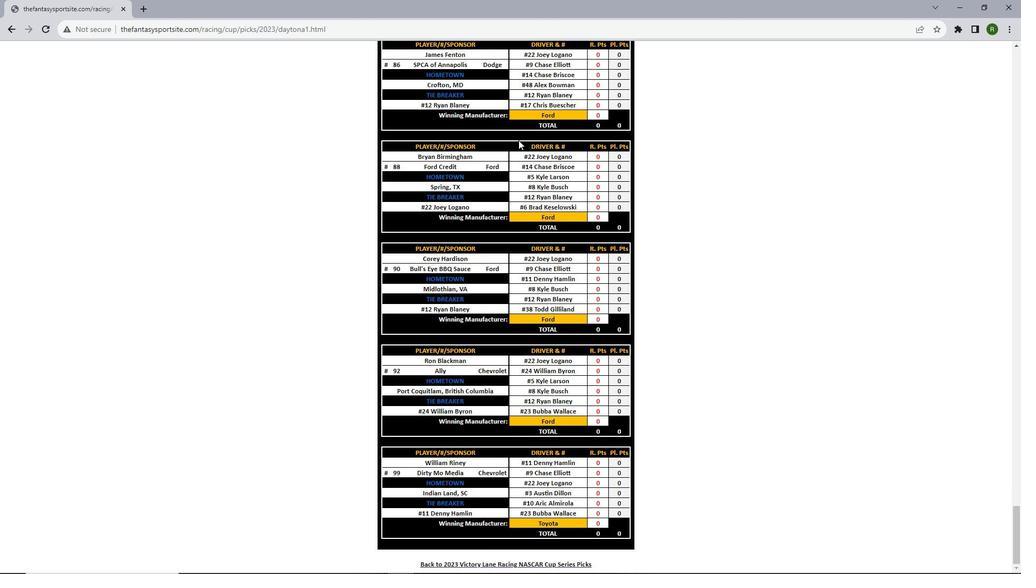 
Action: Mouse scrolled (500, 215) with delta (0, 0)
Screenshot: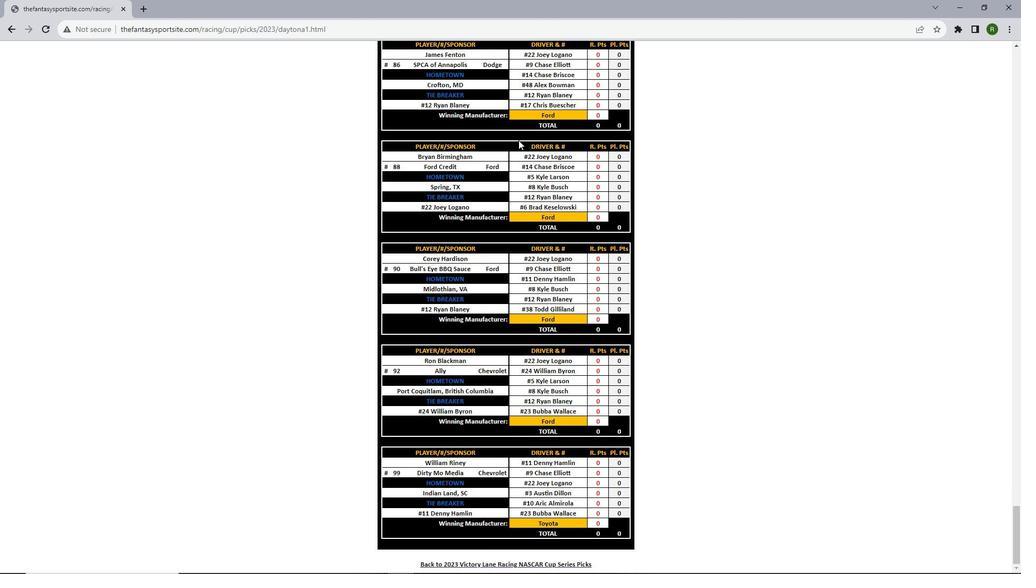 
Action: Mouse scrolled (500, 215) with delta (0, 0)
Screenshot: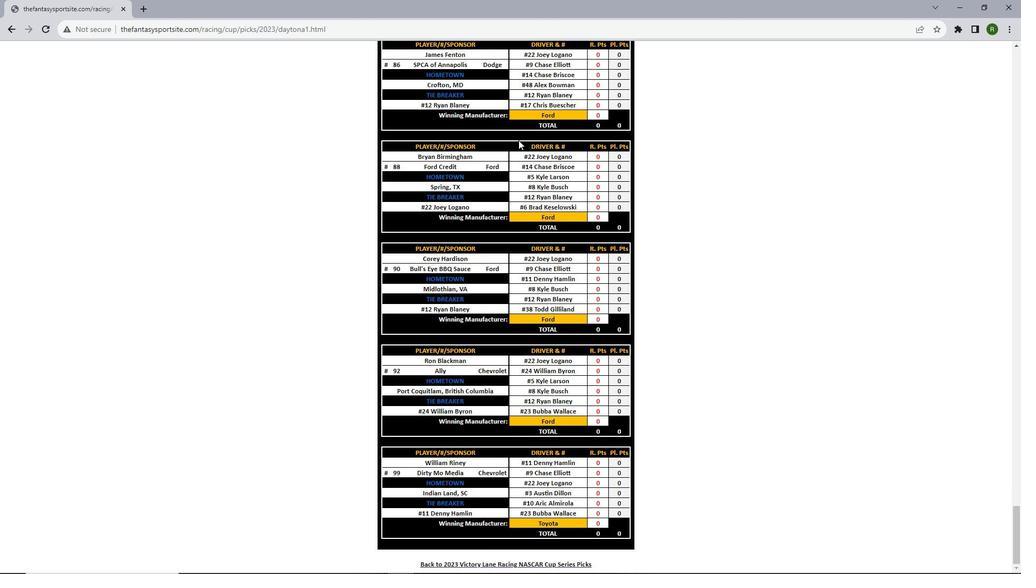 
Action: Mouse scrolled (500, 215) with delta (0, 0)
Screenshot: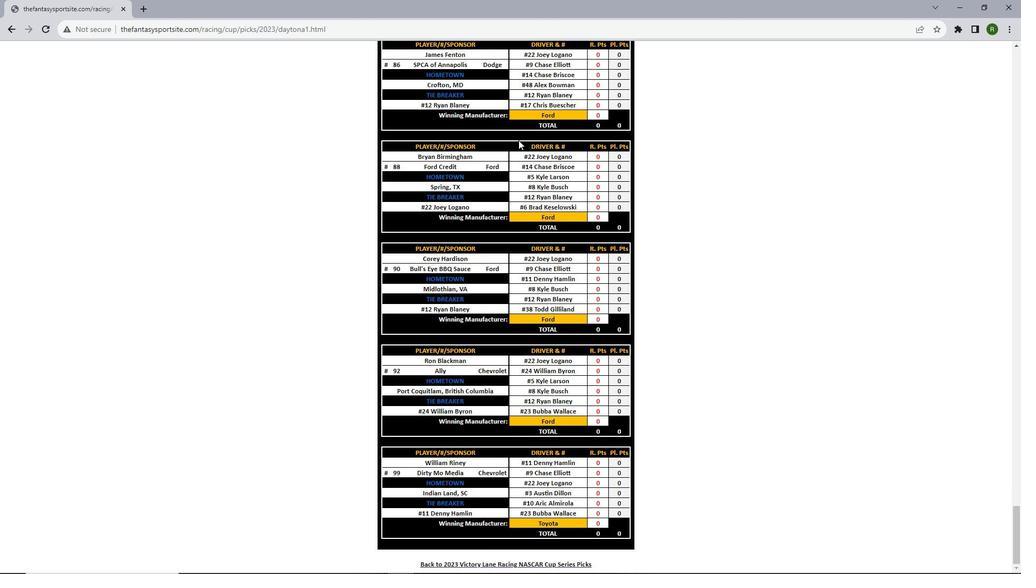 
Action: Mouse scrolled (500, 215) with delta (0, 0)
Screenshot: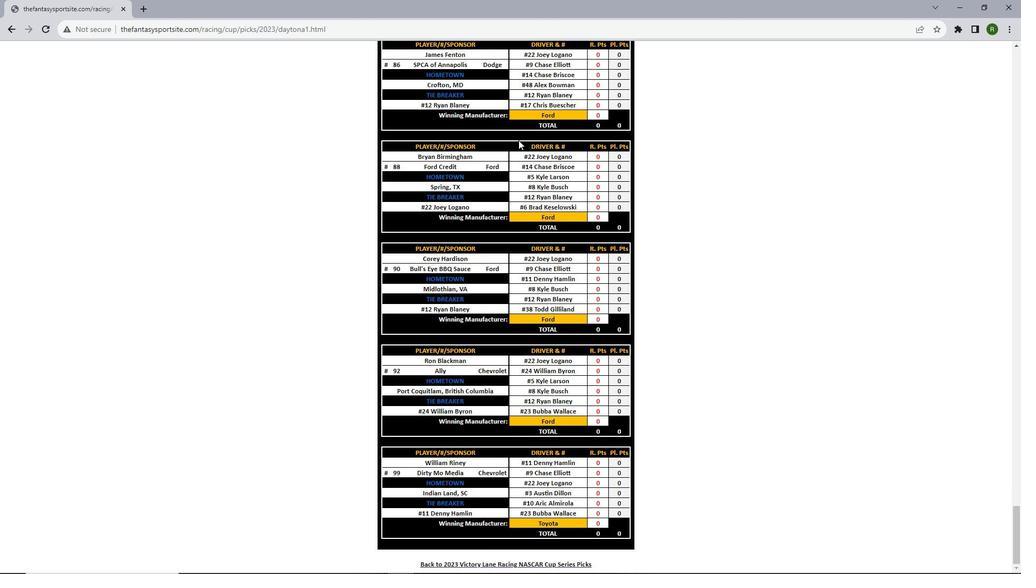 
Action: Mouse scrolled (500, 215) with delta (0, 0)
Screenshot: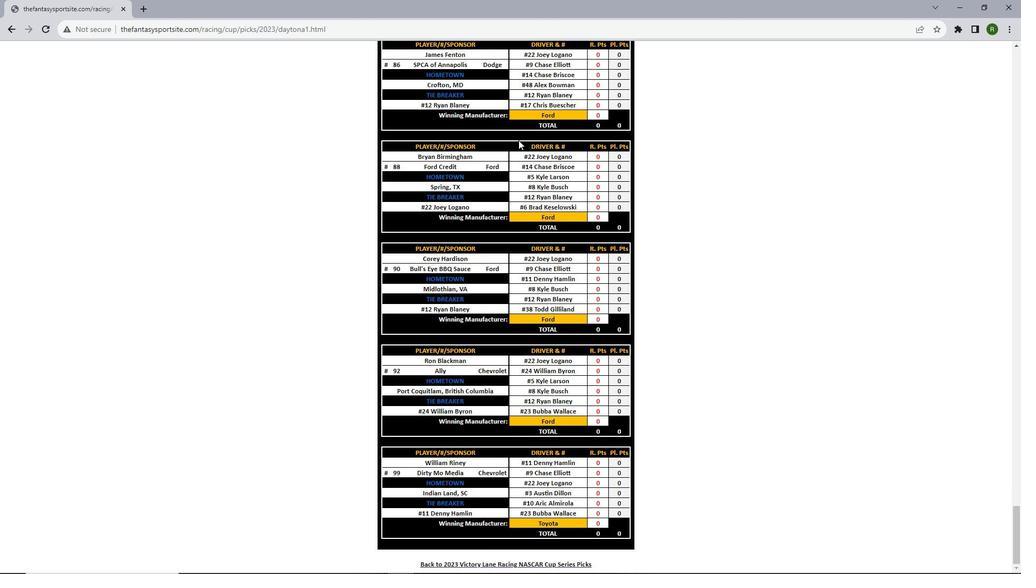 
Action: Mouse scrolled (500, 215) with delta (0, 0)
Screenshot: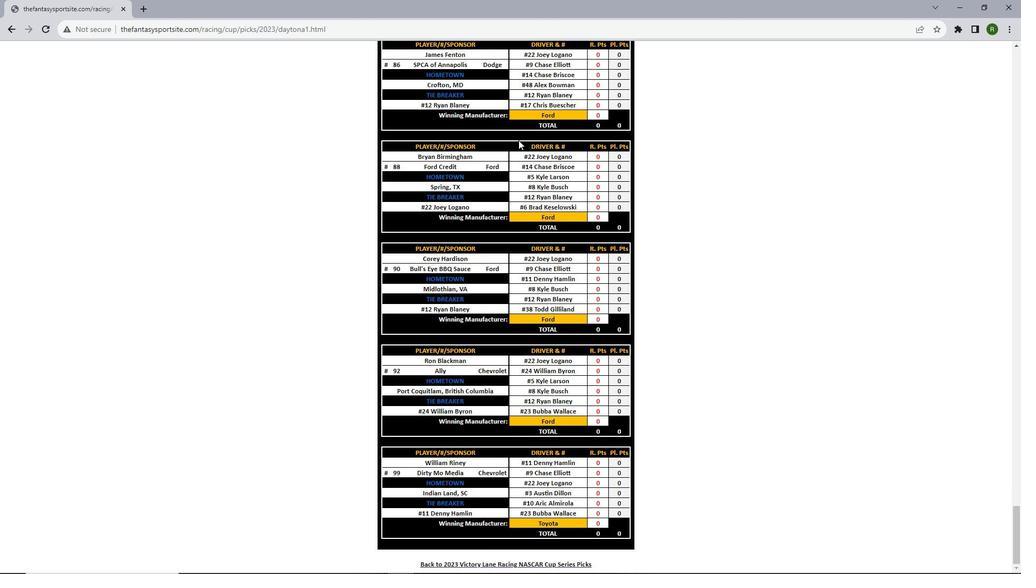 
Action: Mouse scrolled (500, 215) with delta (0, 0)
Screenshot: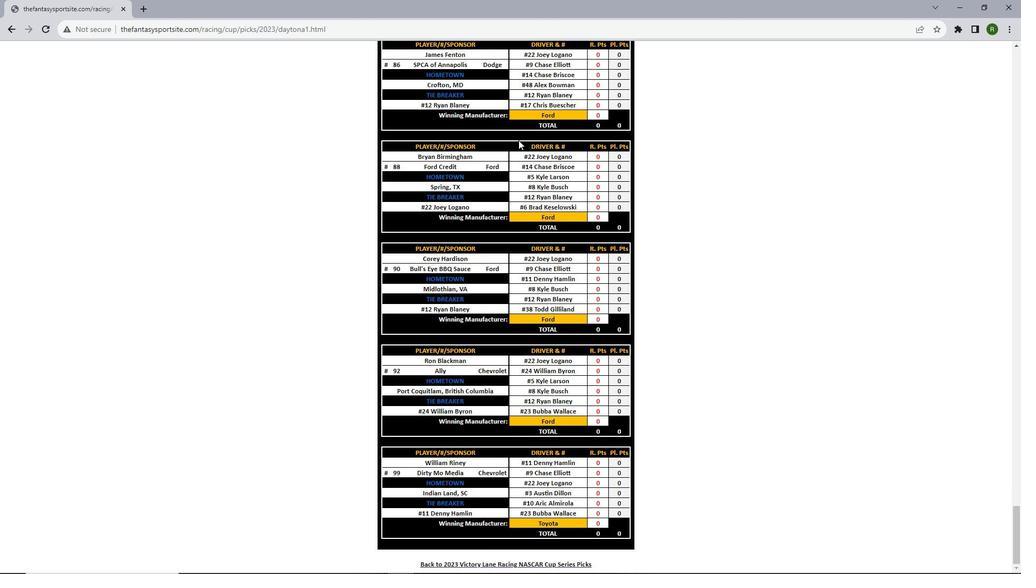 
Action: Mouse scrolled (500, 215) with delta (0, 0)
Screenshot: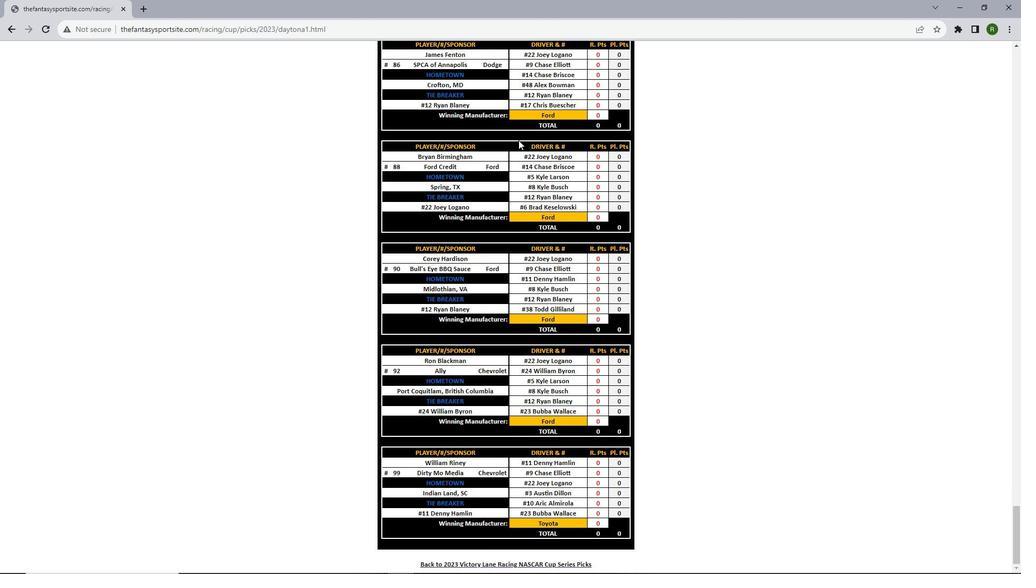 
Action: Mouse scrolled (500, 215) with delta (0, 0)
Screenshot: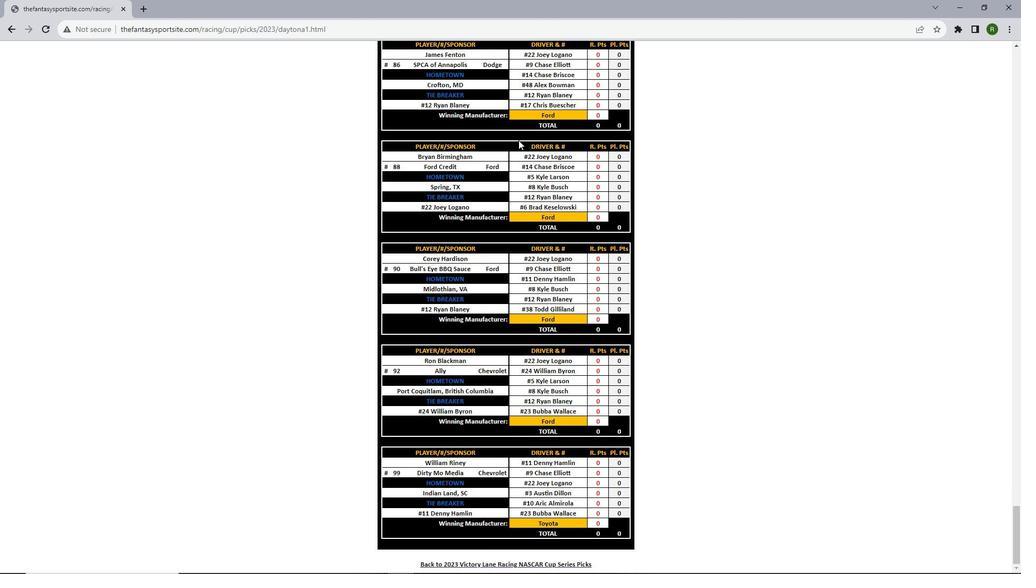 
